 Task: Find connections with filter location Silchar with filter topic #Entrepreneurialwith filter profile language English with filter current company Talent Corner HR Services Pvt Ltd with filter school ITM UNIVERSITY with filter industry Entertainment Providers with filter service category HR Consulting with filter keywords title IT Manager
Action: Mouse moved to (574, 74)
Screenshot: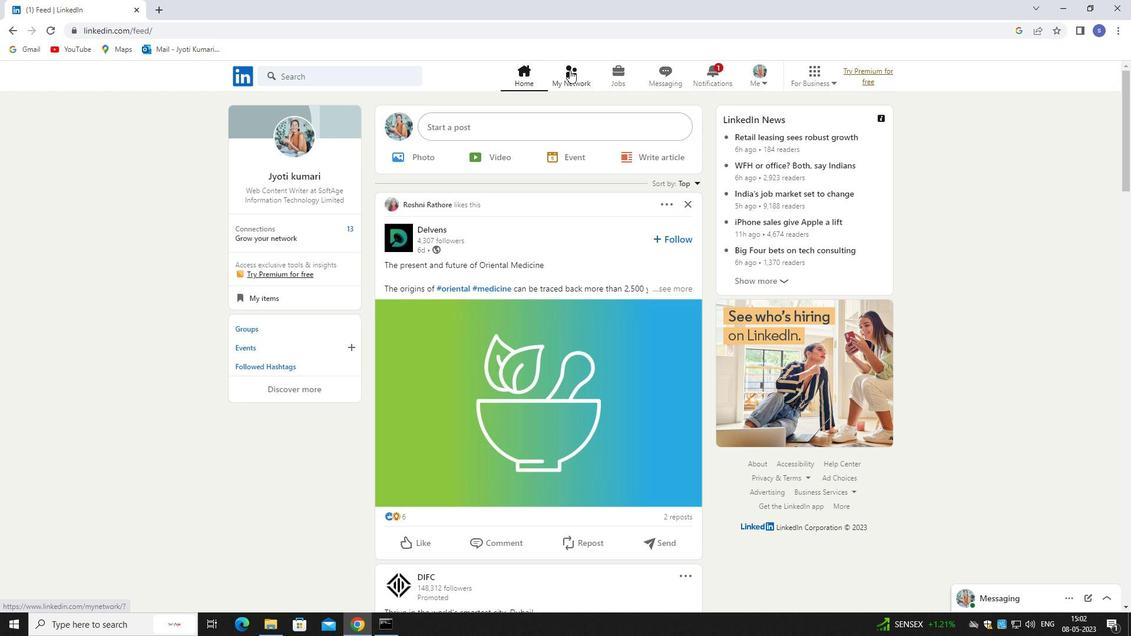 
Action: Mouse pressed left at (574, 74)
Screenshot: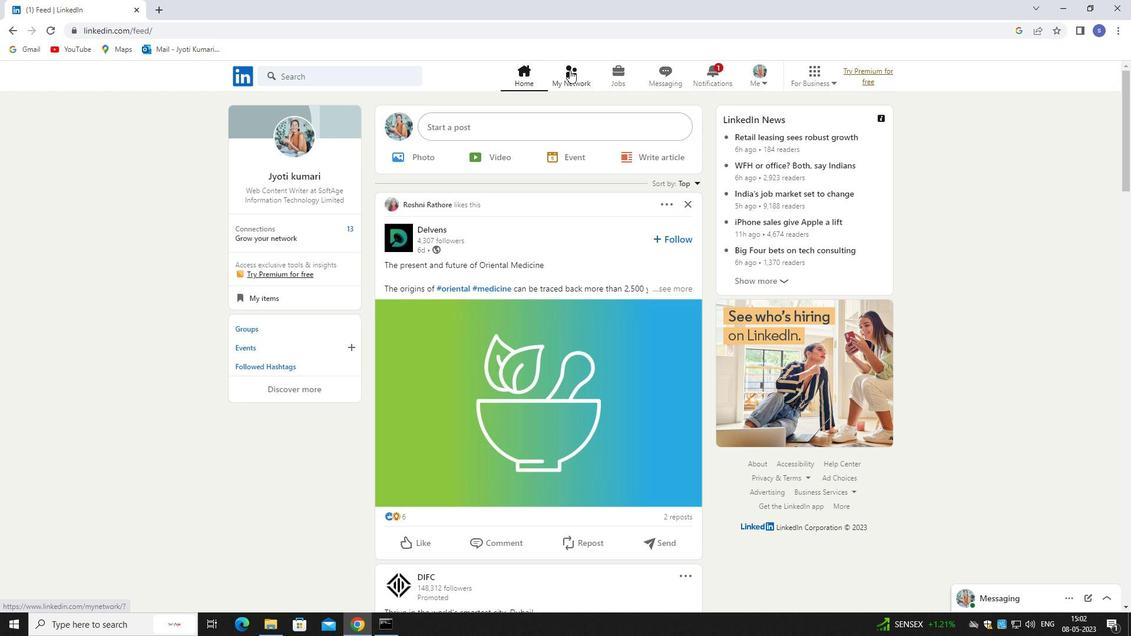 
Action: Mouse moved to (576, 76)
Screenshot: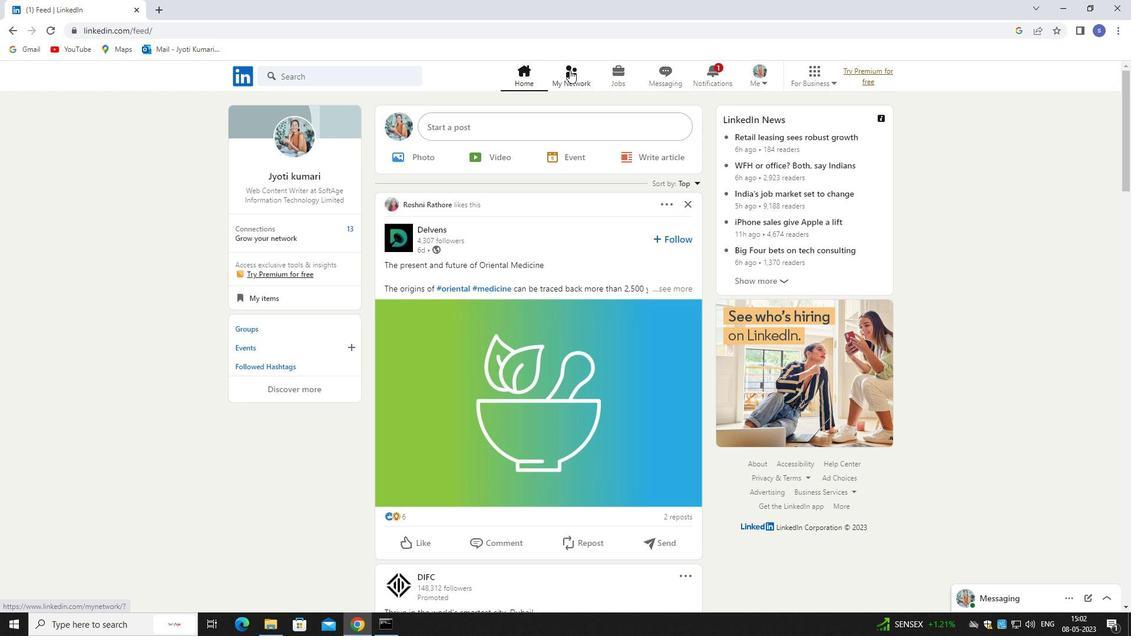 
Action: Mouse pressed left at (576, 76)
Screenshot: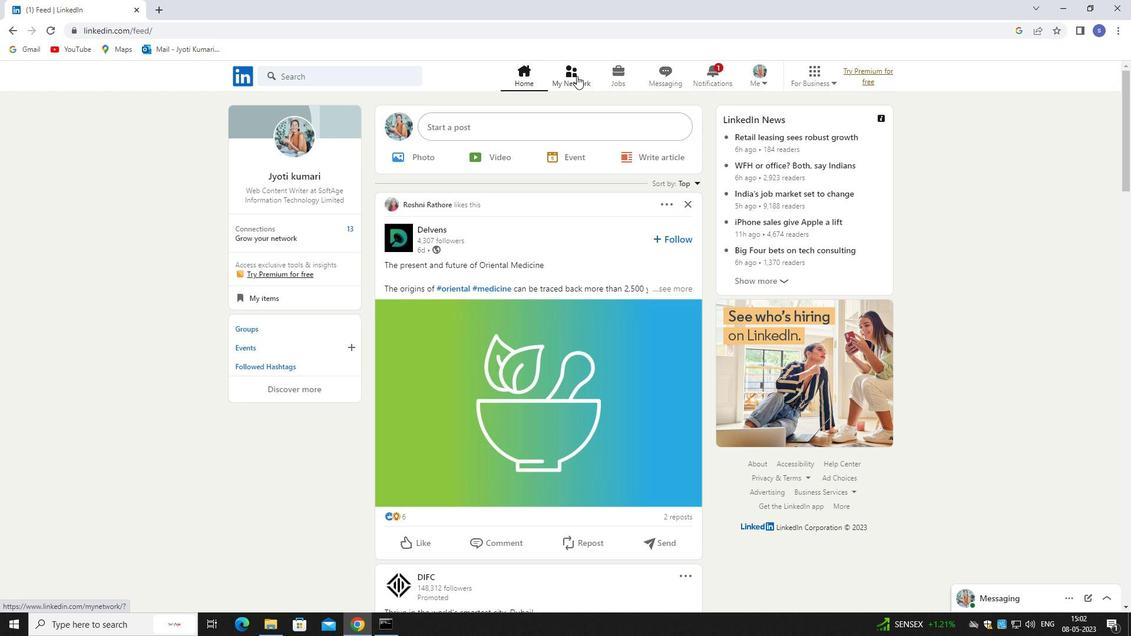 
Action: Mouse moved to (354, 136)
Screenshot: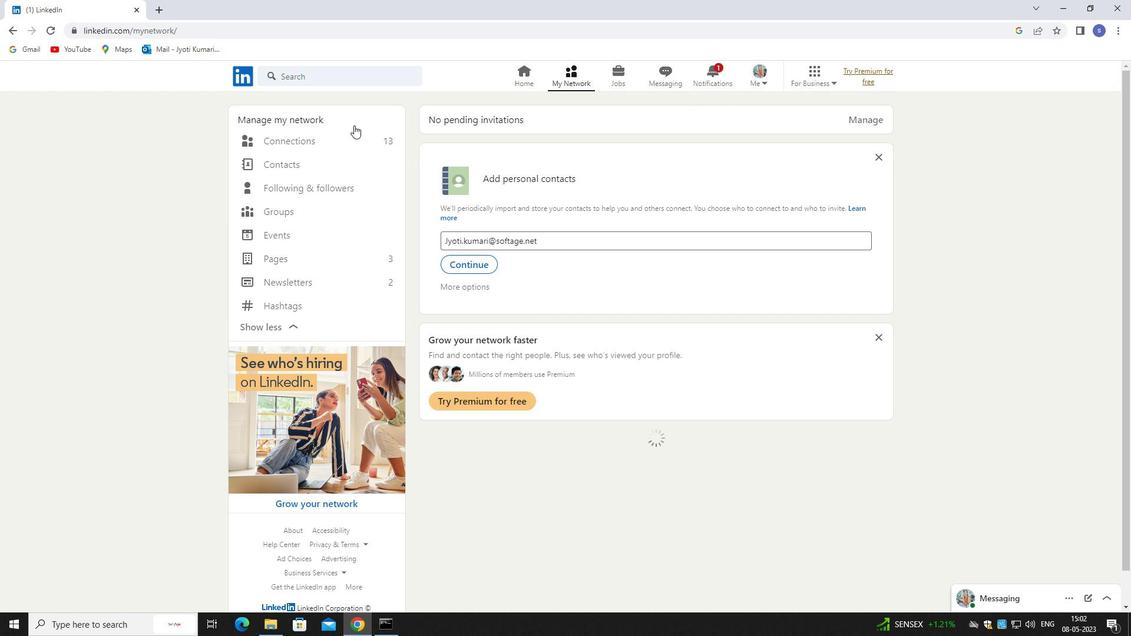 
Action: Mouse pressed left at (354, 136)
Screenshot: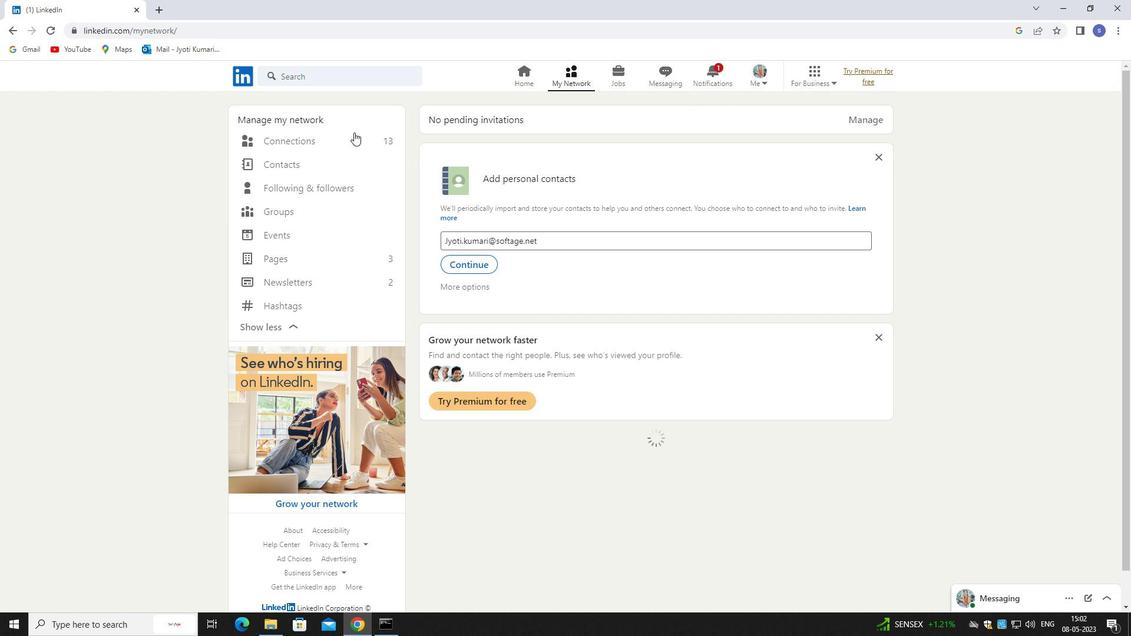 
Action: Mouse moved to (354, 137)
Screenshot: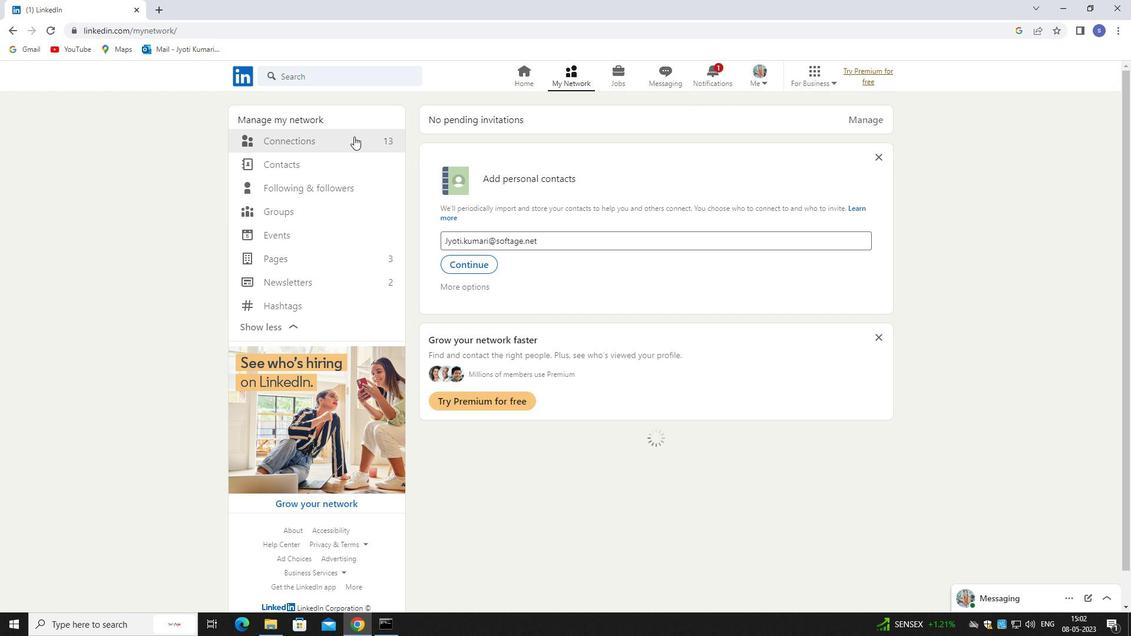 
Action: Mouse pressed left at (354, 137)
Screenshot: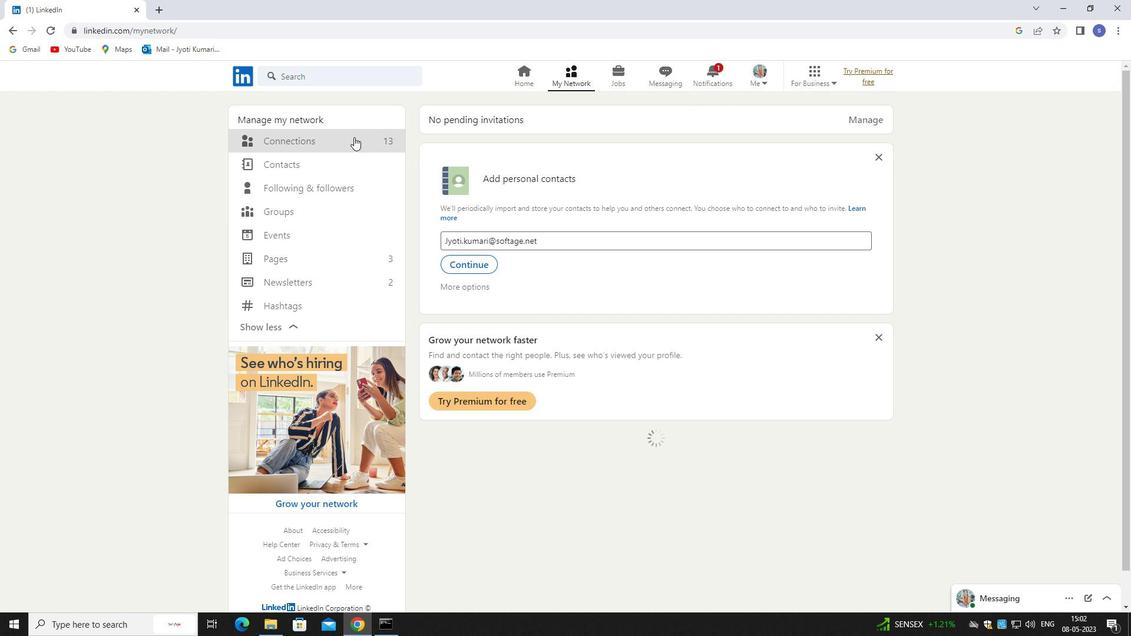 
Action: Mouse moved to (647, 136)
Screenshot: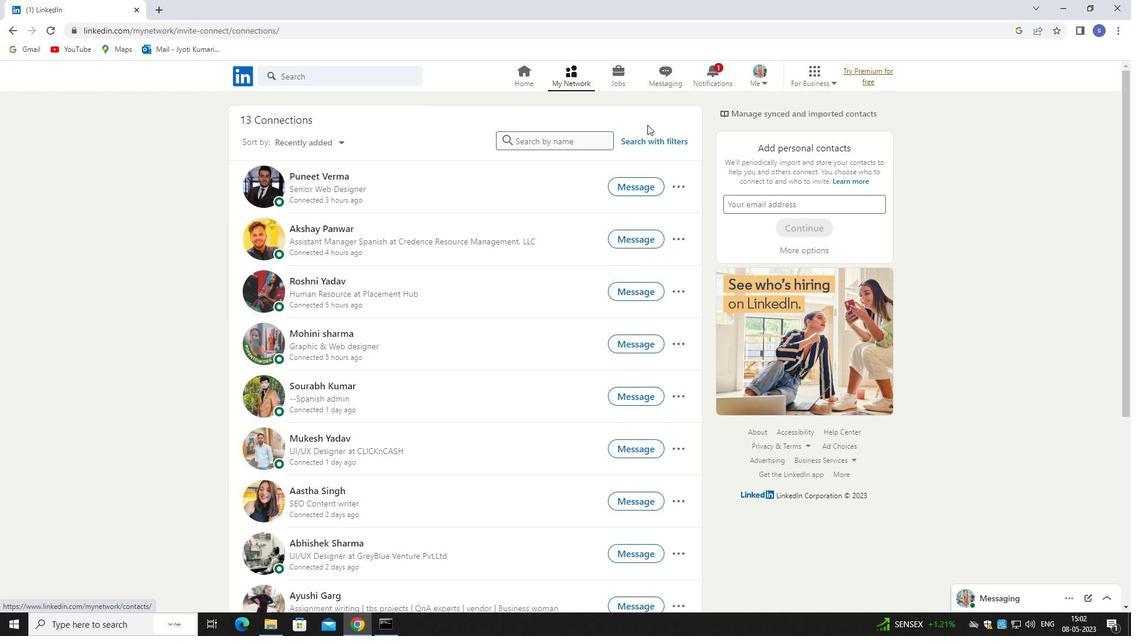 
Action: Mouse pressed left at (647, 136)
Screenshot: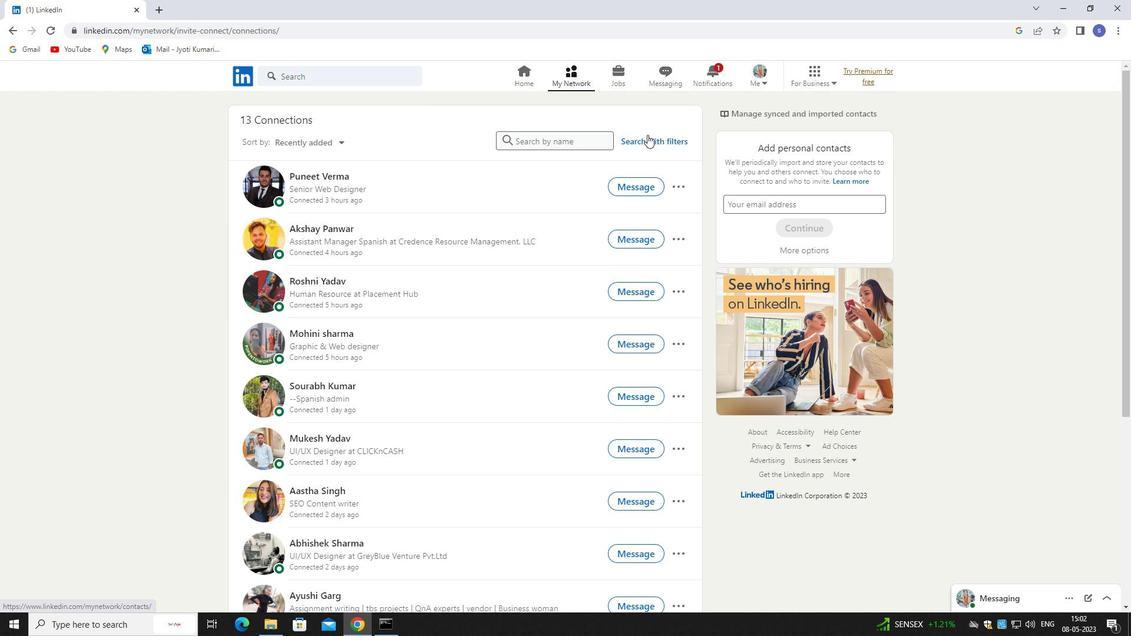 
Action: Mouse moved to (647, 136)
Screenshot: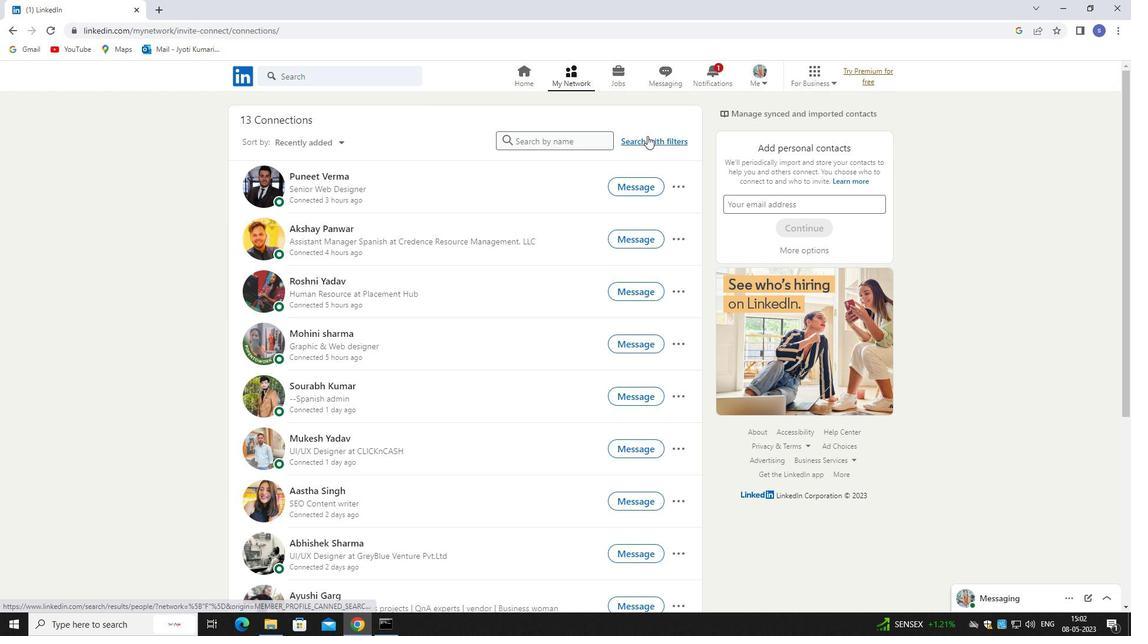 
Action: Mouse pressed left at (647, 136)
Screenshot: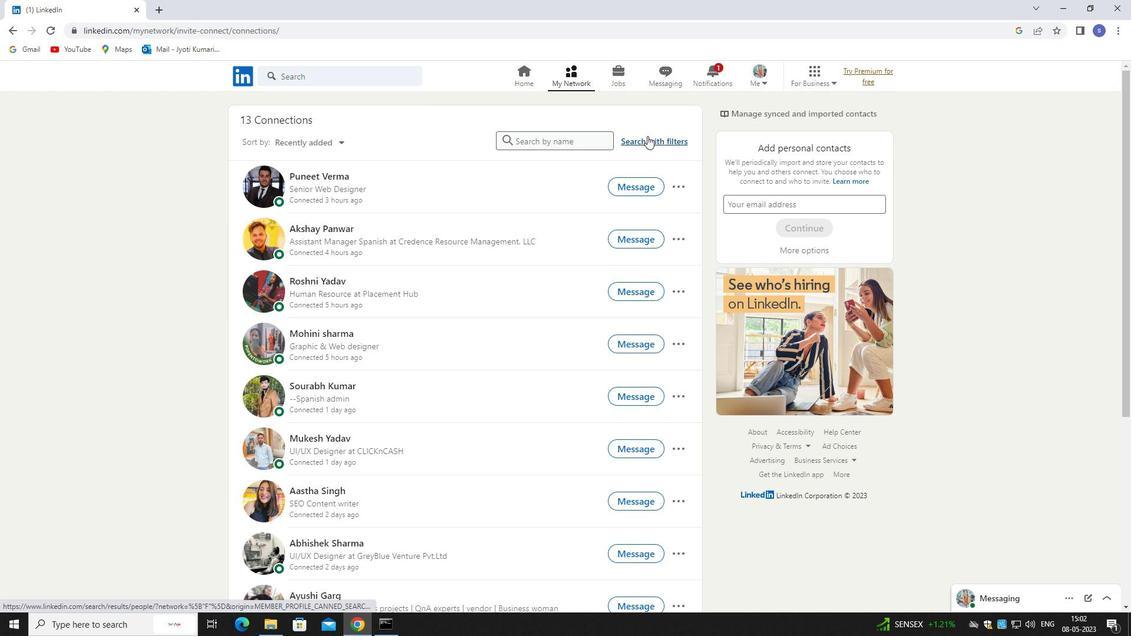
Action: Mouse moved to (602, 108)
Screenshot: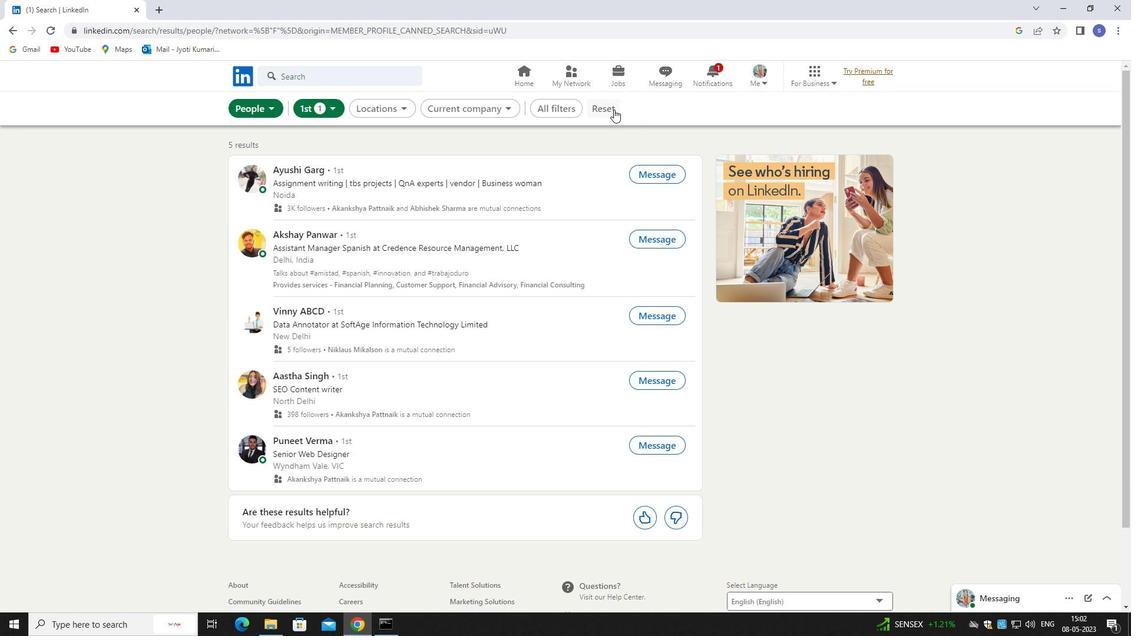 
Action: Mouse pressed left at (602, 108)
Screenshot: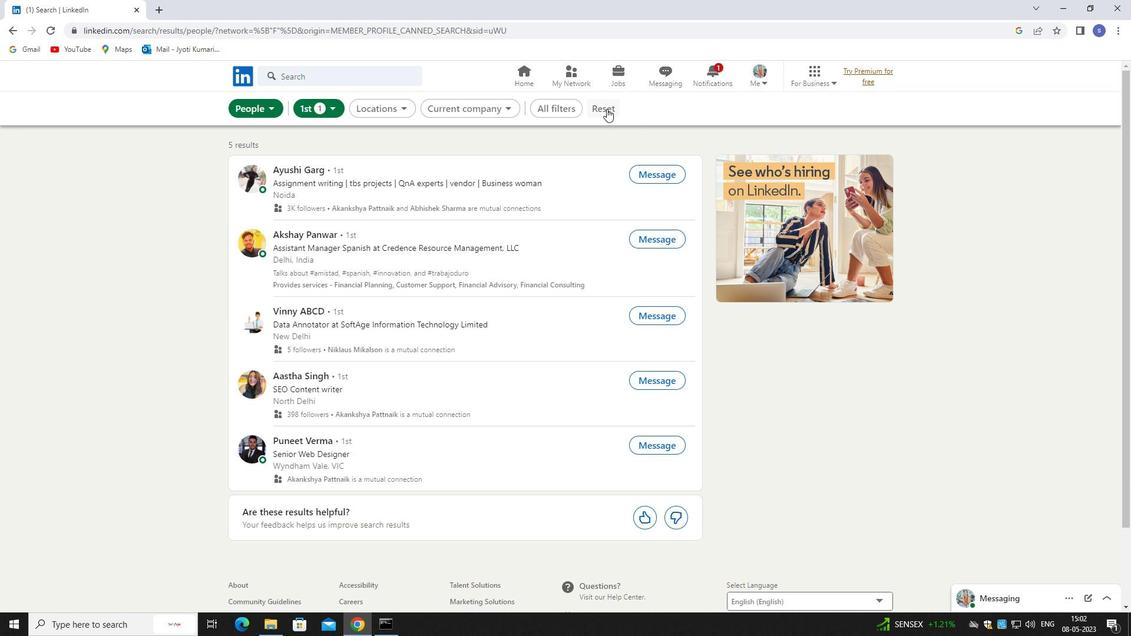 
Action: Mouse moved to (591, 107)
Screenshot: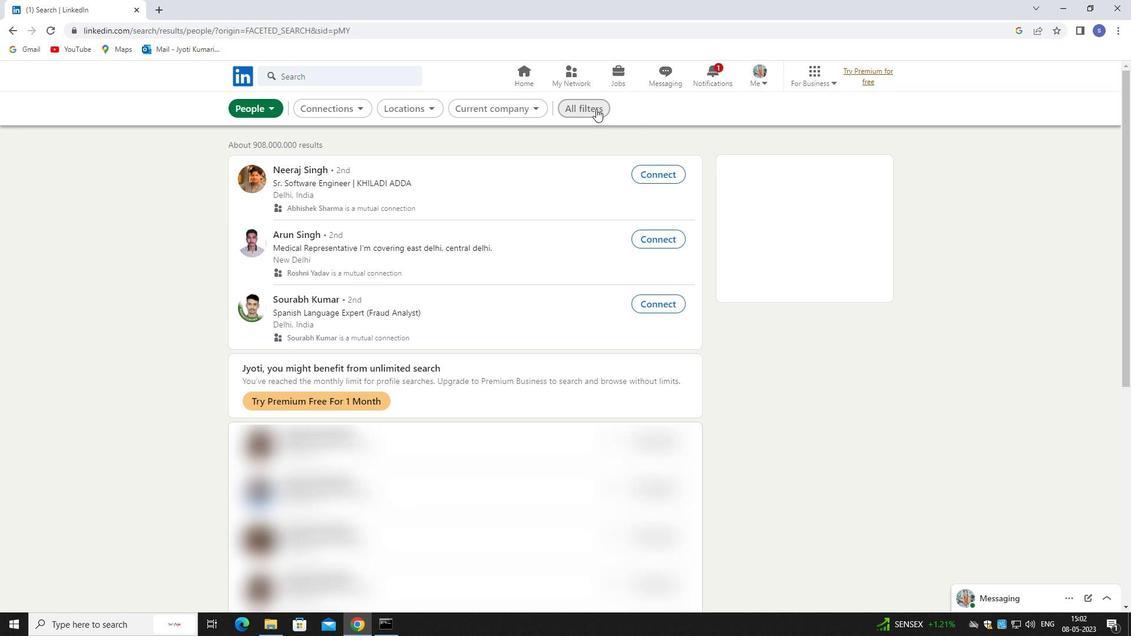 
Action: Mouse pressed left at (591, 107)
Screenshot: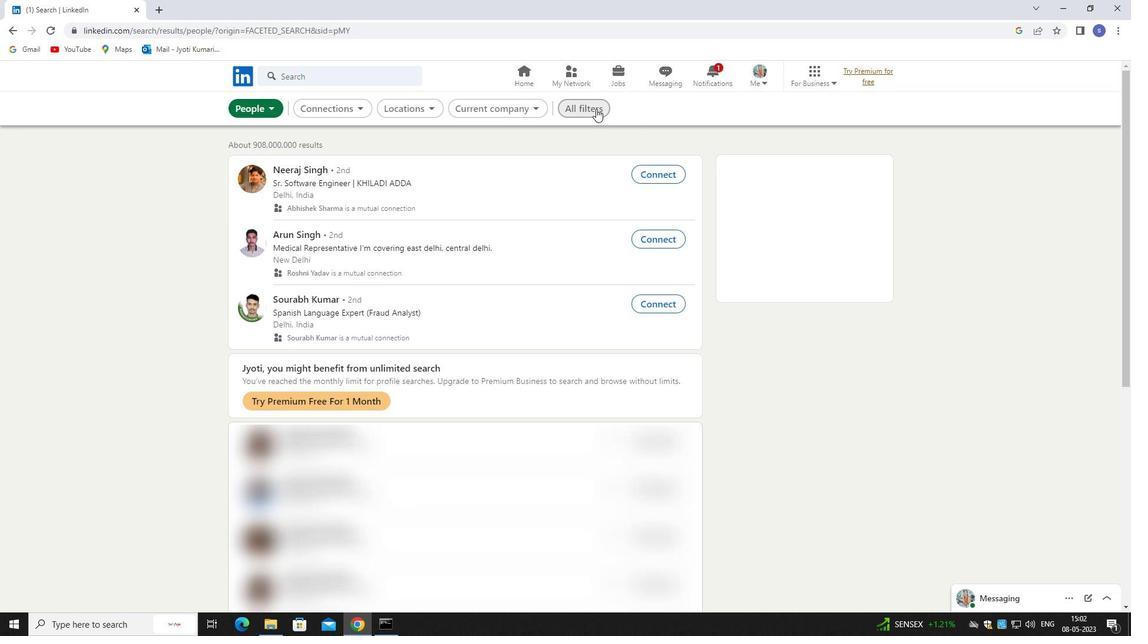 
Action: Mouse moved to (1035, 466)
Screenshot: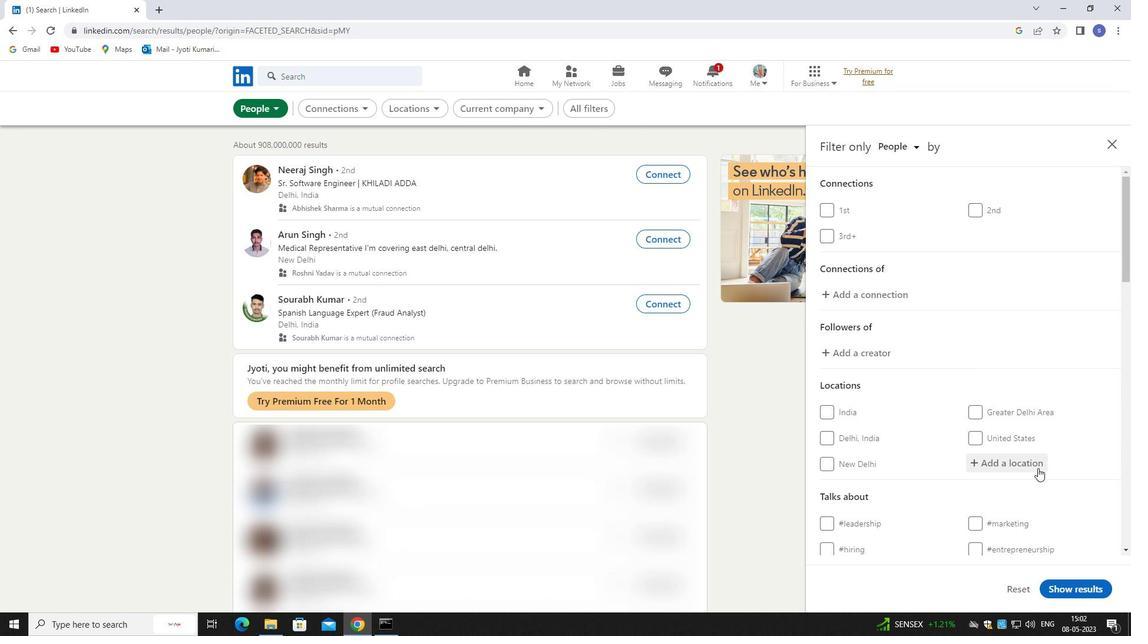 
Action: Mouse pressed left at (1035, 466)
Screenshot: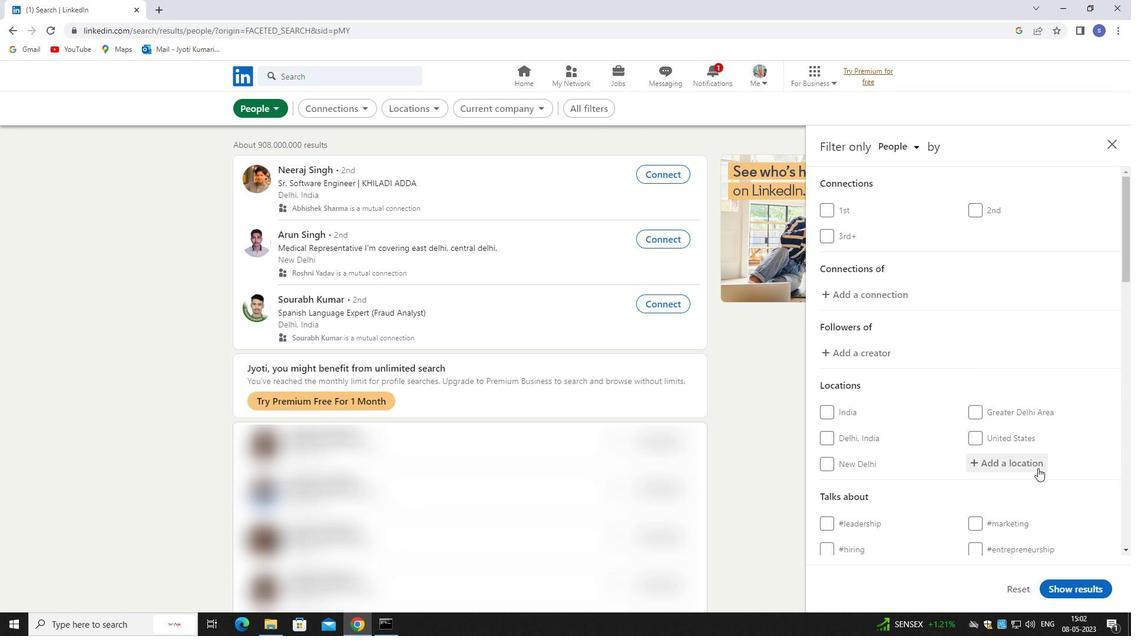 
Action: Mouse moved to (1039, 455)
Screenshot: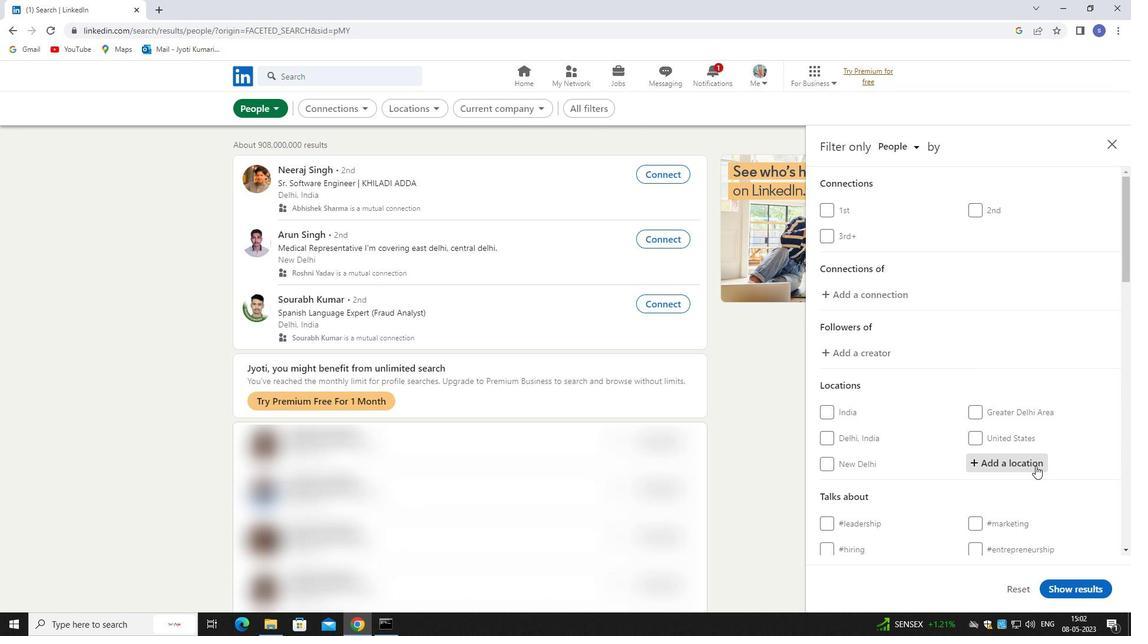 
Action: Key pressed s
Screenshot: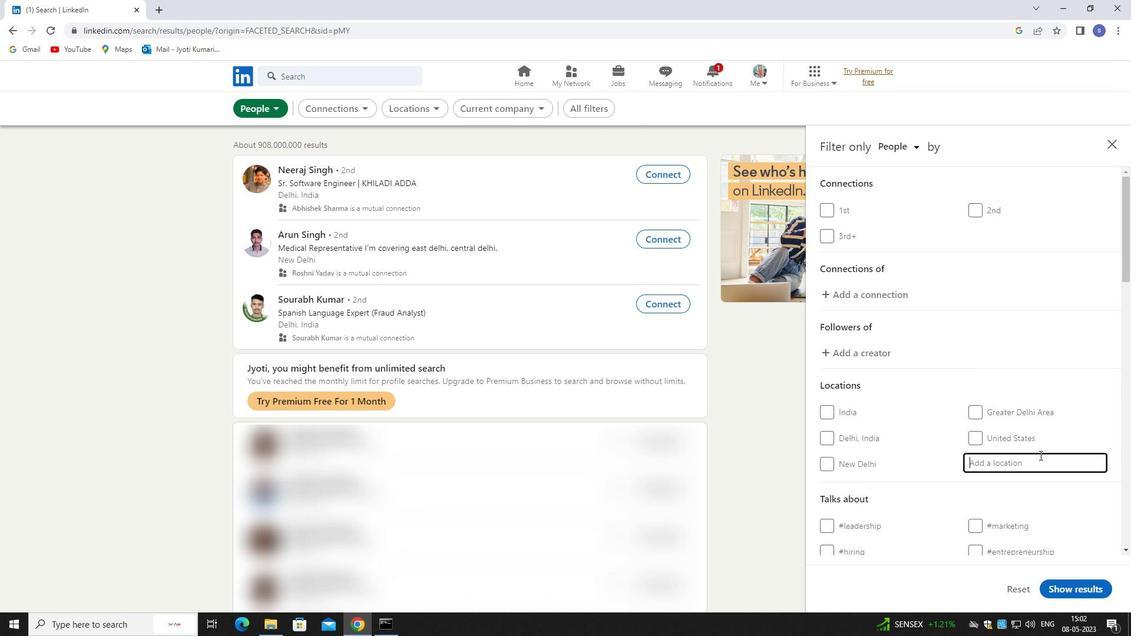 
Action: Mouse moved to (1039, 455)
Screenshot: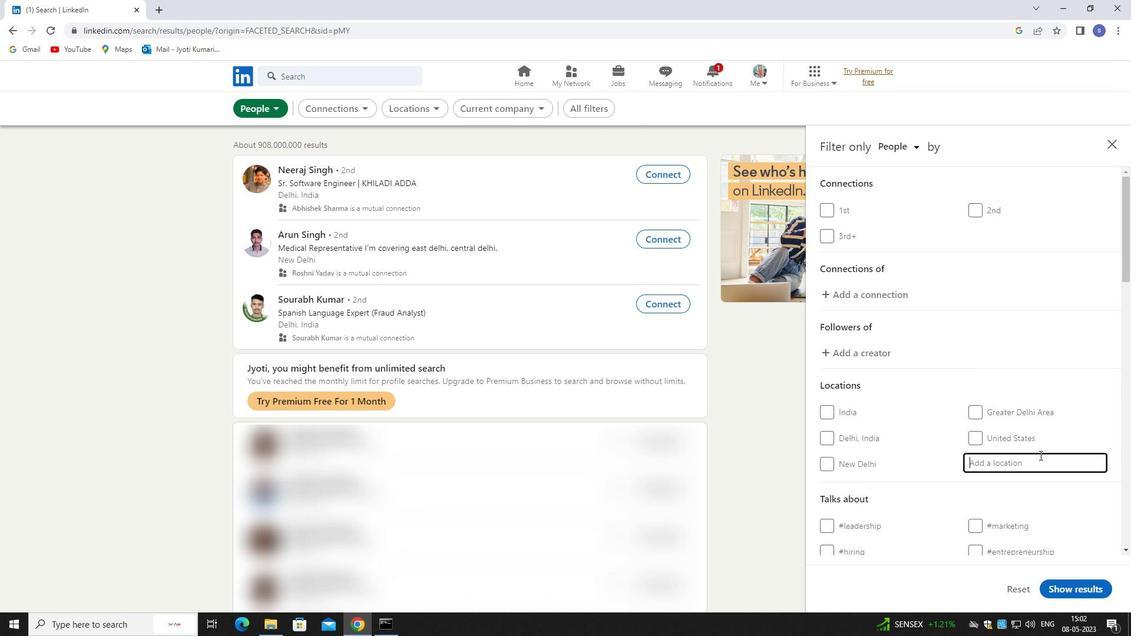 
Action: Key pressed ilchar
Screenshot: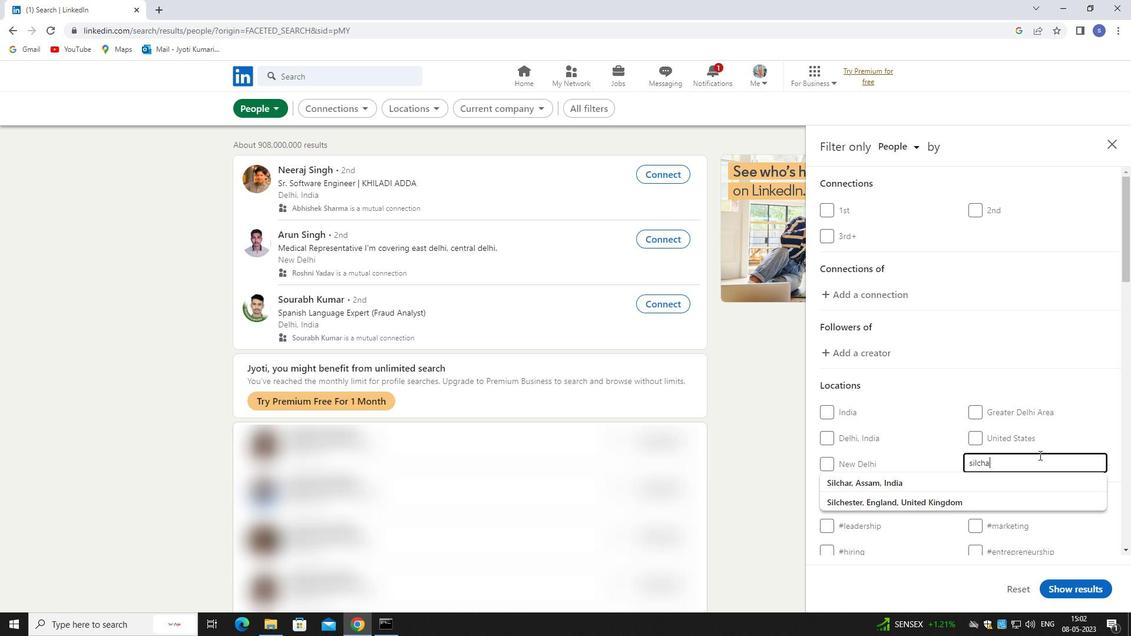 
Action: Mouse moved to (1031, 477)
Screenshot: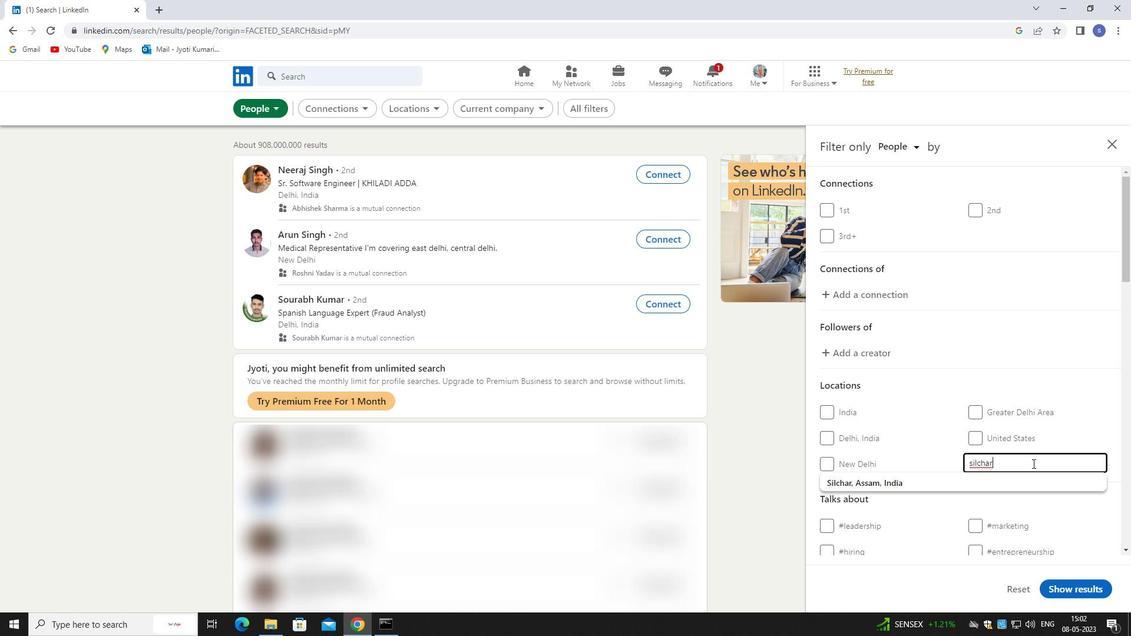 
Action: Mouse pressed left at (1031, 477)
Screenshot: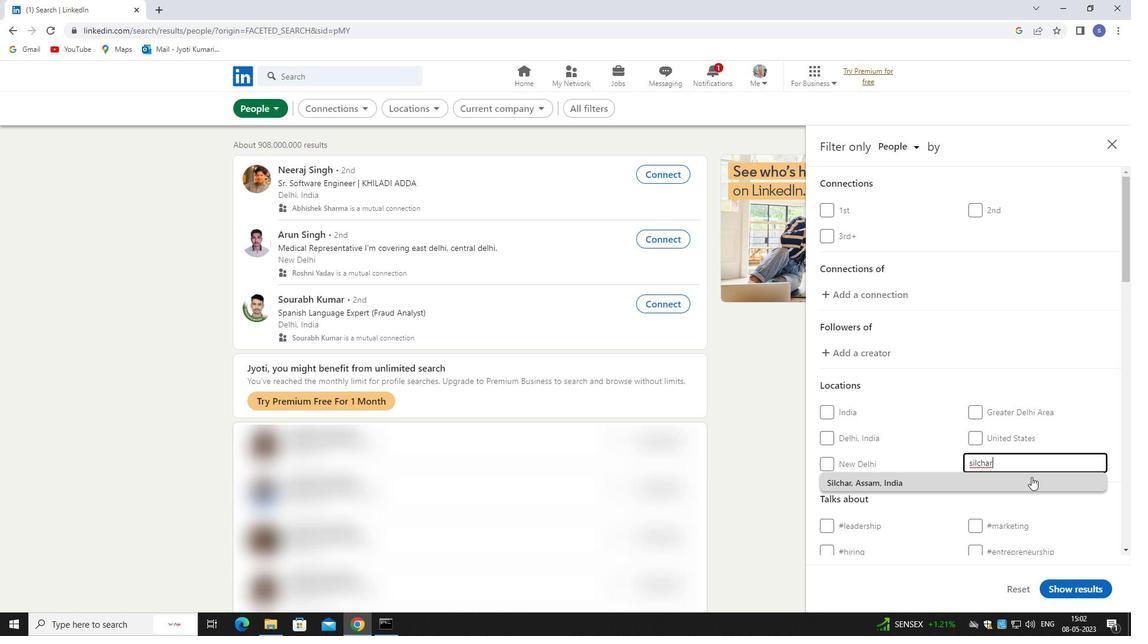 
Action: Mouse moved to (980, 405)
Screenshot: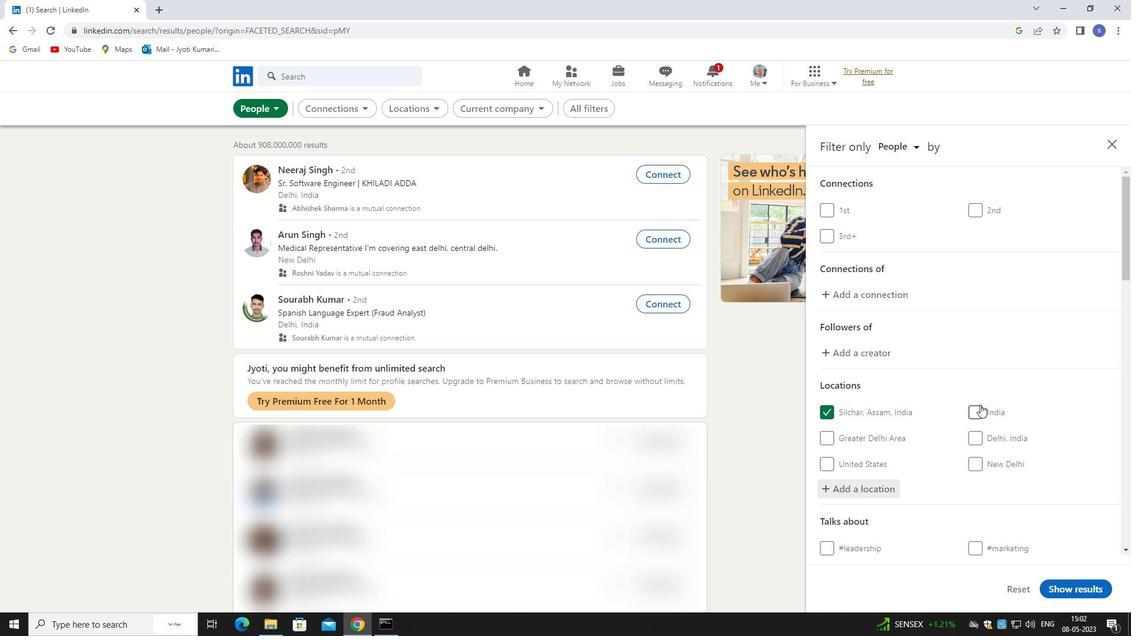 
Action: Mouse scrolled (980, 404) with delta (0, 0)
Screenshot: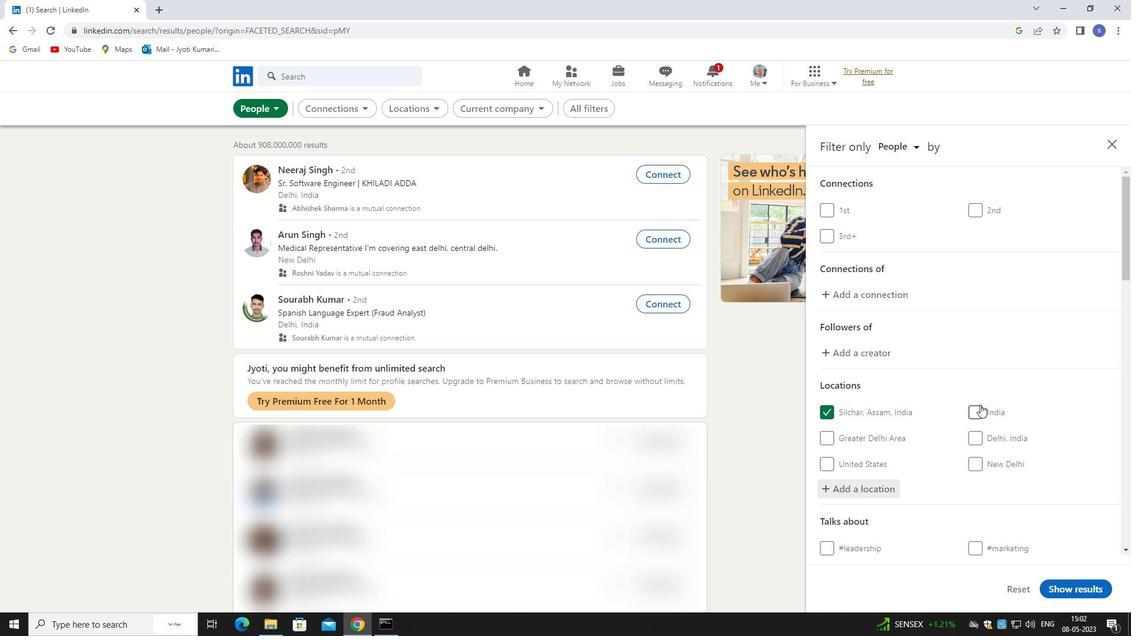 
Action: Mouse moved to (980, 407)
Screenshot: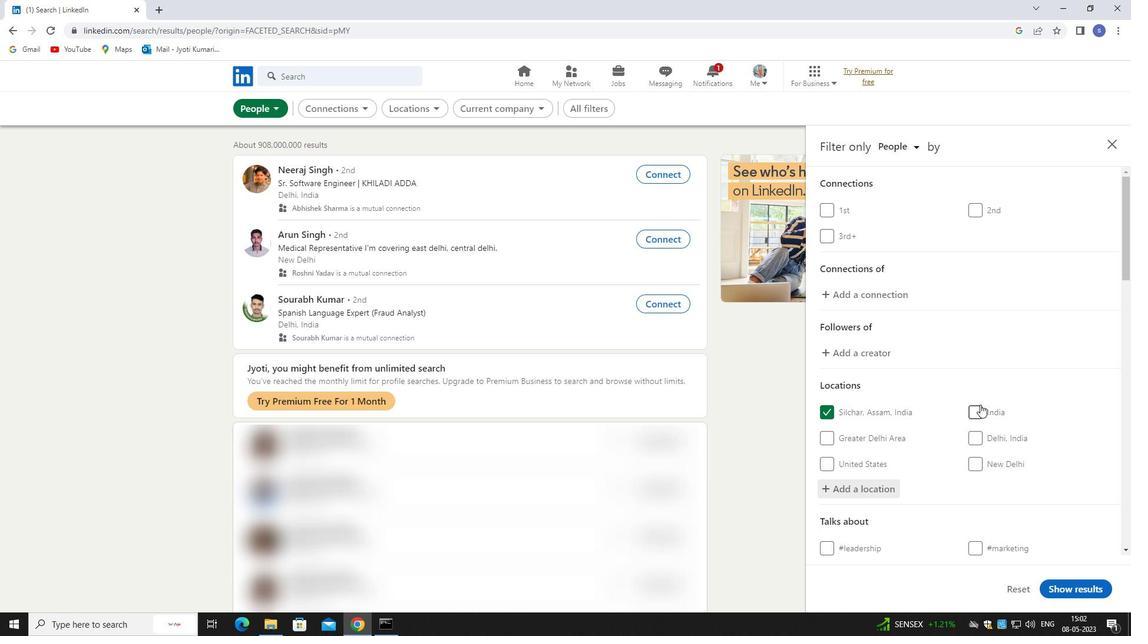 
Action: Mouse scrolled (980, 406) with delta (0, 0)
Screenshot: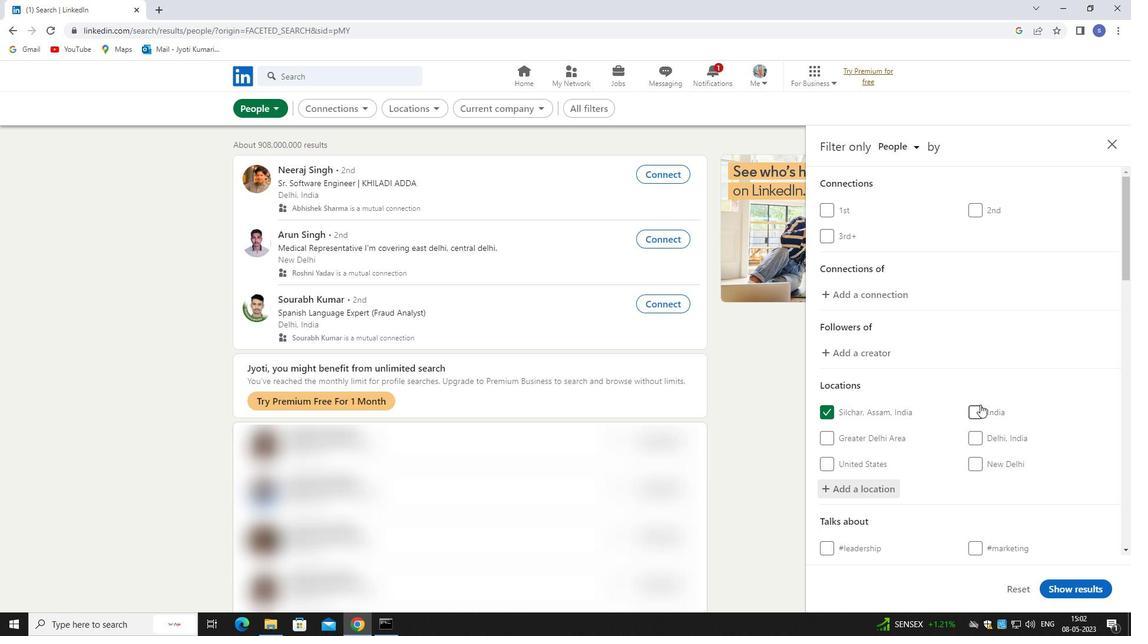 
Action: Mouse moved to (980, 408)
Screenshot: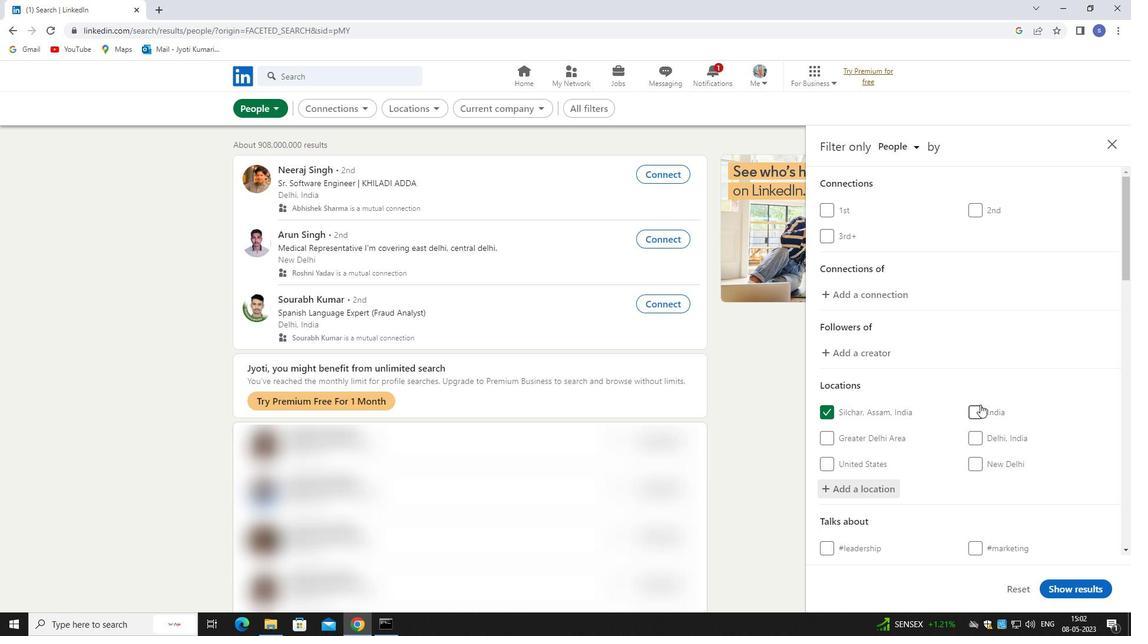 
Action: Mouse scrolled (980, 407) with delta (0, 0)
Screenshot: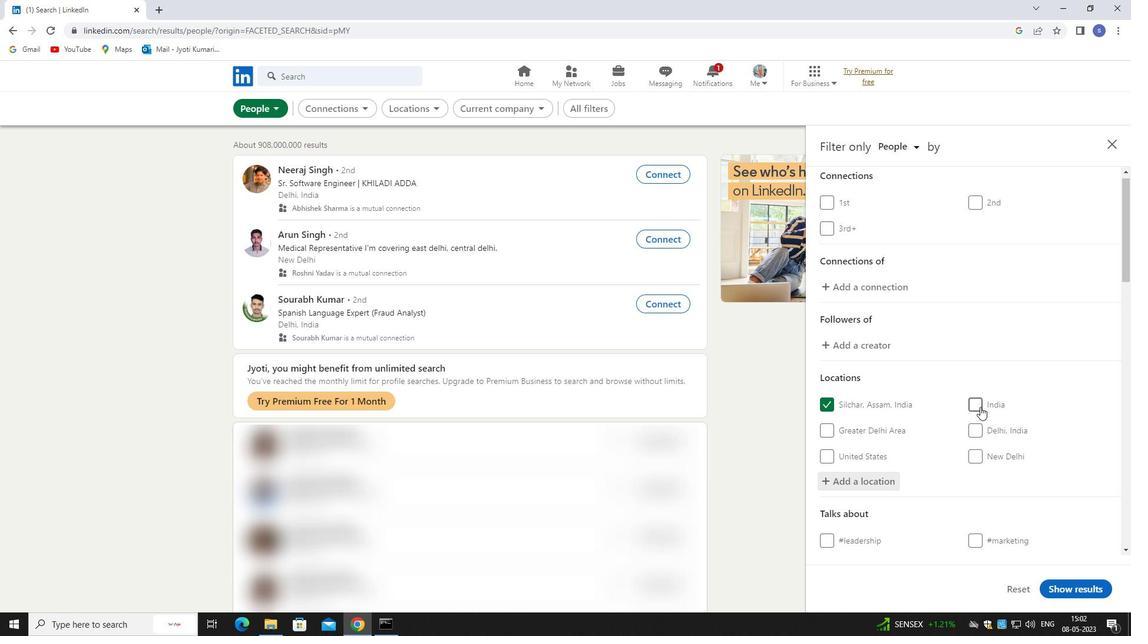 
Action: Mouse moved to (980, 410)
Screenshot: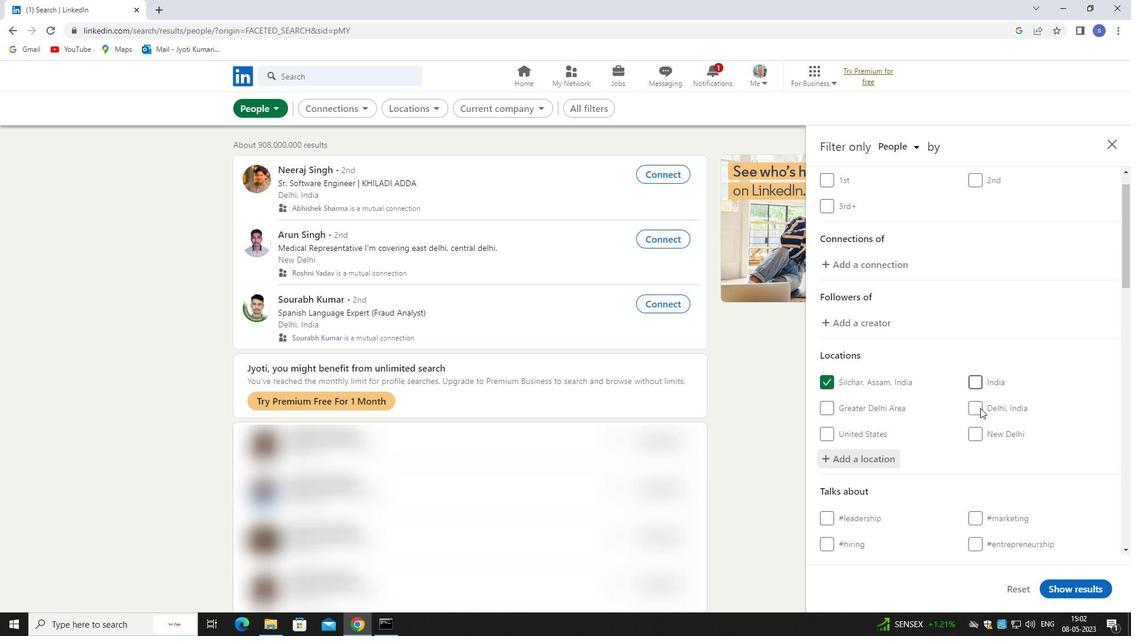 
Action: Mouse scrolled (980, 409) with delta (0, 0)
Screenshot: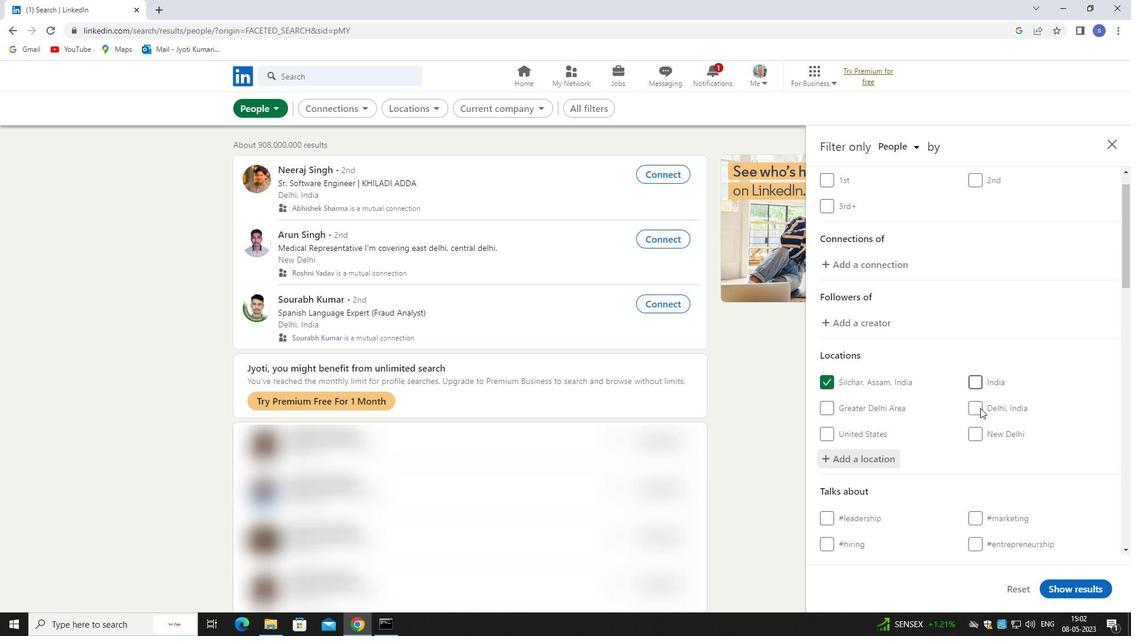 
Action: Mouse moved to (1013, 365)
Screenshot: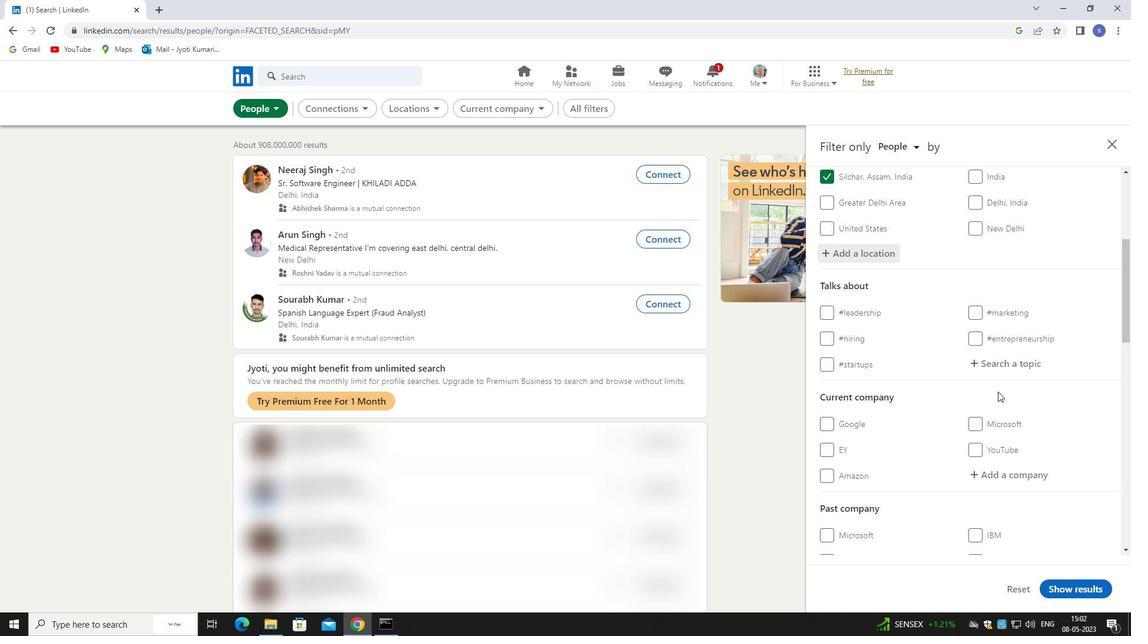 
Action: Mouse pressed left at (1013, 365)
Screenshot: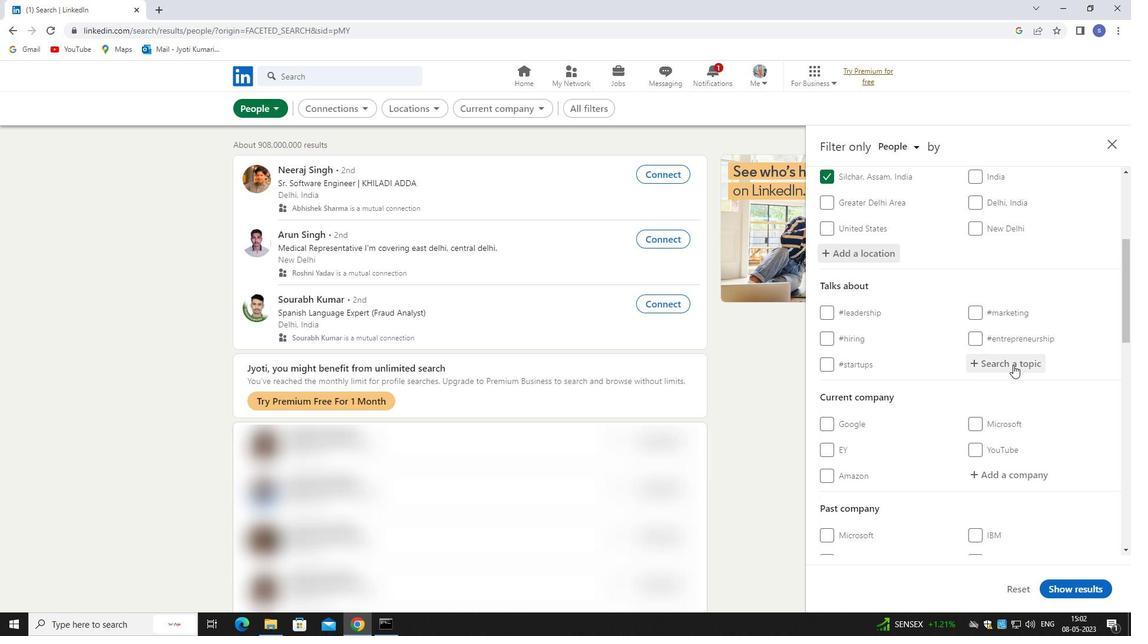 
Action: Mouse moved to (983, 360)
Screenshot: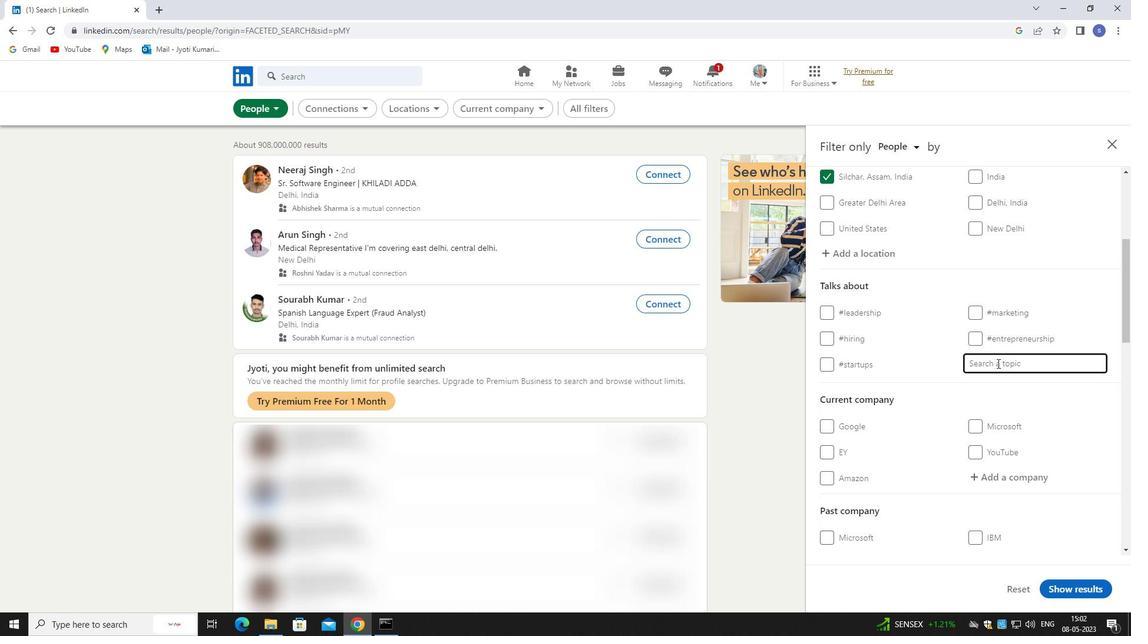 
Action: Key pressed enter
Screenshot: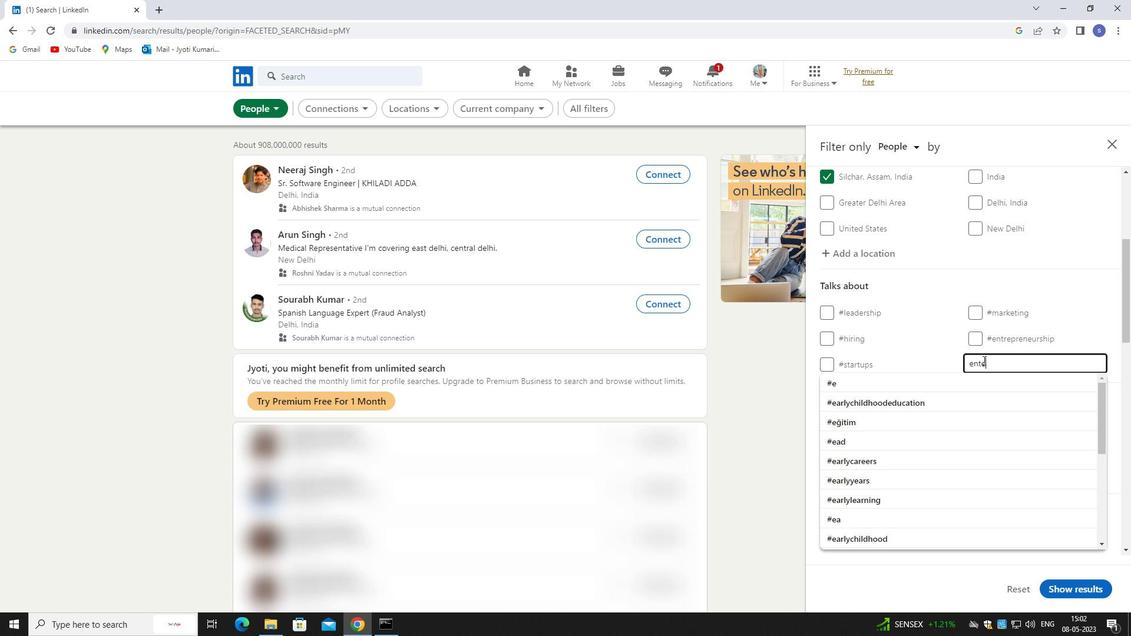 
Action: Mouse moved to (964, 421)
Screenshot: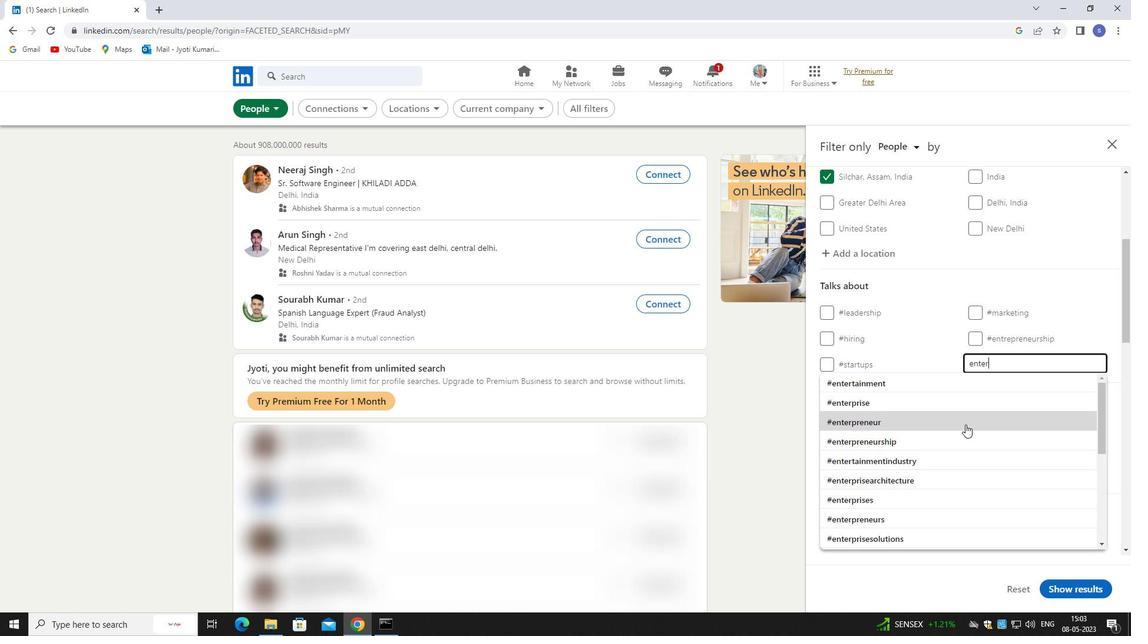 
Action: Mouse pressed left at (964, 421)
Screenshot: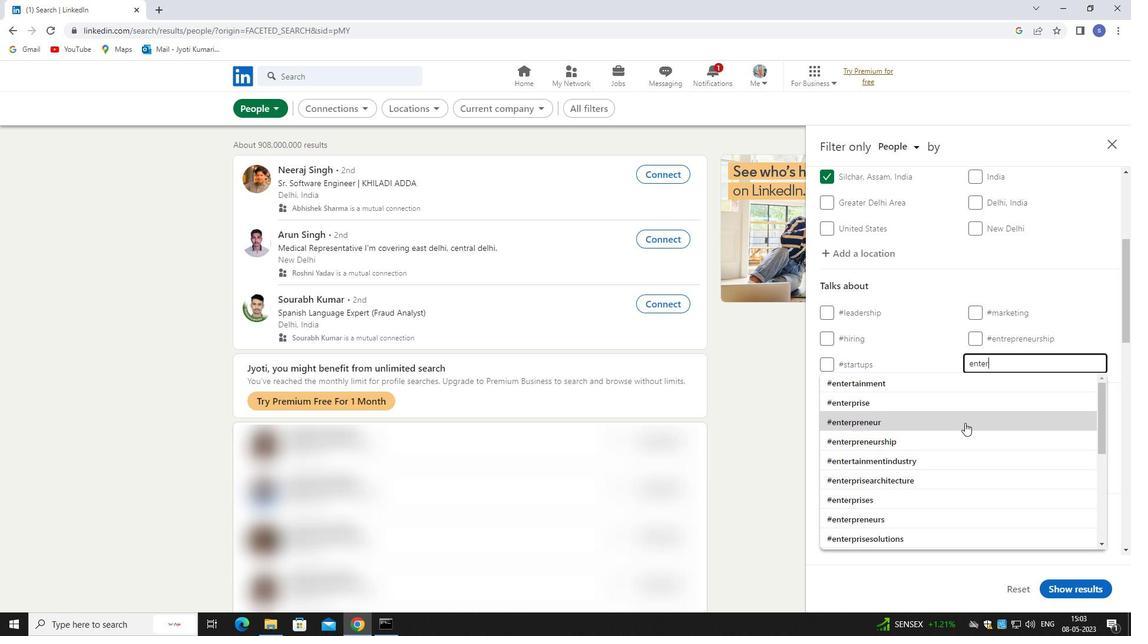 
Action: Mouse moved to (965, 419)
Screenshot: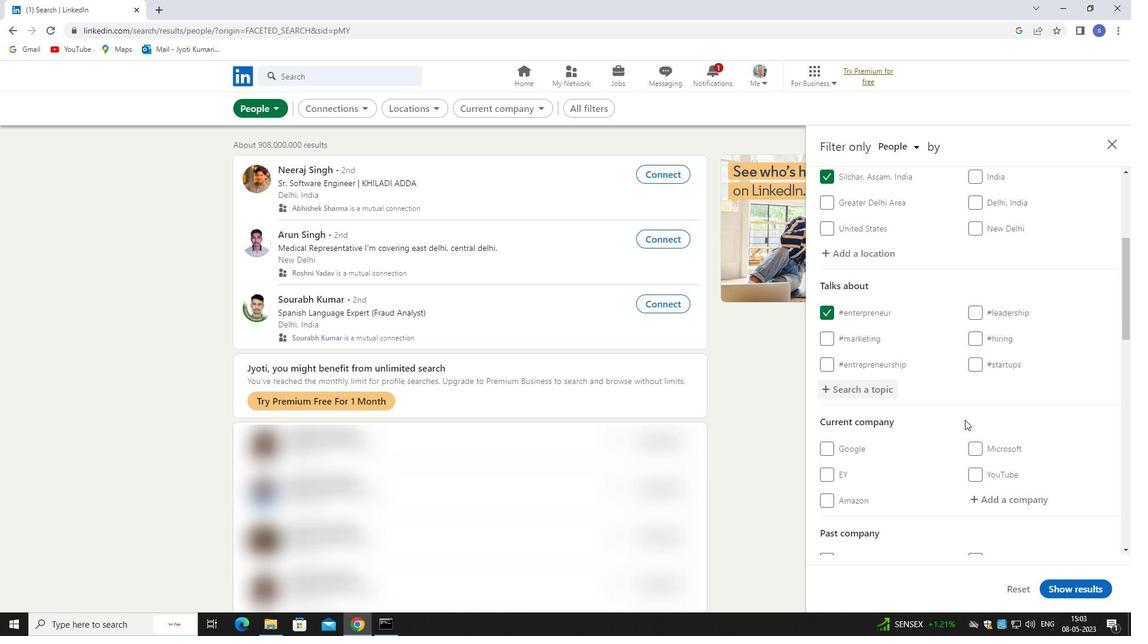 
Action: Mouse scrolled (965, 418) with delta (0, 0)
Screenshot: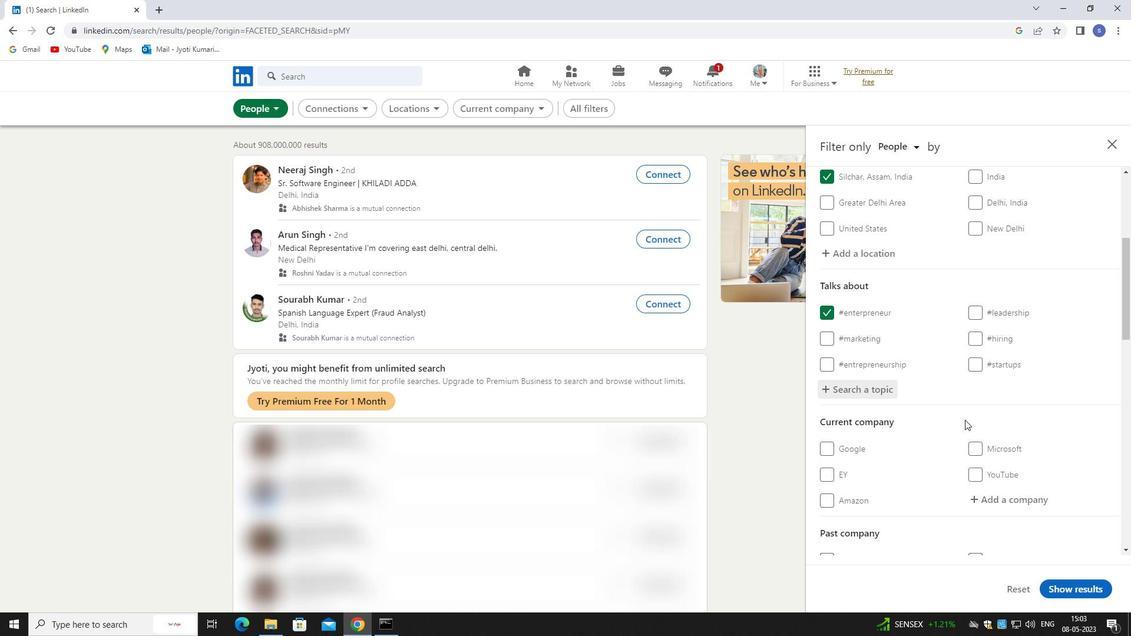 
Action: Mouse moved to (966, 418)
Screenshot: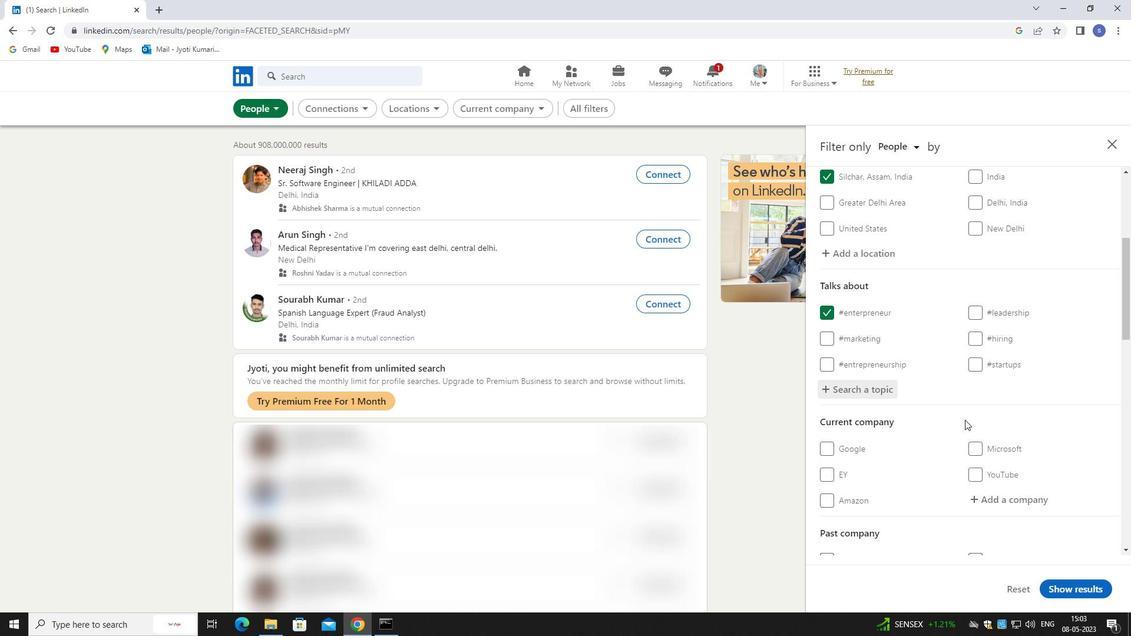 
Action: Mouse scrolled (966, 418) with delta (0, 0)
Screenshot: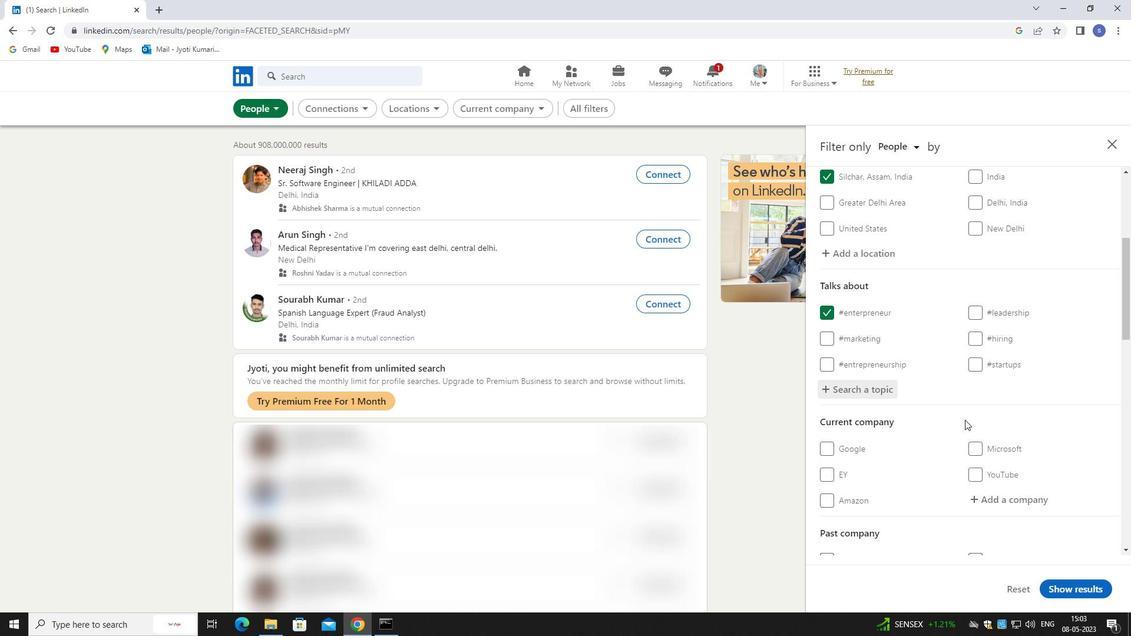 
Action: Mouse scrolled (966, 418) with delta (0, 0)
Screenshot: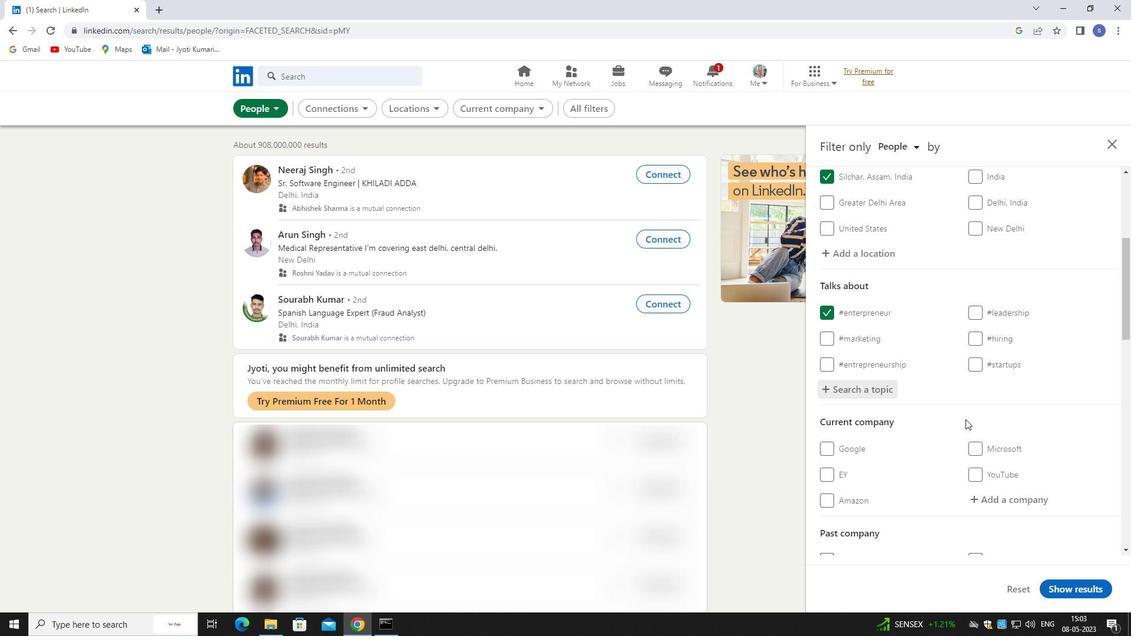
Action: Mouse scrolled (966, 418) with delta (0, 0)
Screenshot: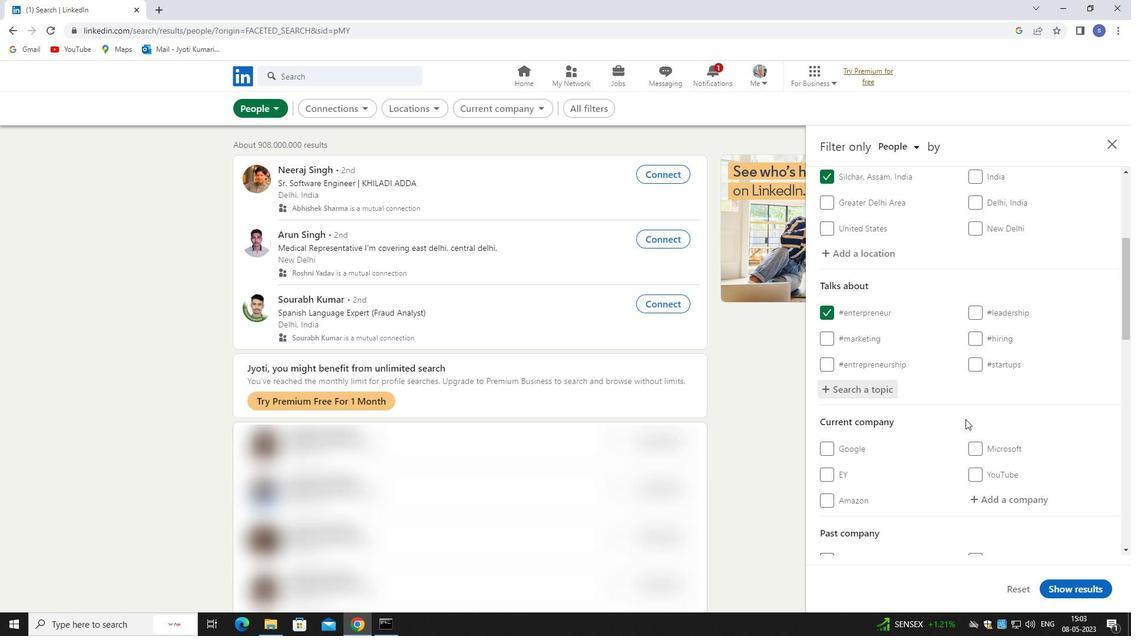 
Action: Mouse scrolled (966, 418) with delta (0, 0)
Screenshot: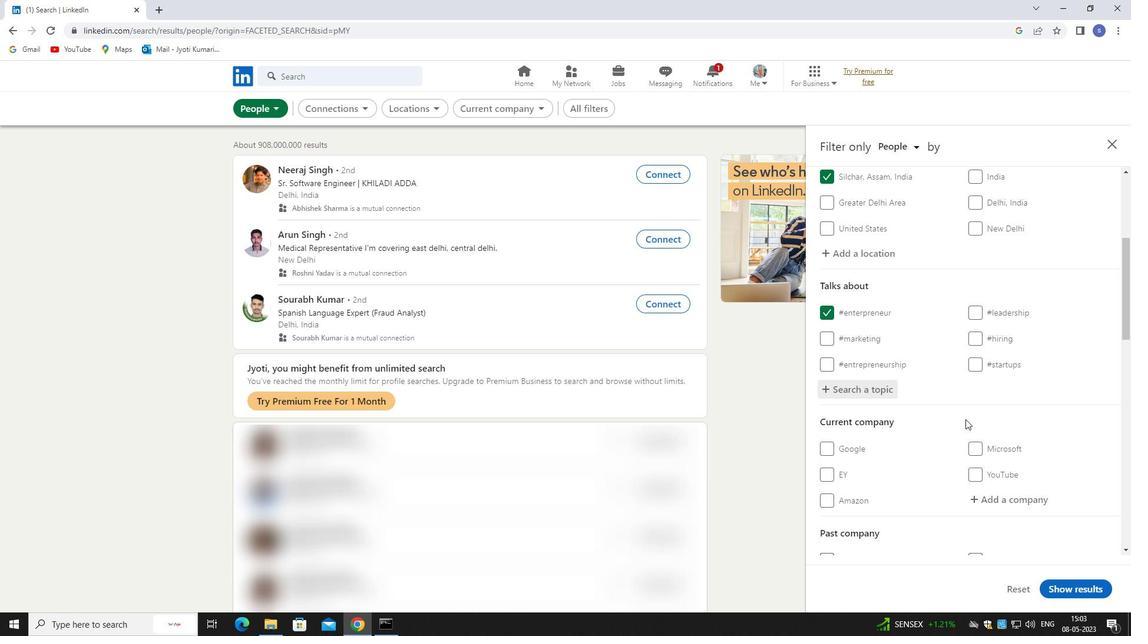 
Action: Mouse moved to (1010, 205)
Screenshot: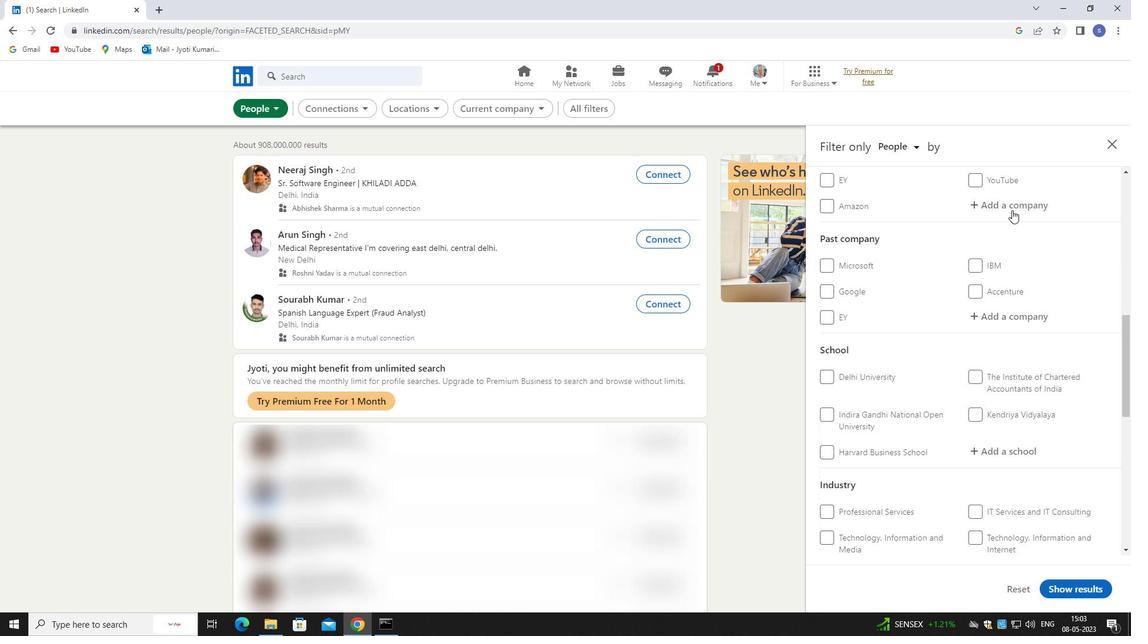 
Action: Mouse pressed left at (1010, 205)
Screenshot: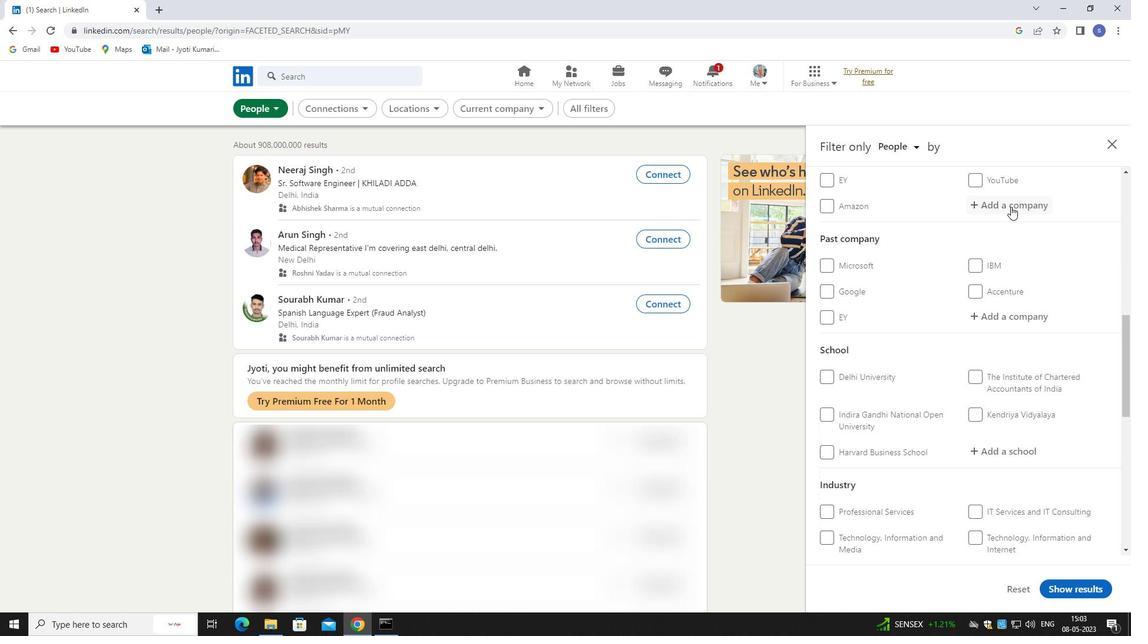 
Action: Mouse moved to (941, 210)
Screenshot: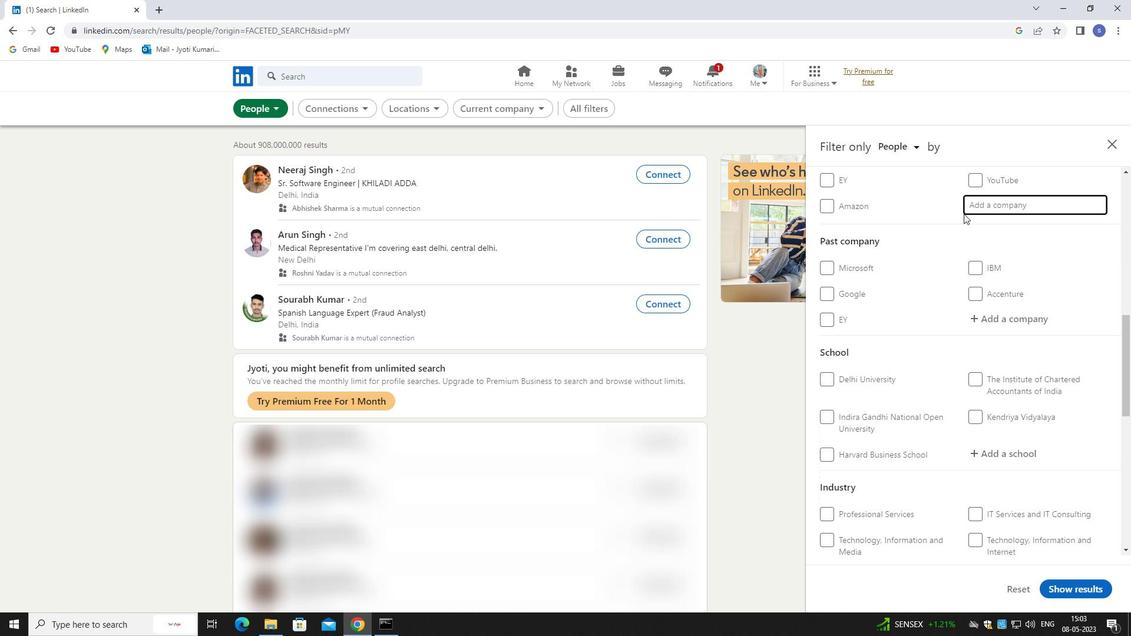 
Action: Key pressed talem<Key.backspace>nt
Screenshot: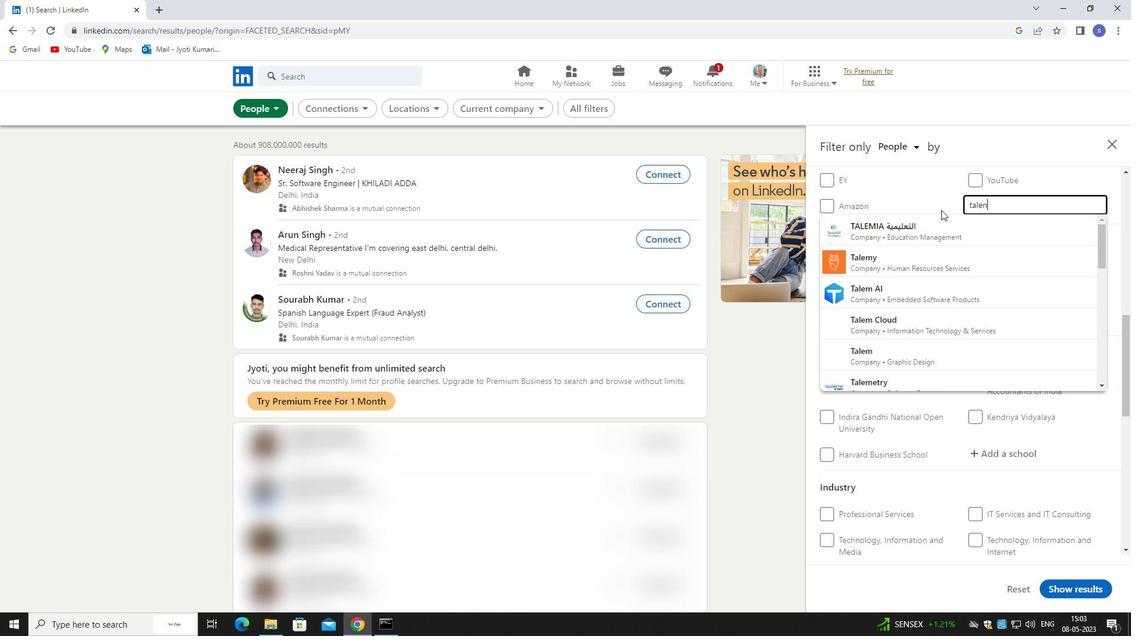 
Action: Mouse moved to (952, 276)
Screenshot: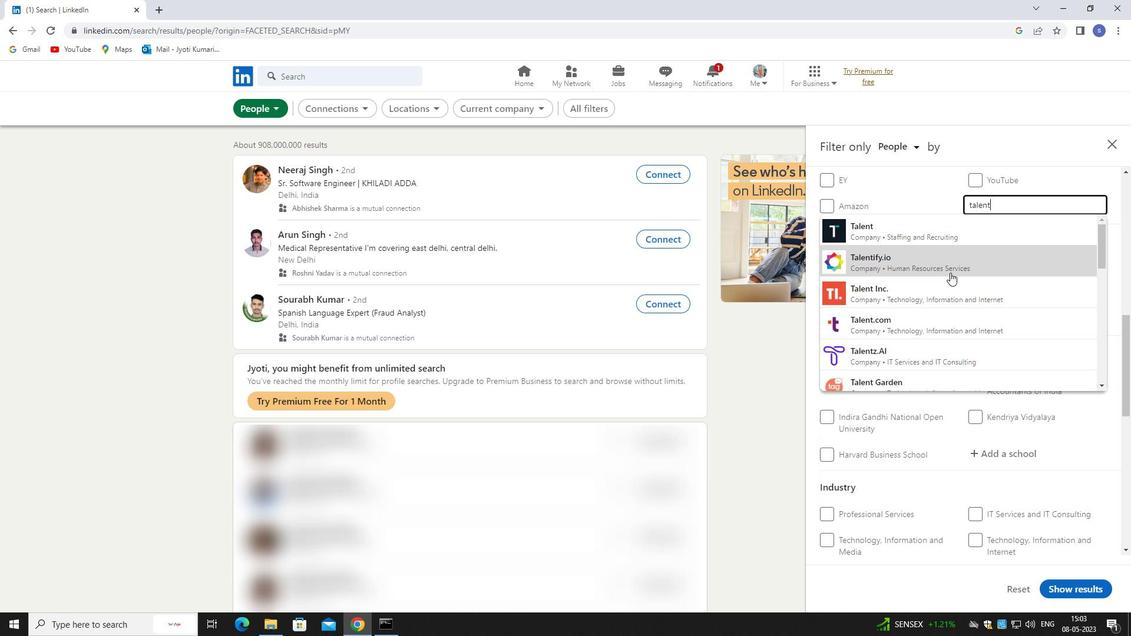 
Action: Key pressed <Key.space>company
Screenshot: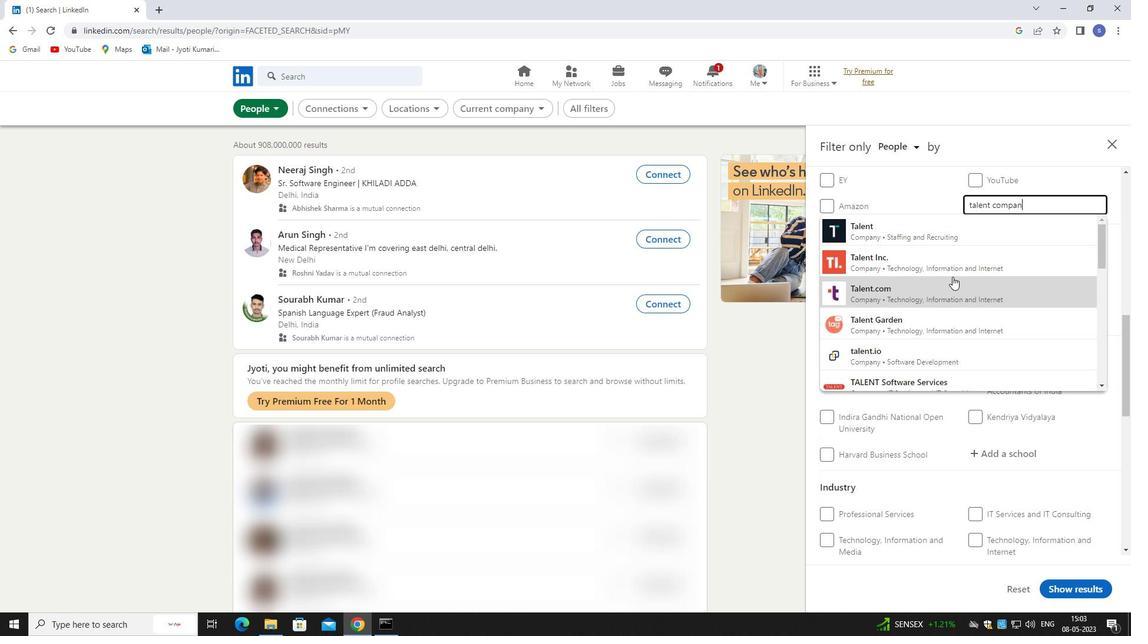 
Action: Mouse moved to (953, 233)
Screenshot: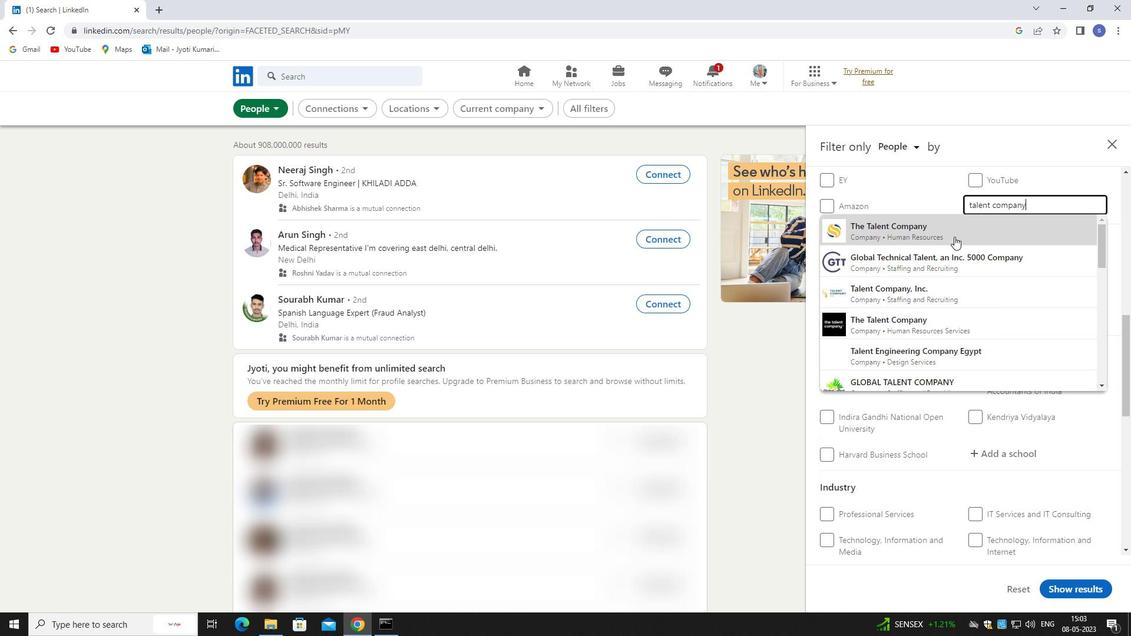 
Action: Mouse pressed left at (953, 233)
Screenshot: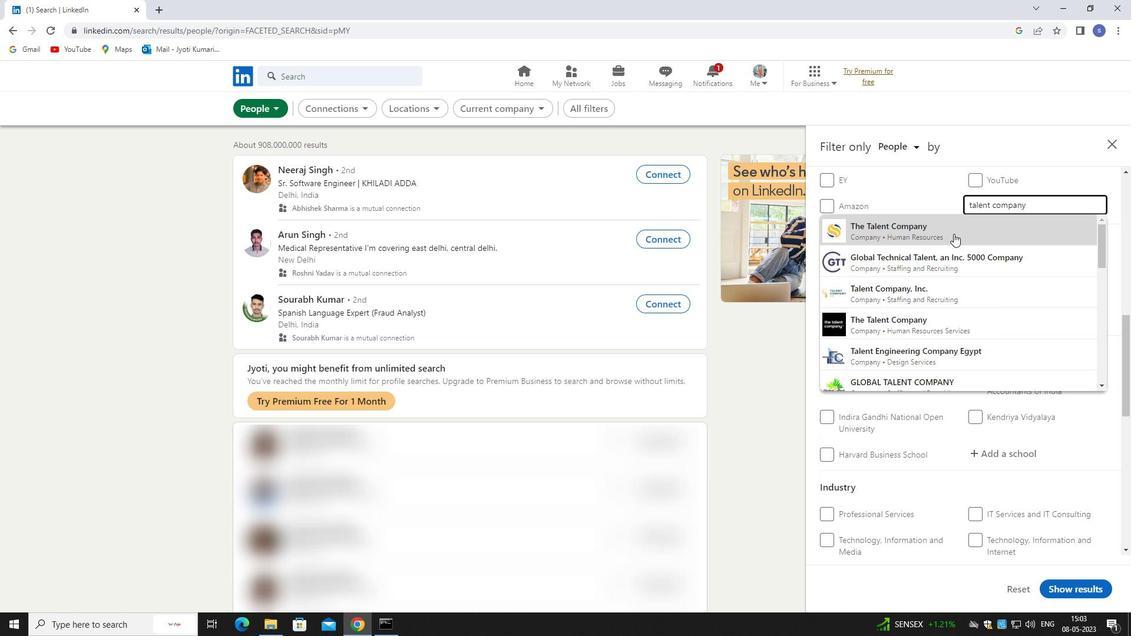
Action: Mouse moved to (950, 240)
Screenshot: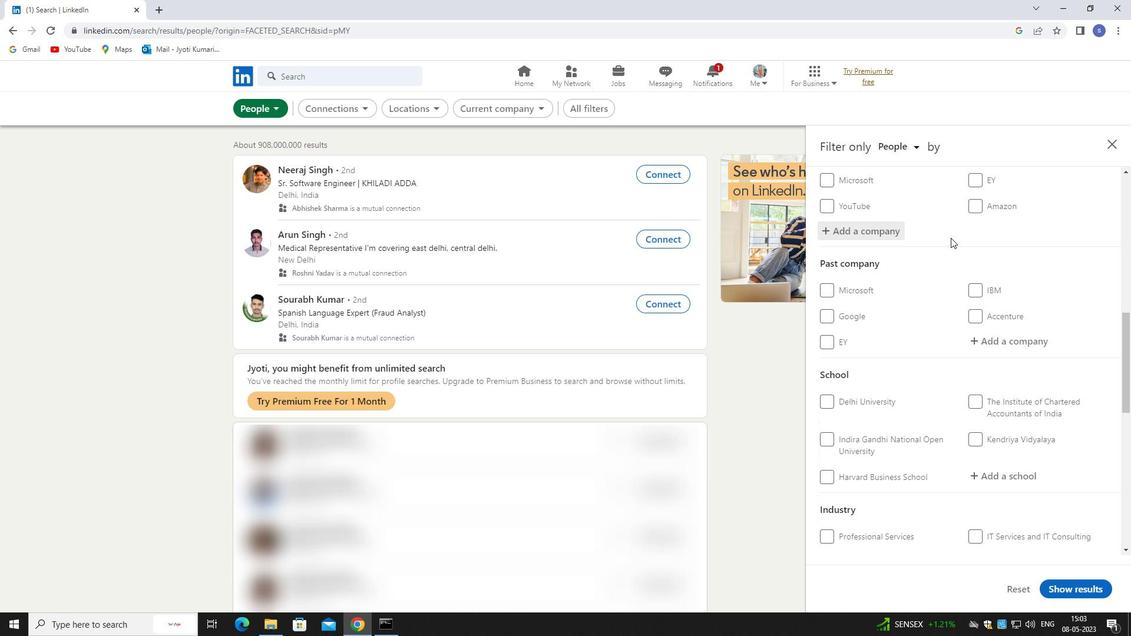 
Action: Mouse scrolled (950, 239) with delta (0, 0)
Screenshot: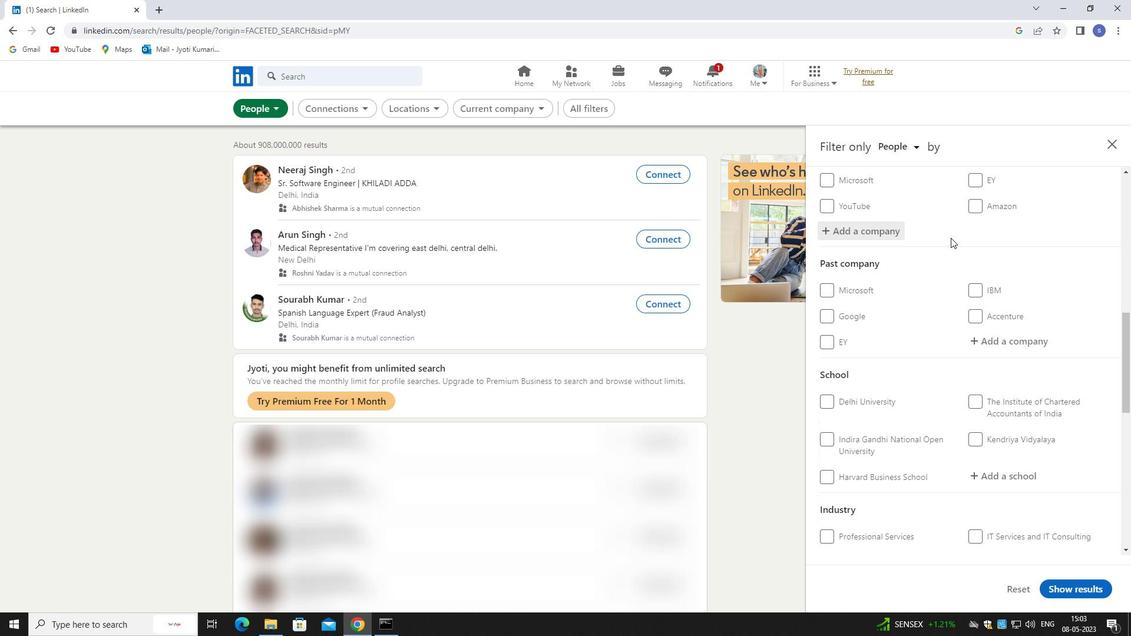 
Action: Mouse moved to (950, 244)
Screenshot: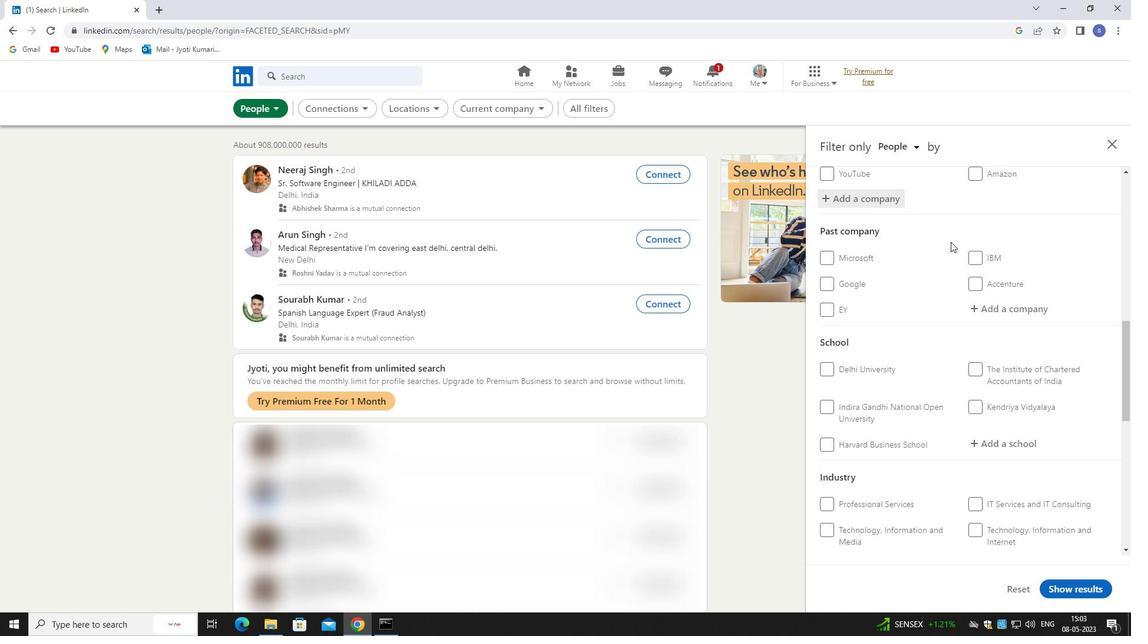 
Action: Mouse scrolled (950, 243) with delta (0, 0)
Screenshot: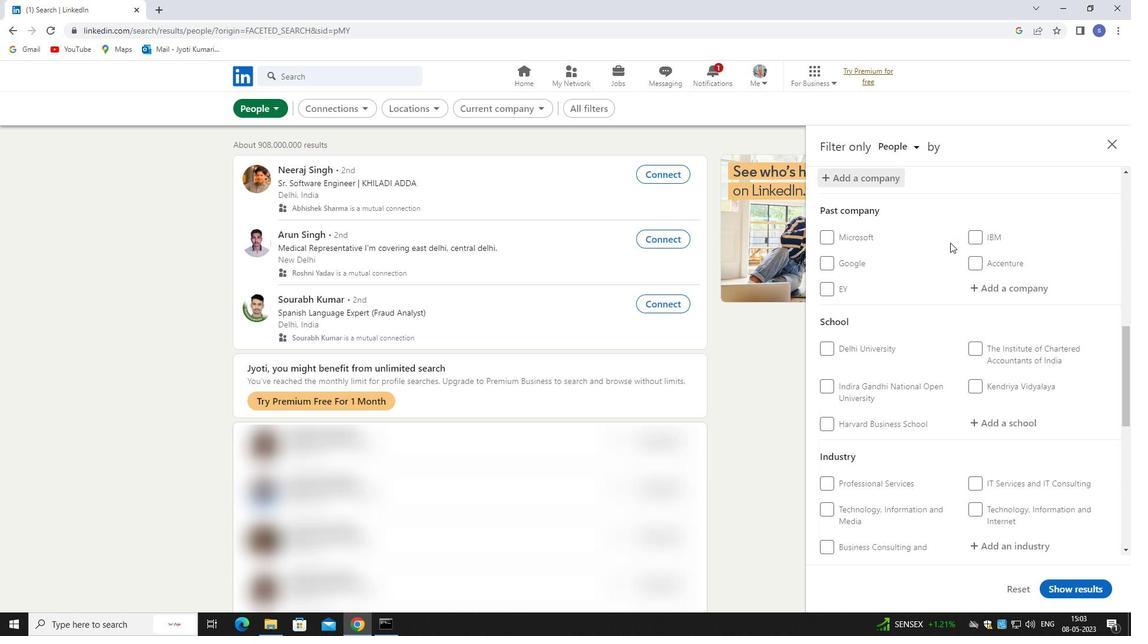 
Action: Mouse moved to (1013, 354)
Screenshot: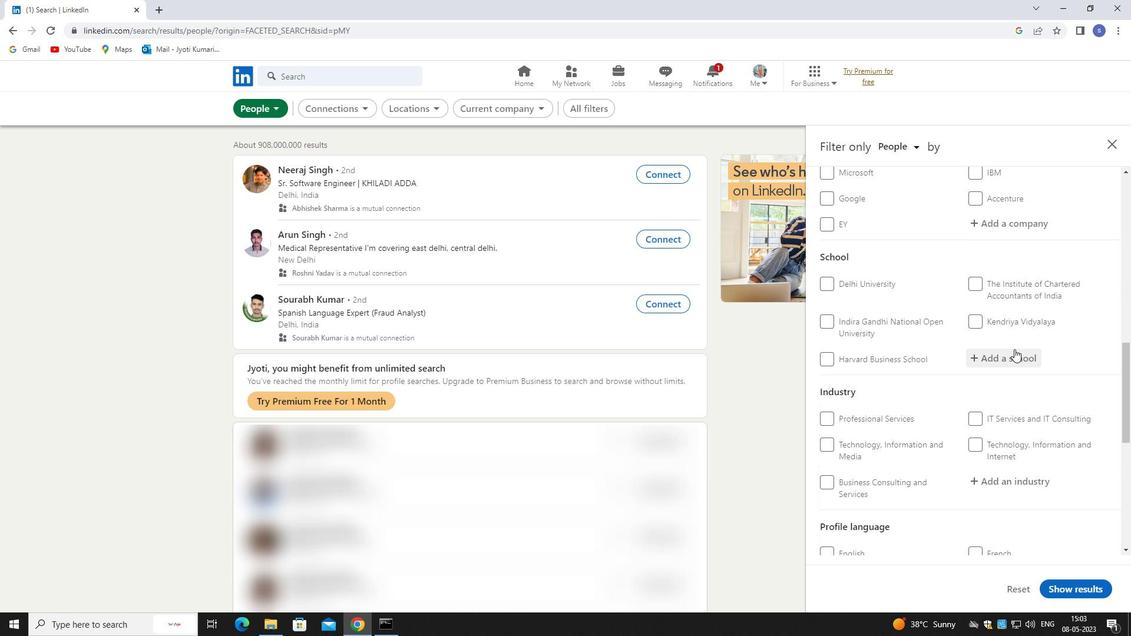 
Action: Mouse pressed left at (1013, 354)
Screenshot: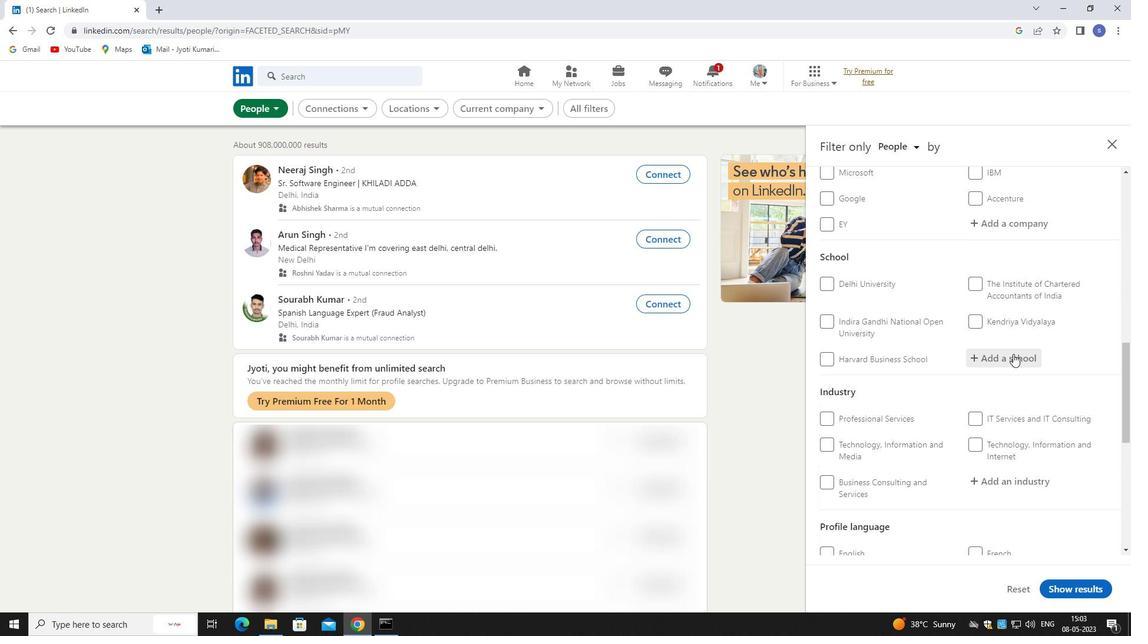 
Action: Mouse moved to (996, 357)
Screenshot: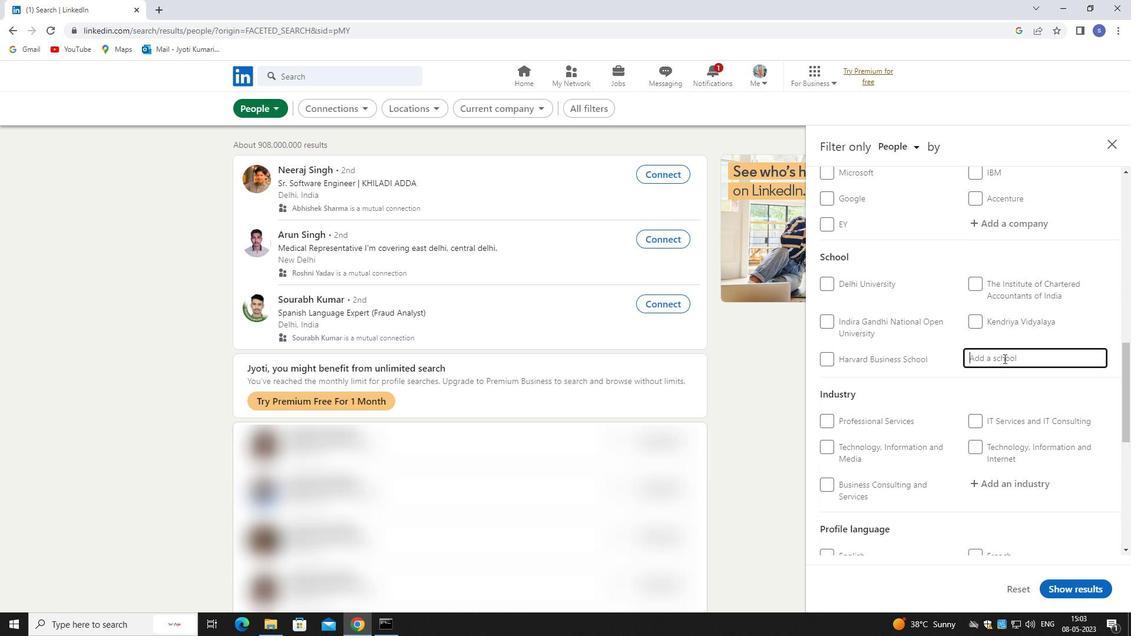 
Action: Key pressed itm<Key.space>univer<Key.backspace><Key.backspace>
Screenshot: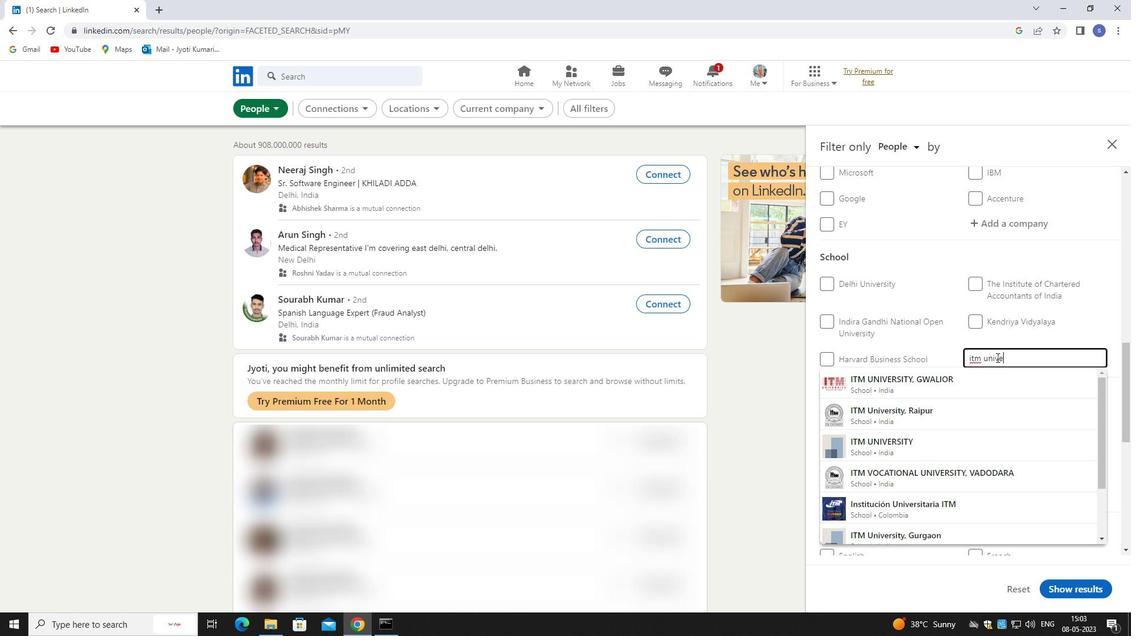 
Action: Mouse moved to (960, 276)
Screenshot: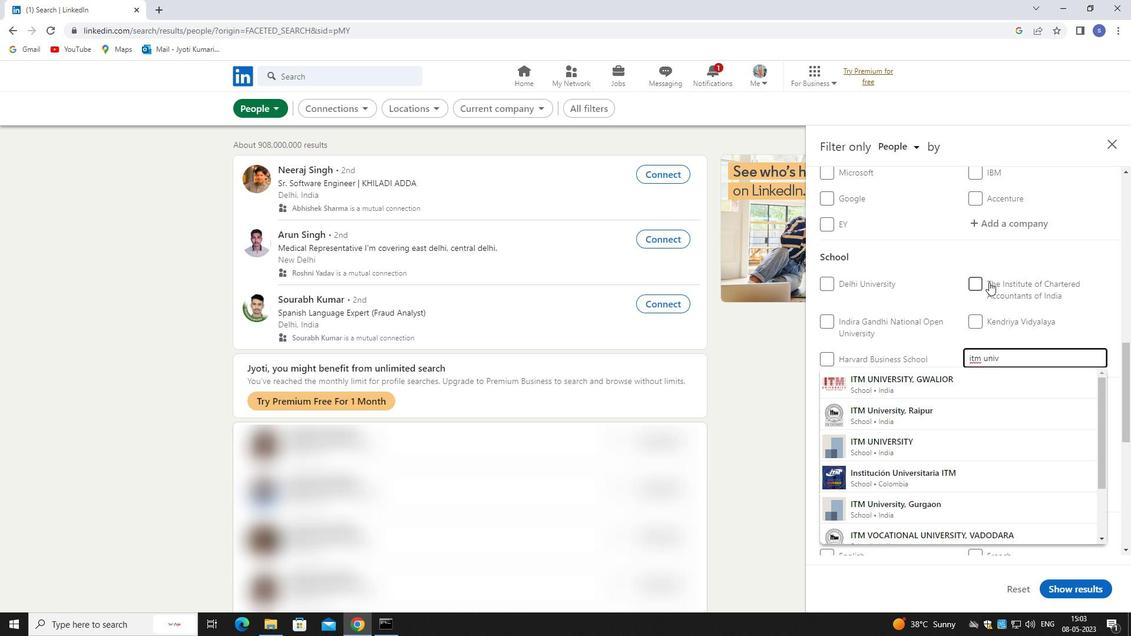 
Action: Key pressed ersity
Screenshot: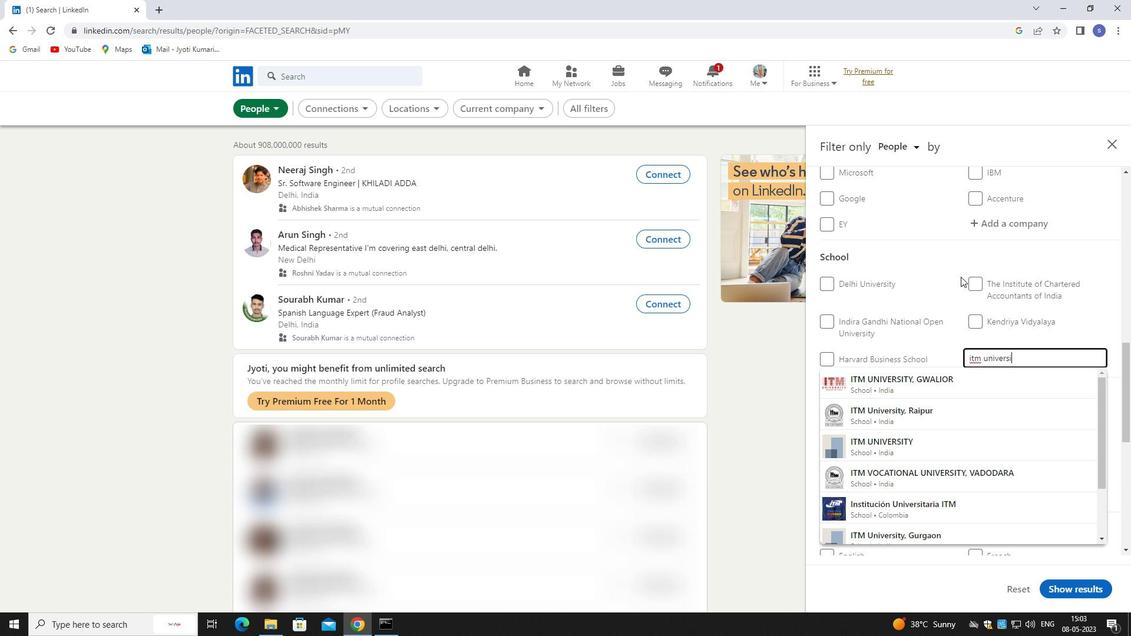 
Action: Mouse moved to (939, 388)
Screenshot: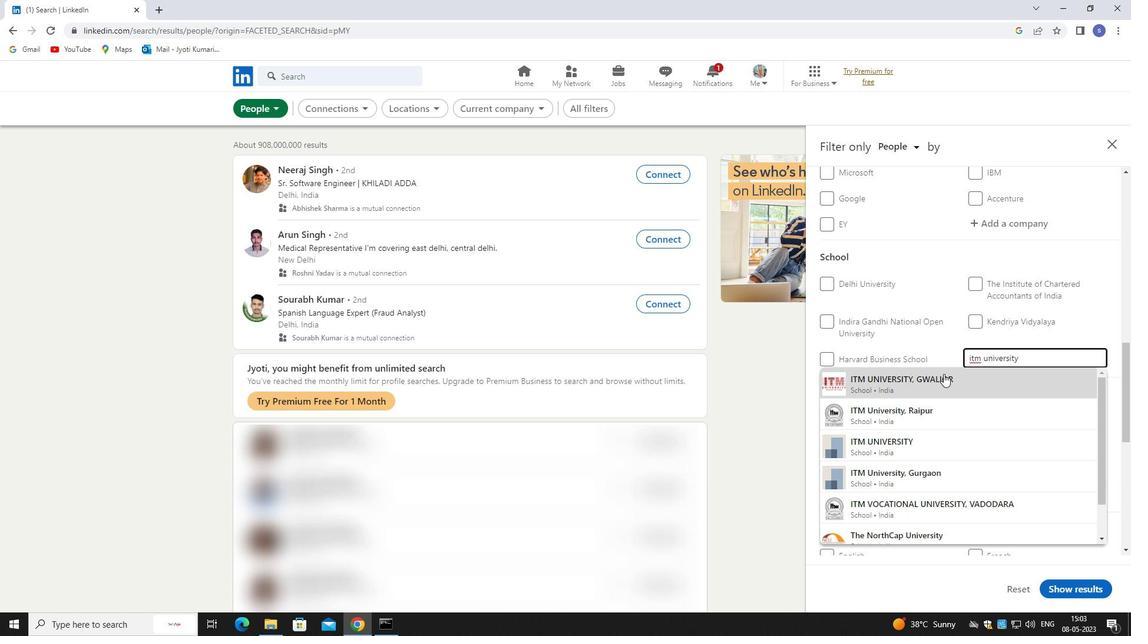 
Action: Mouse pressed left at (939, 388)
Screenshot: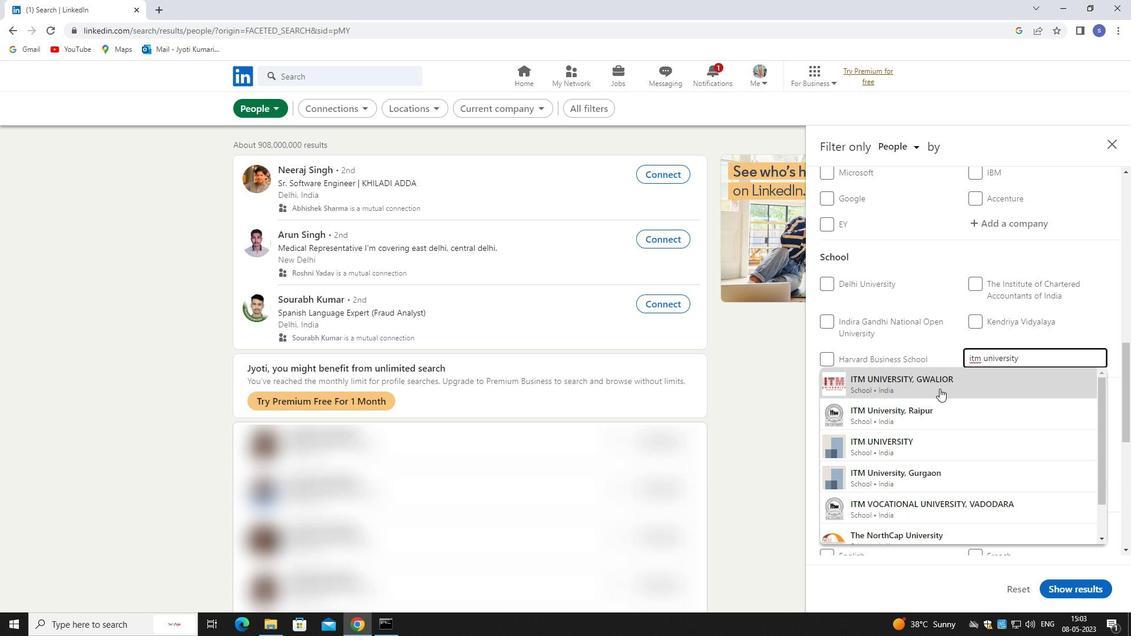 
Action: Mouse moved to (962, 343)
Screenshot: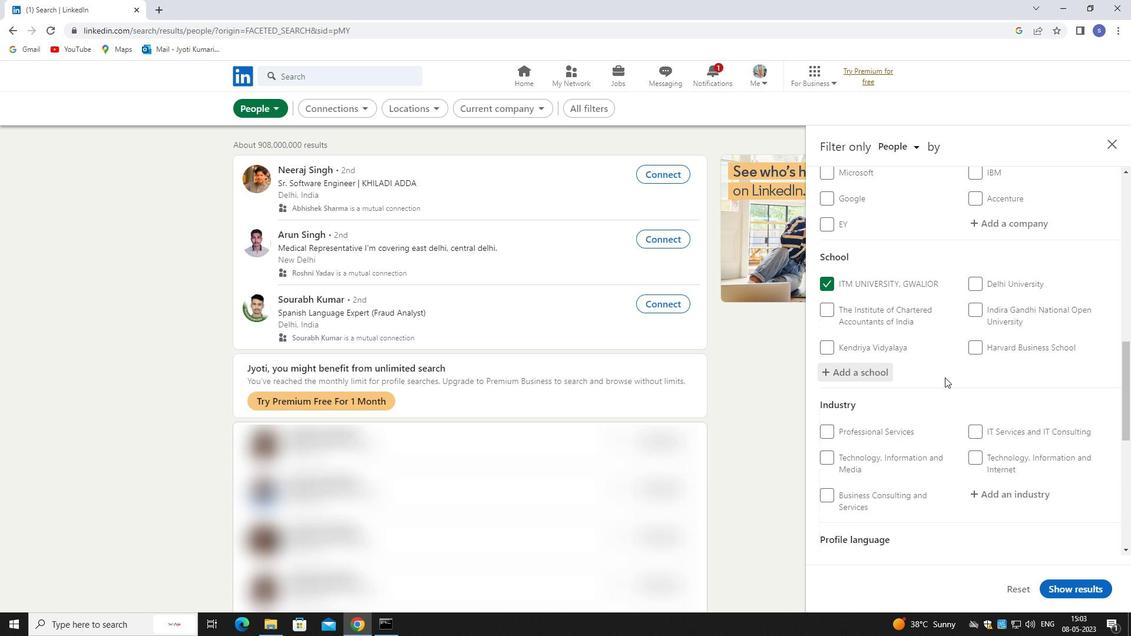 
Action: Mouse scrolled (962, 342) with delta (0, 0)
Screenshot: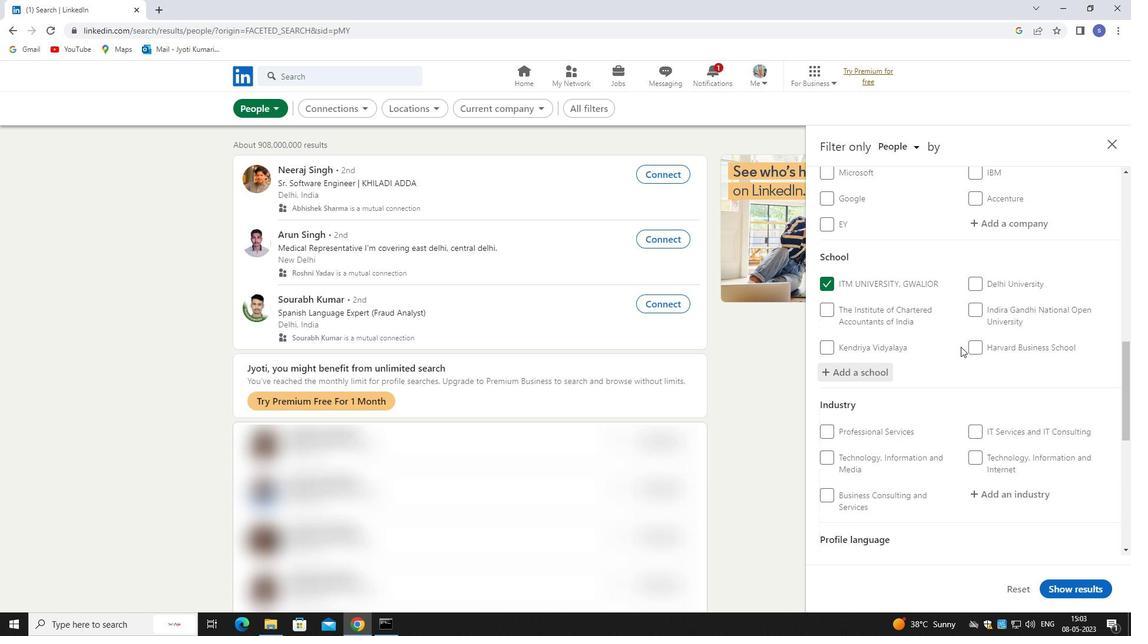 
Action: Mouse scrolled (962, 342) with delta (0, 0)
Screenshot: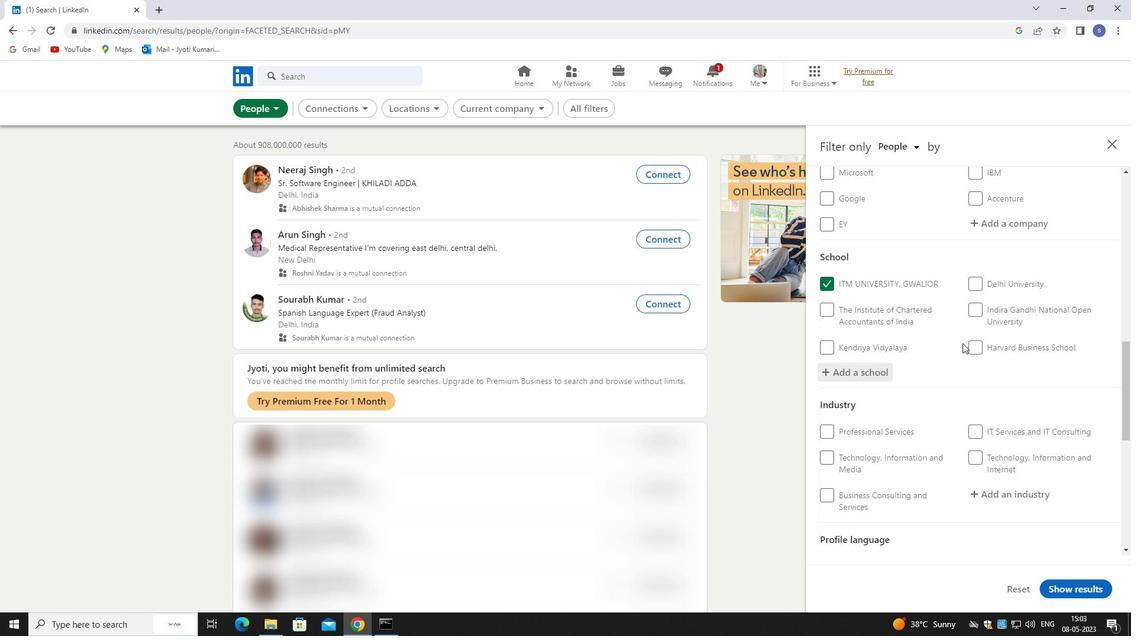 
Action: Mouse scrolled (962, 342) with delta (0, 0)
Screenshot: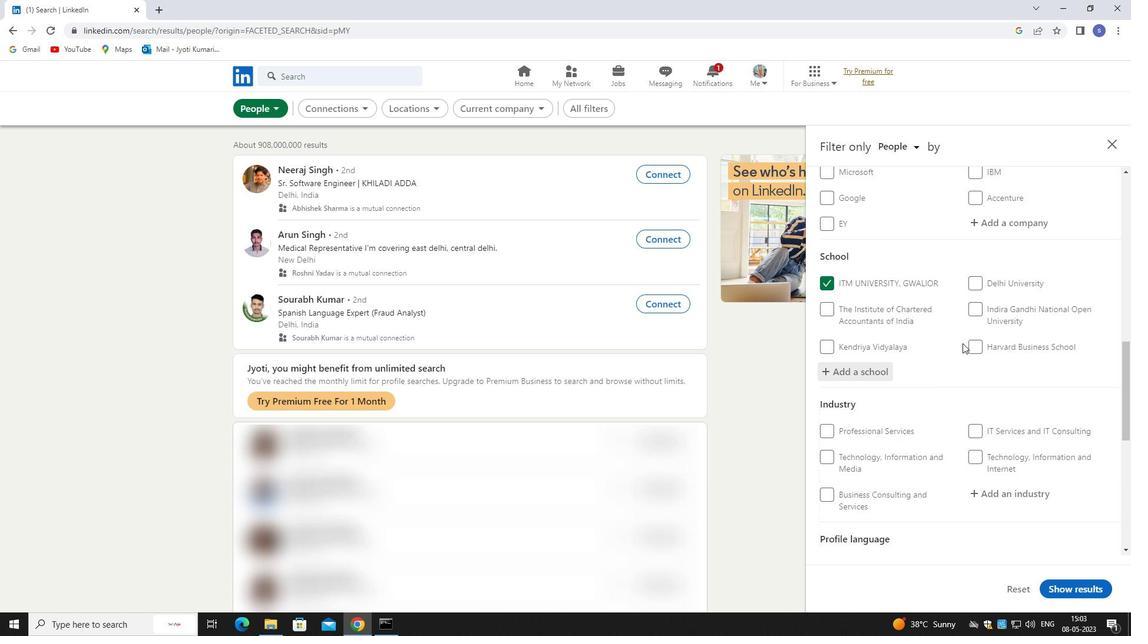 
Action: Mouse moved to (1006, 319)
Screenshot: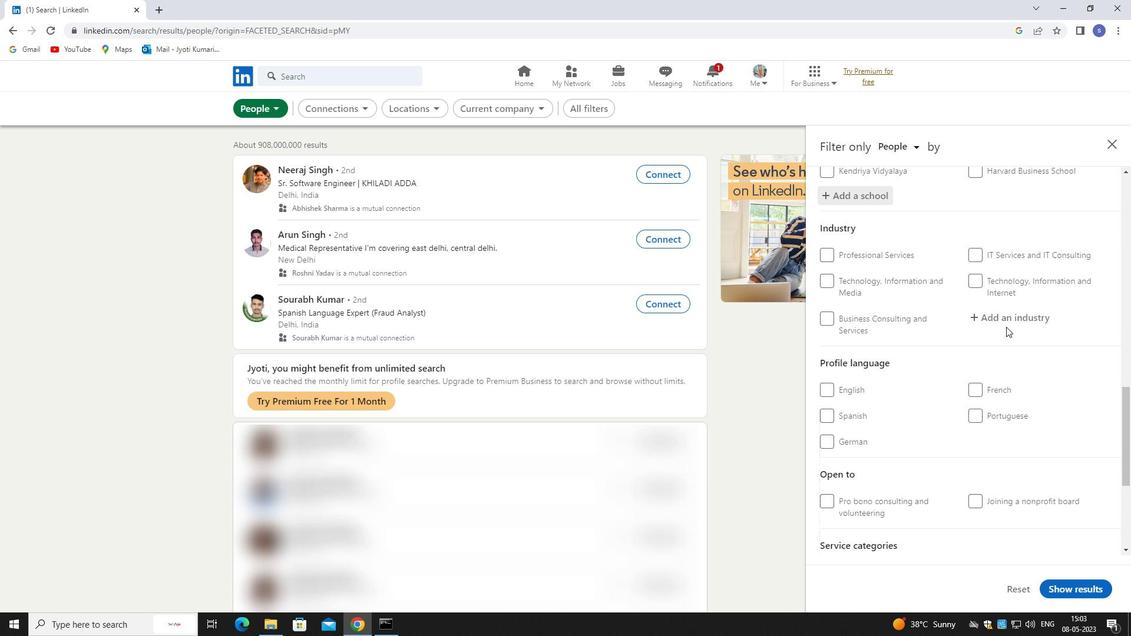 
Action: Mouse pressed left at (1006, 319)
Screenshot: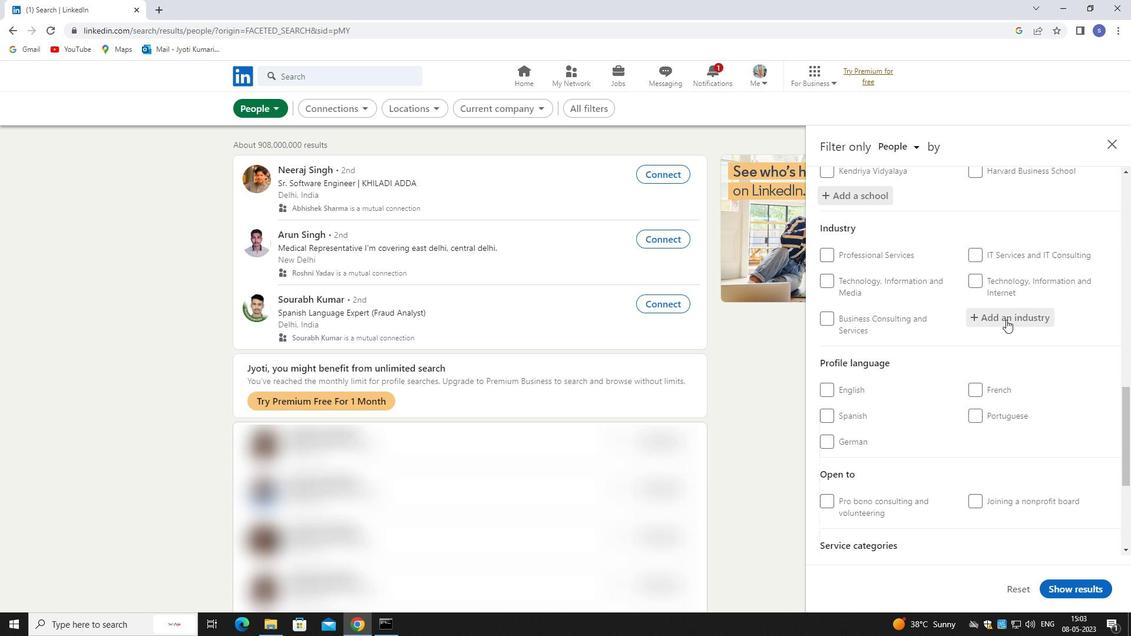 
Action: Mouse moved to (930, 289)
Screenshot: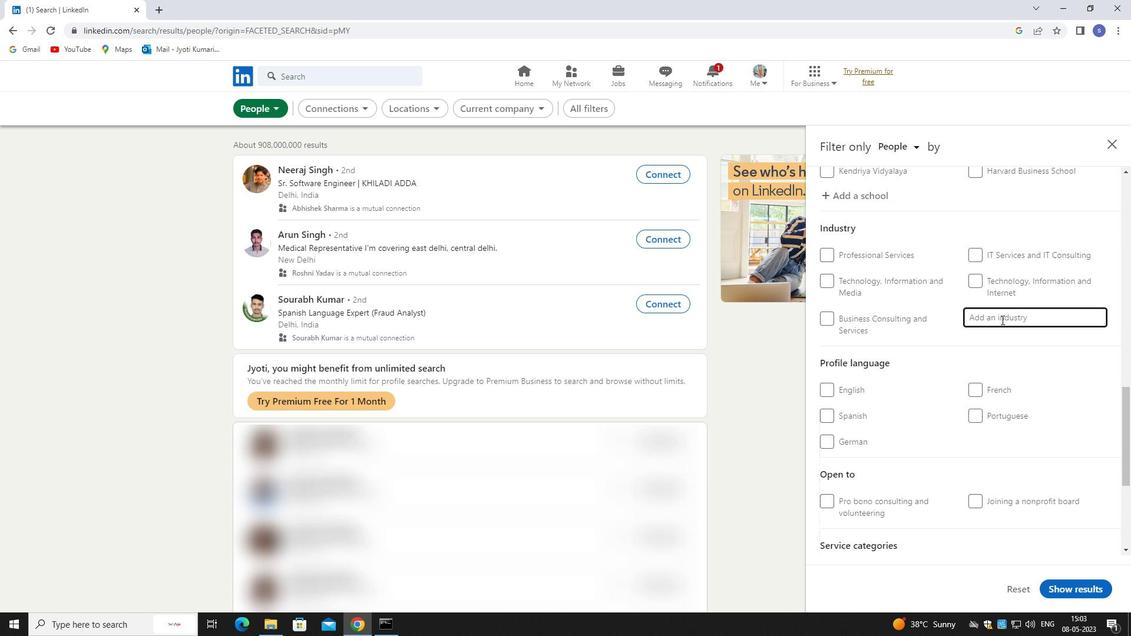 
Action: Key pressed em<Key.backspace>ntai<Key.backspace>
Screenshot: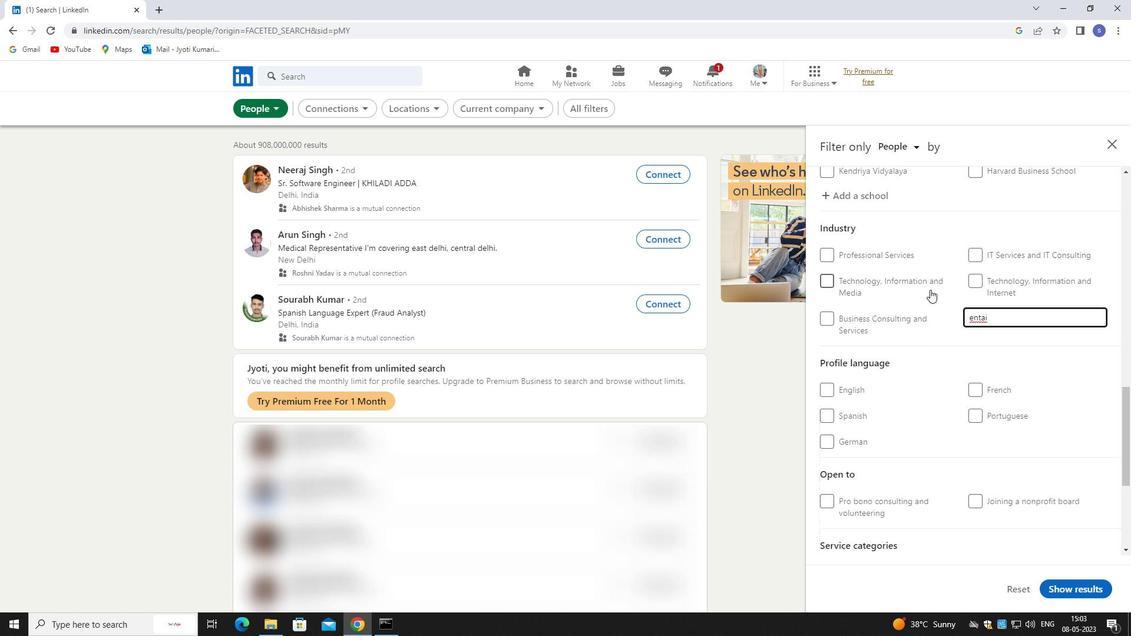 
Action: Mouse moved to (943, 332)
Screenshot: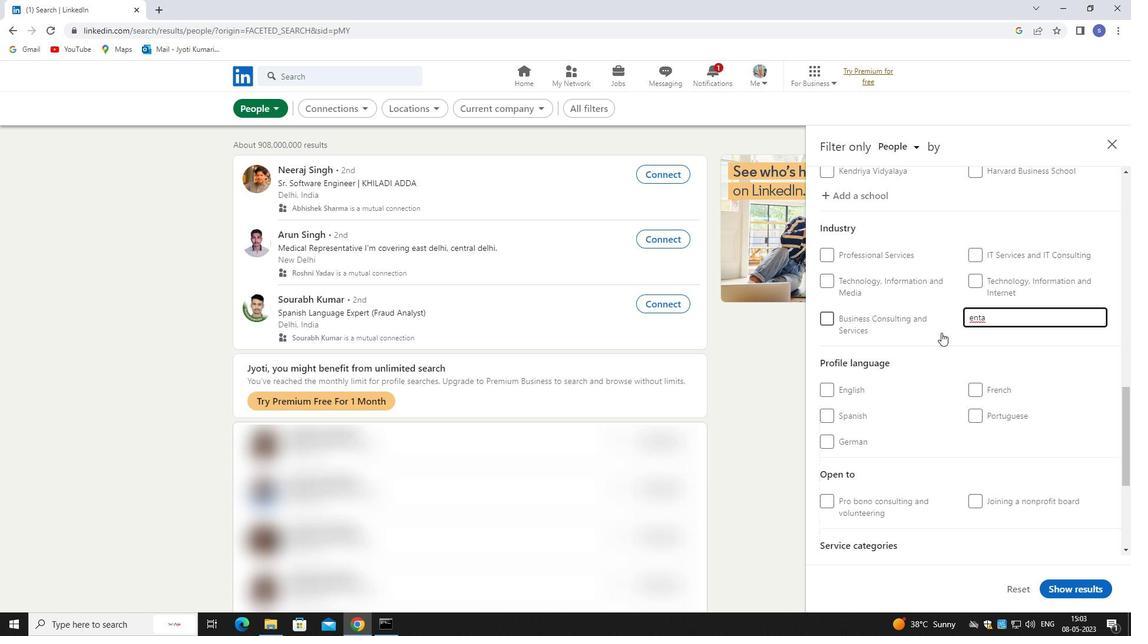 
Action: Key pressed <Key.backspace><Key.backspace><Key.backspace>entern<Key.backspace><Key.backspace><Key.backspace><Key.backspace><Key.backspace><Key.backspace><Key.backspace><Key.backspace><Key.backspace><Key.backspace><Key.backspace><Key.backspace><Key.backspace><Key.backspace><Key.backspace><Key.backspace><Key.backspace><Key.backspace>entertainma<Key.backspace>
Screenshot: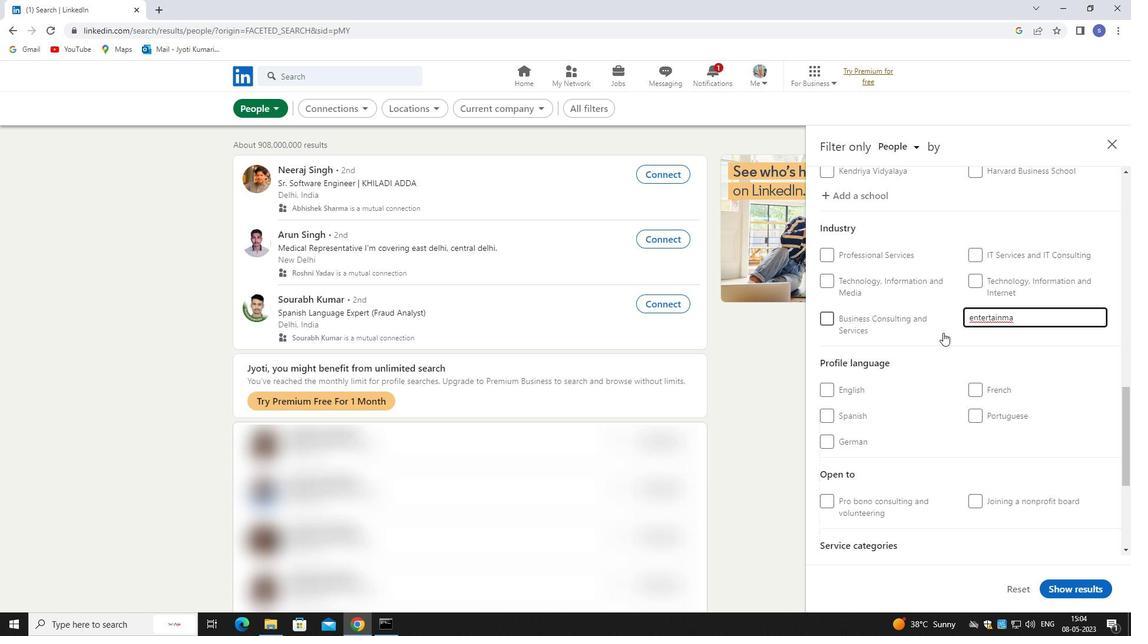 
Action: Mouse pressed left at (943, 332)
Screenshot: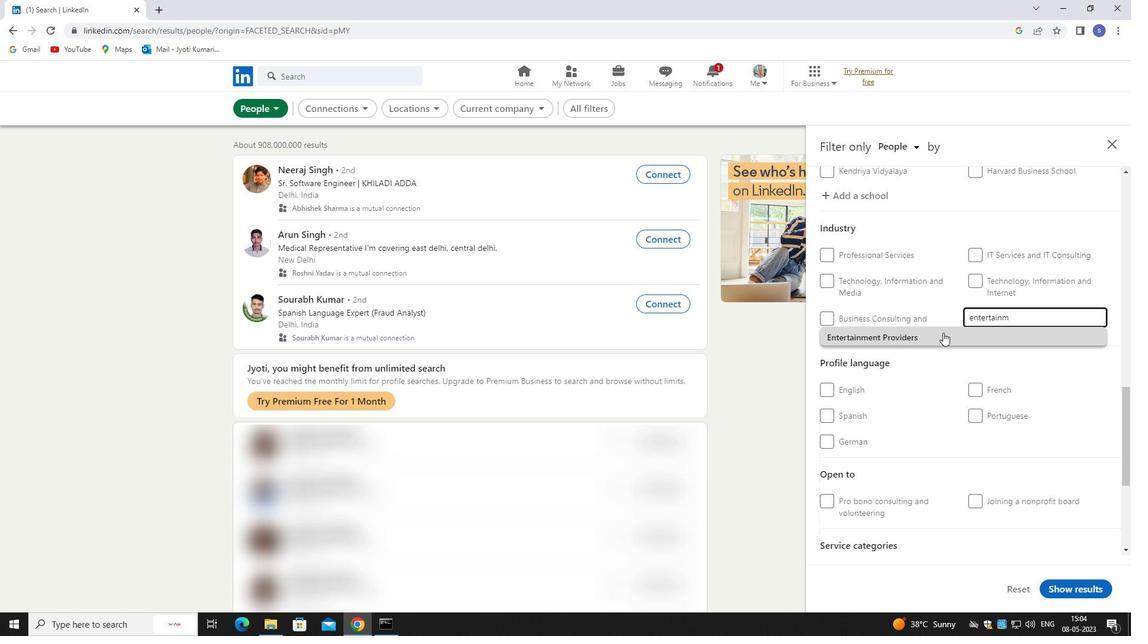 
Action: Mouse moved to (945, 334)
Screenshot: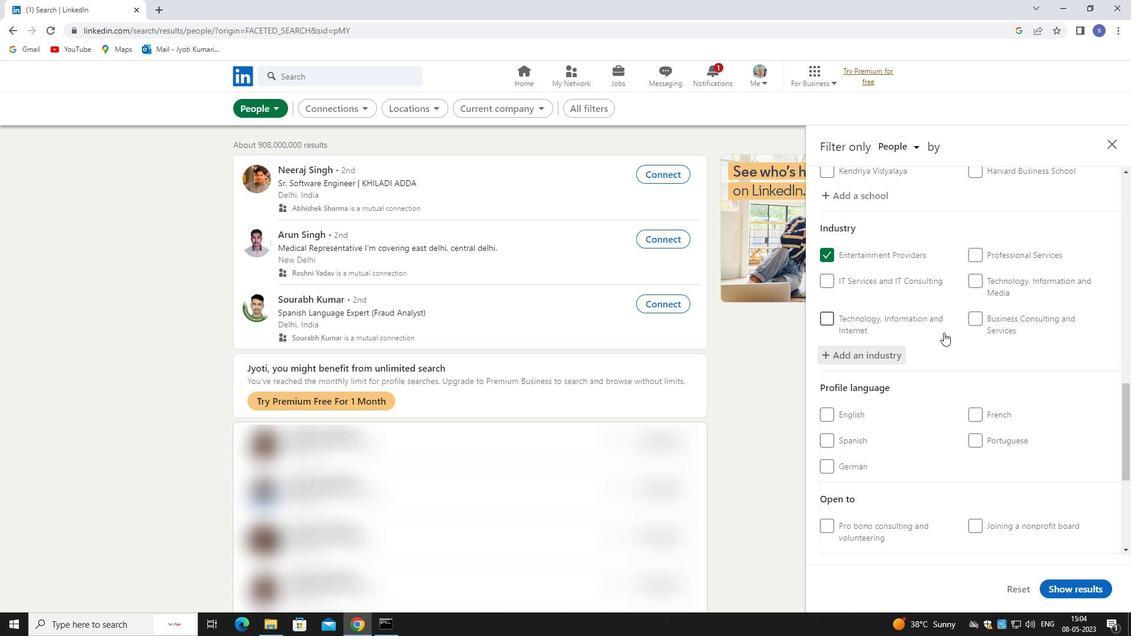 
Action: Mouse scrolled (945, 333) with delta (0, 0)
Screenshot: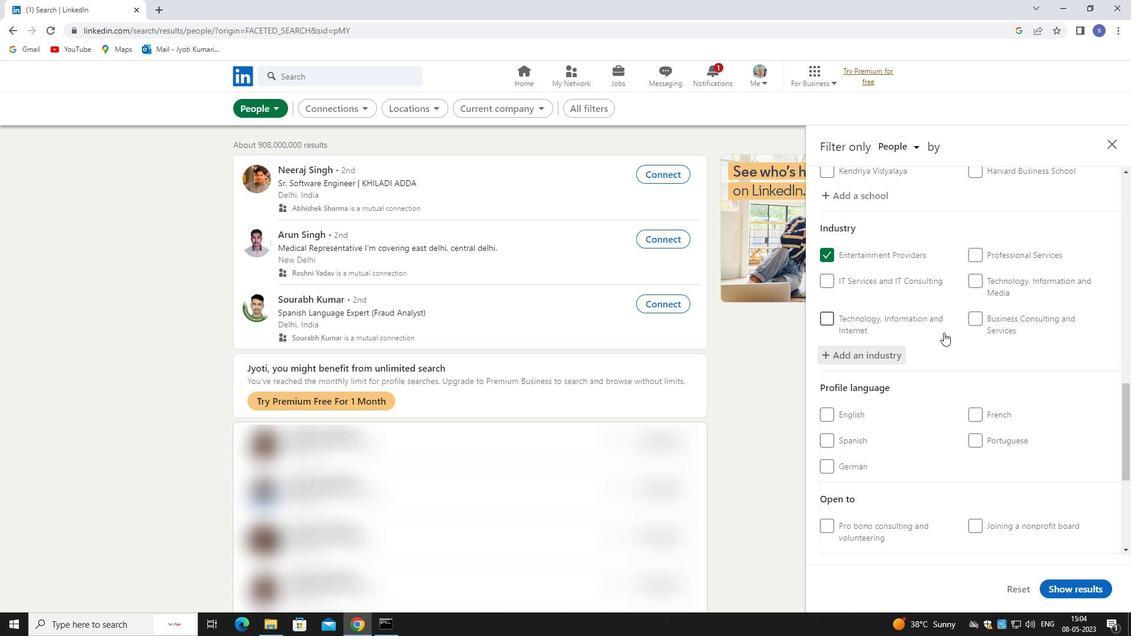 
Action: Mouse moved to (849, 348)
Screenshot: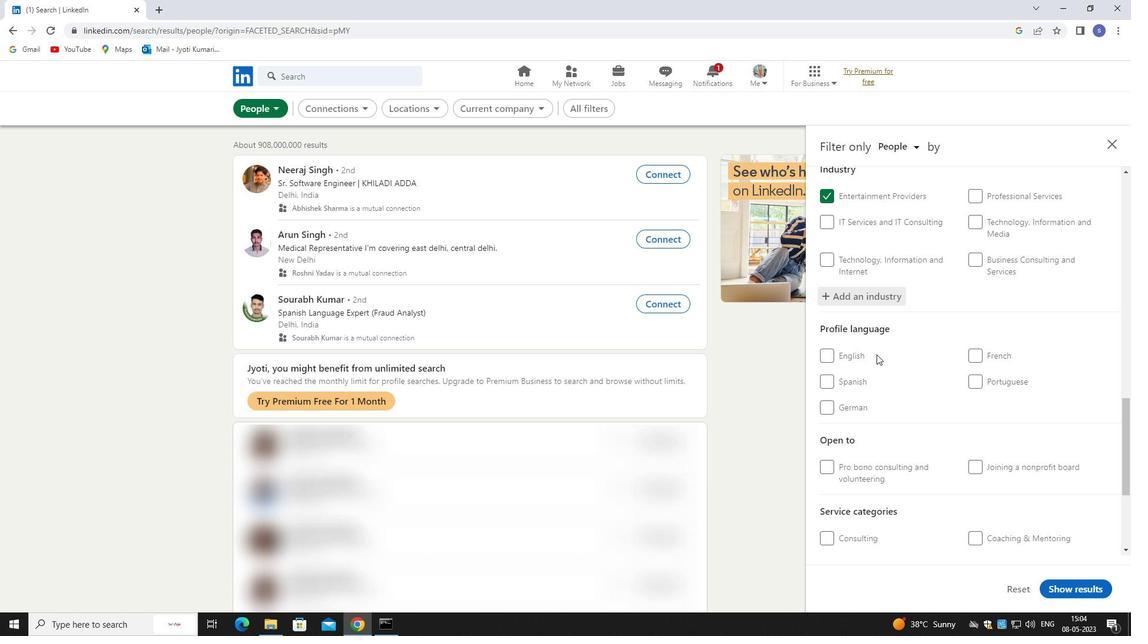 
Action: Mouse pressed left at (849, 348)
Screenshot: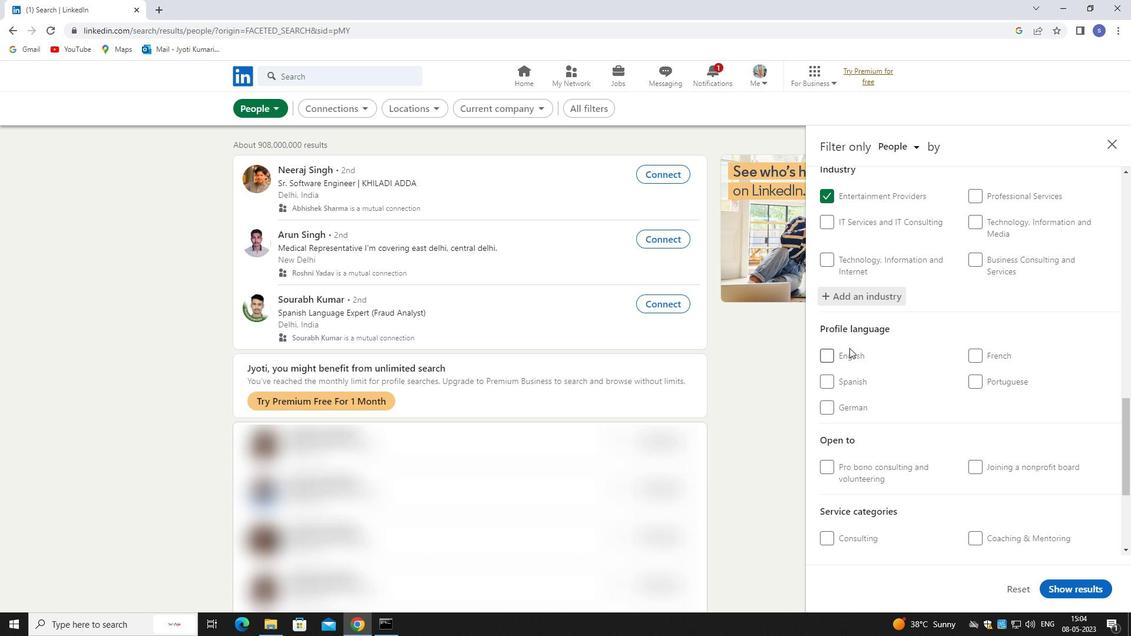 
Action: Mouse moved to (861, 357)
Screenshot: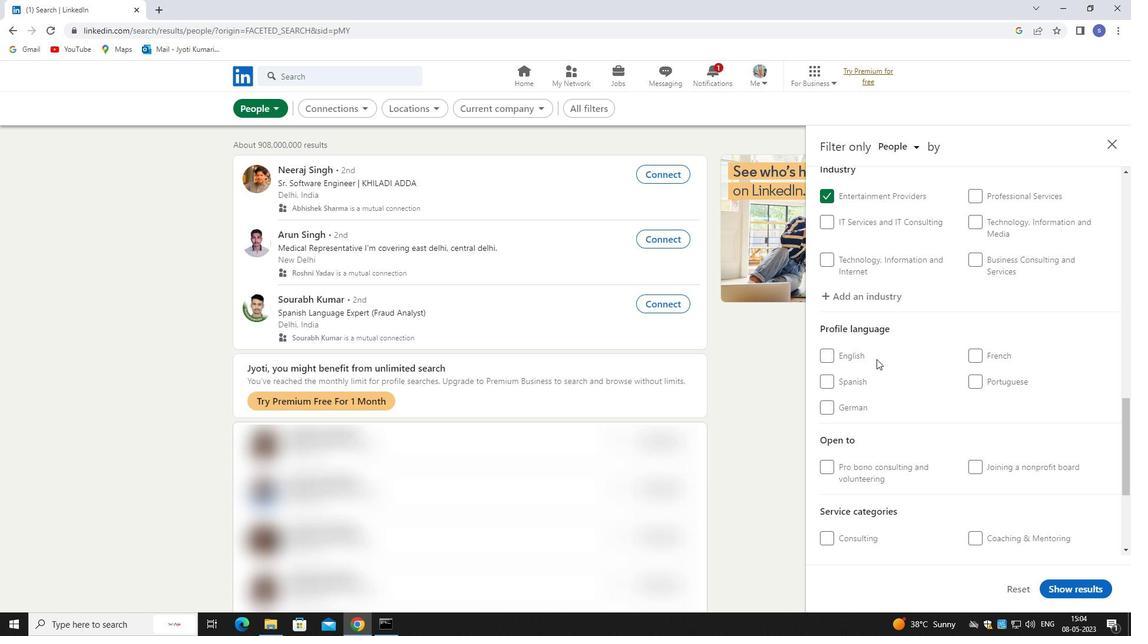 
Action: Mouse pressed left at (861, 357)
Screenshot: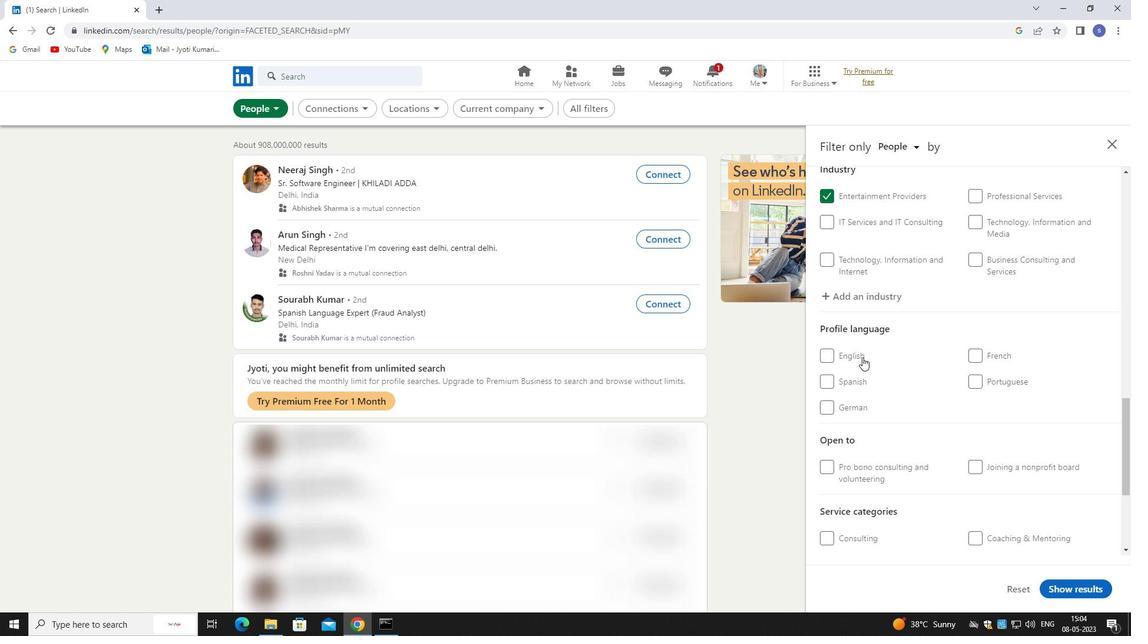 
Action: Mouse moved to (1000, 369)
Screenshot: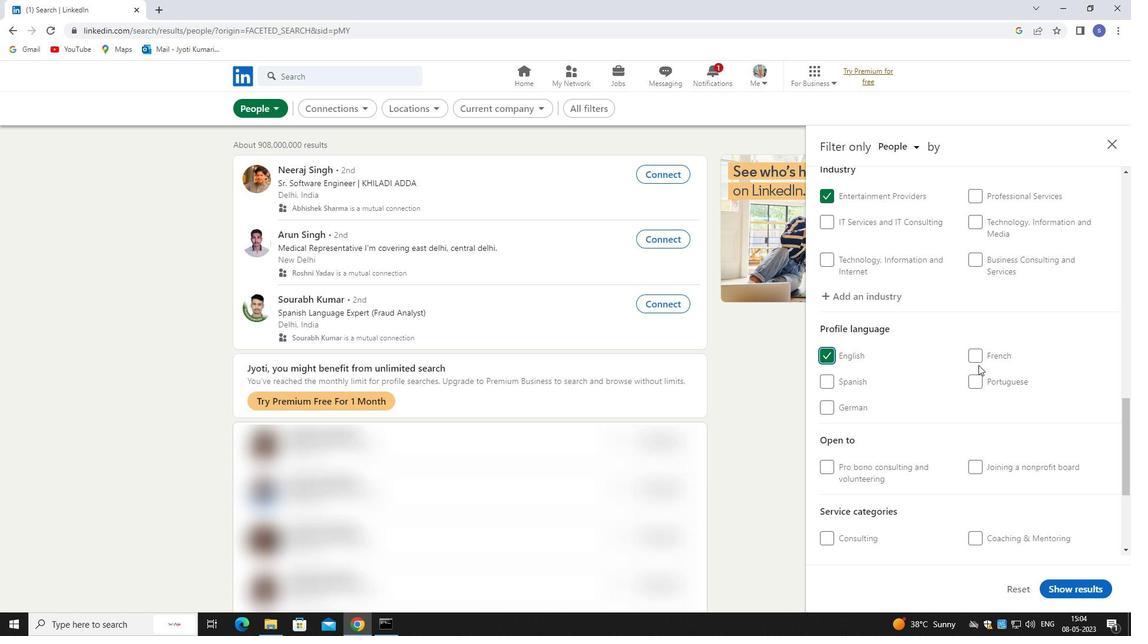
Action: Mouse scrolled (1000, 369) with delta (0, 0)
Screenshot: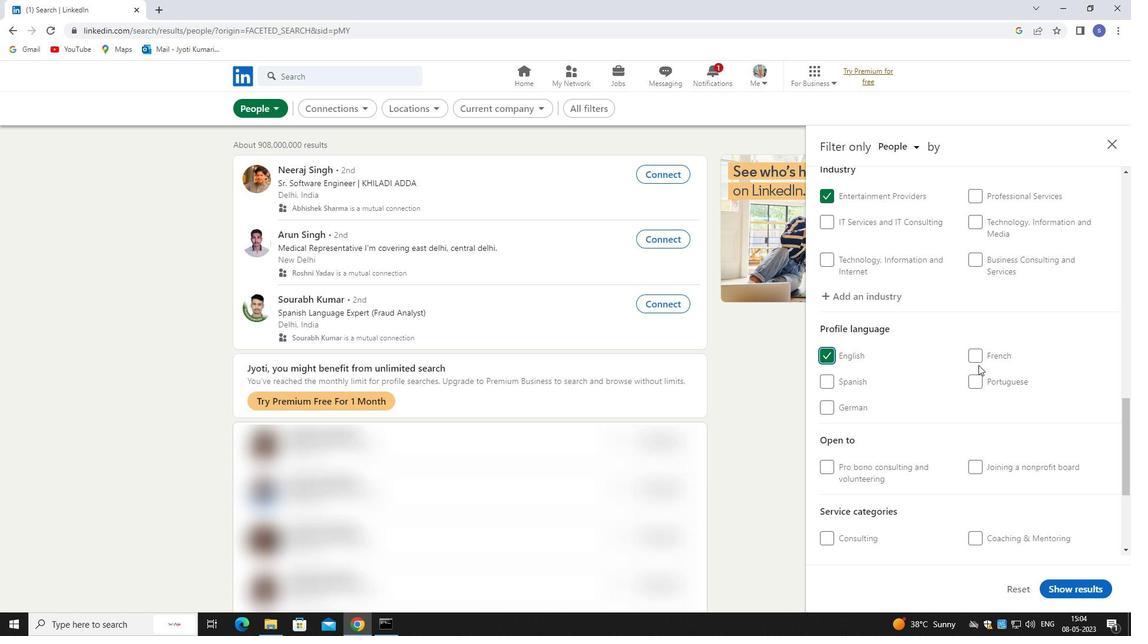 
Action: Mouse moved to (1009, 376)
Screenshot: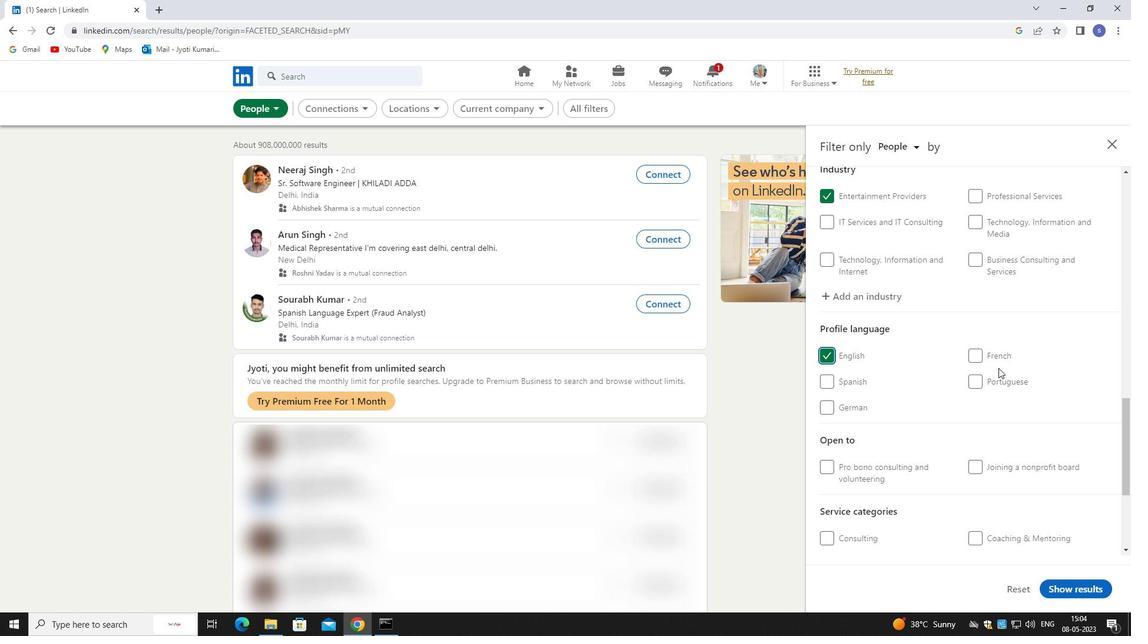 
Action: Mouse scrolled (1009, 375) with delta (0, 0)
Screenshot: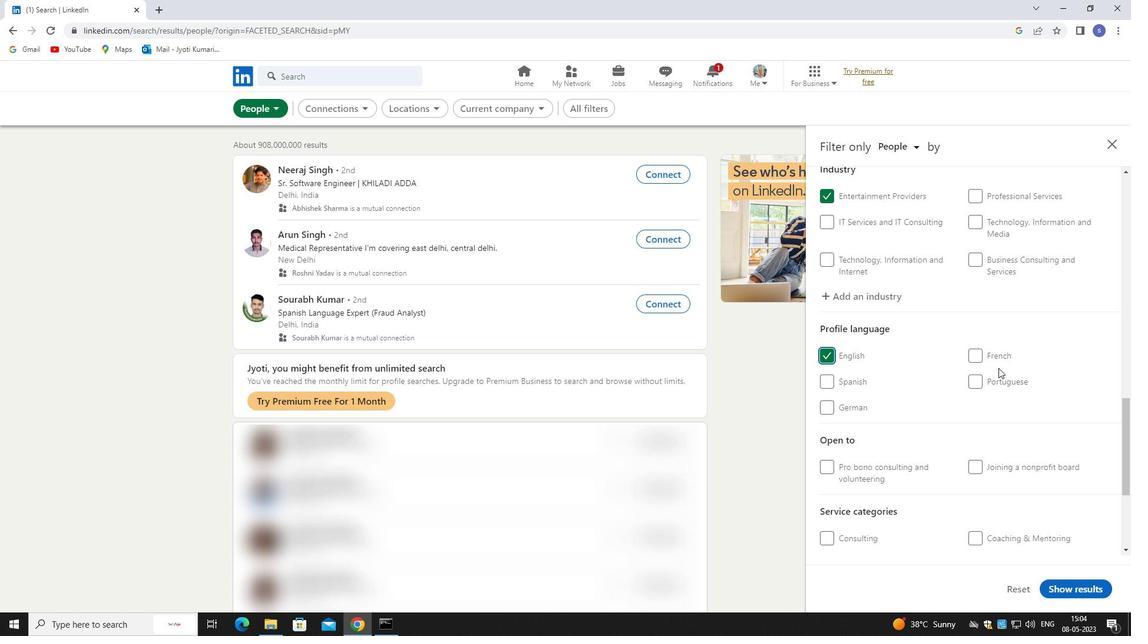 
Action: Mouse moved to (1026, 386)
Screenshot: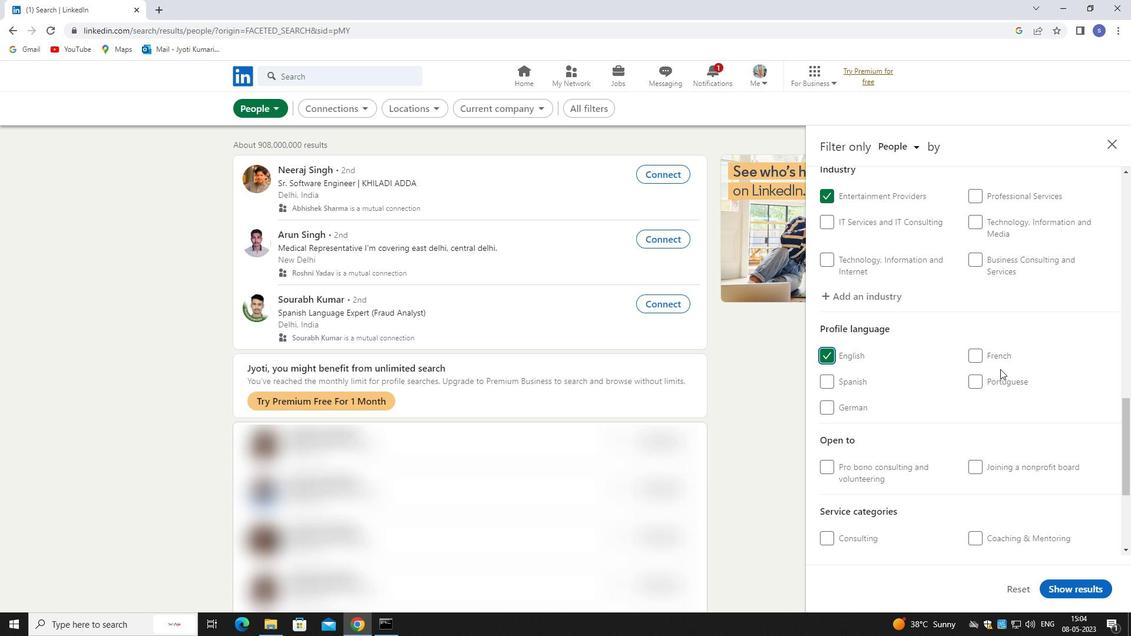 
Action: Mouse scrolled (1026, 385) with delta (0, 0)
Screenshot: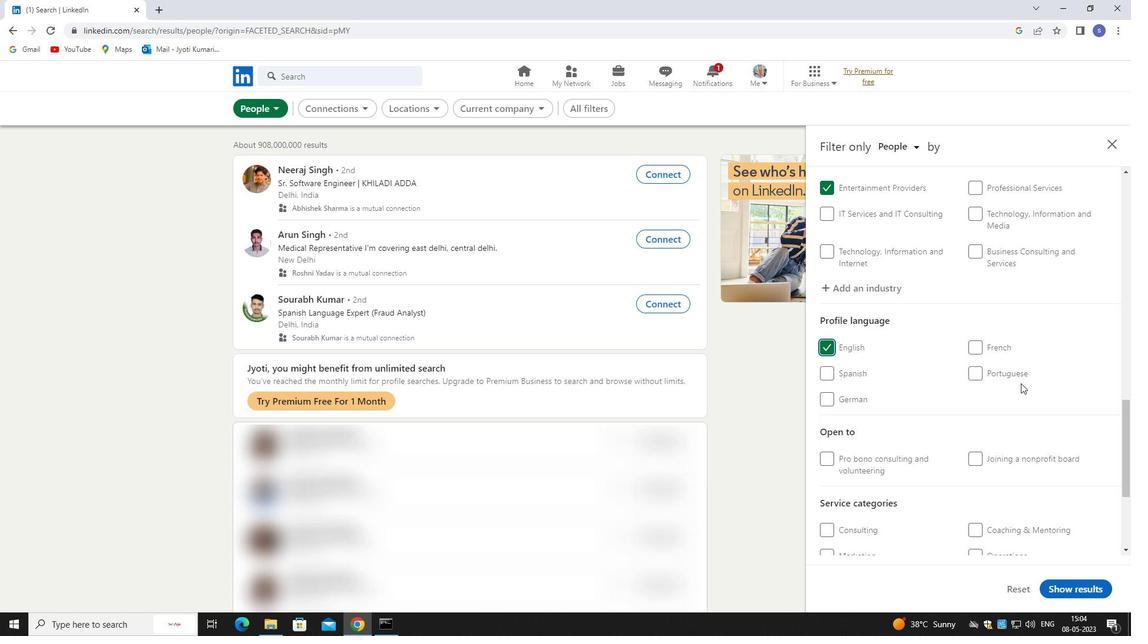 
Action: Mouse moved to (1023, 417)
Screenshot: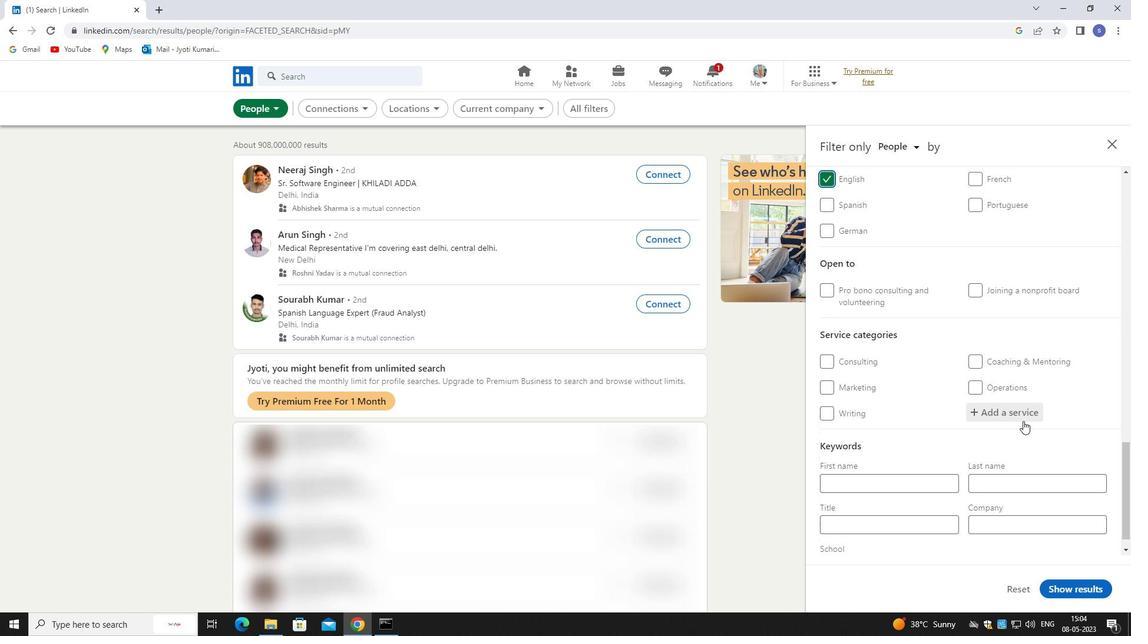 
Action: Mouse pressed left at (1023, 417)
Screenshot: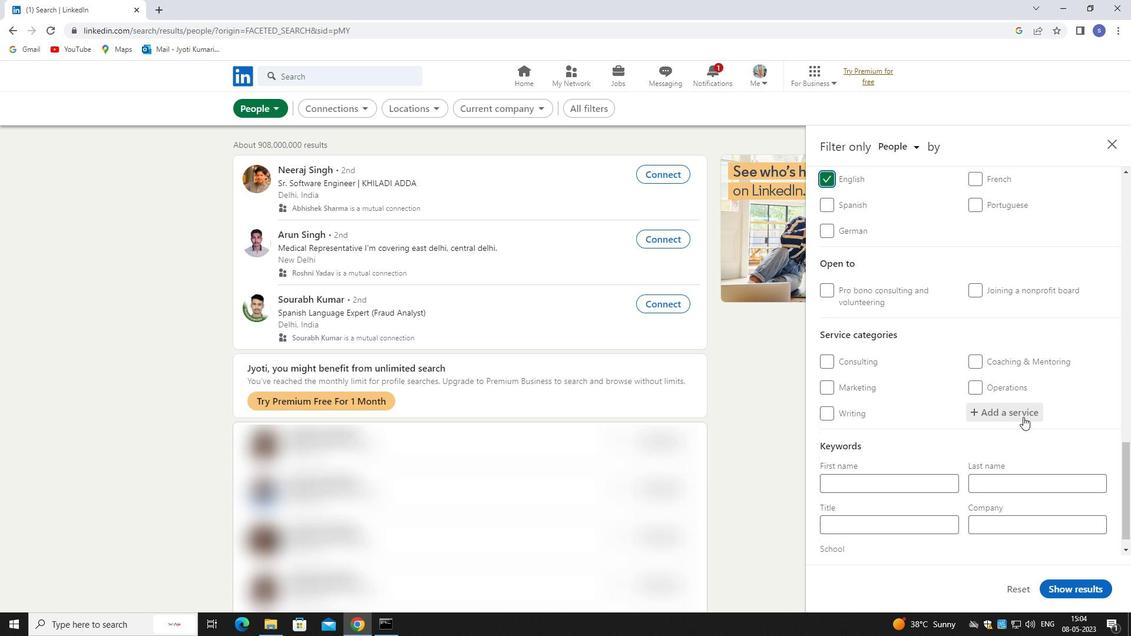 
Action: Mouse moved to (972, 382)
Screenshot: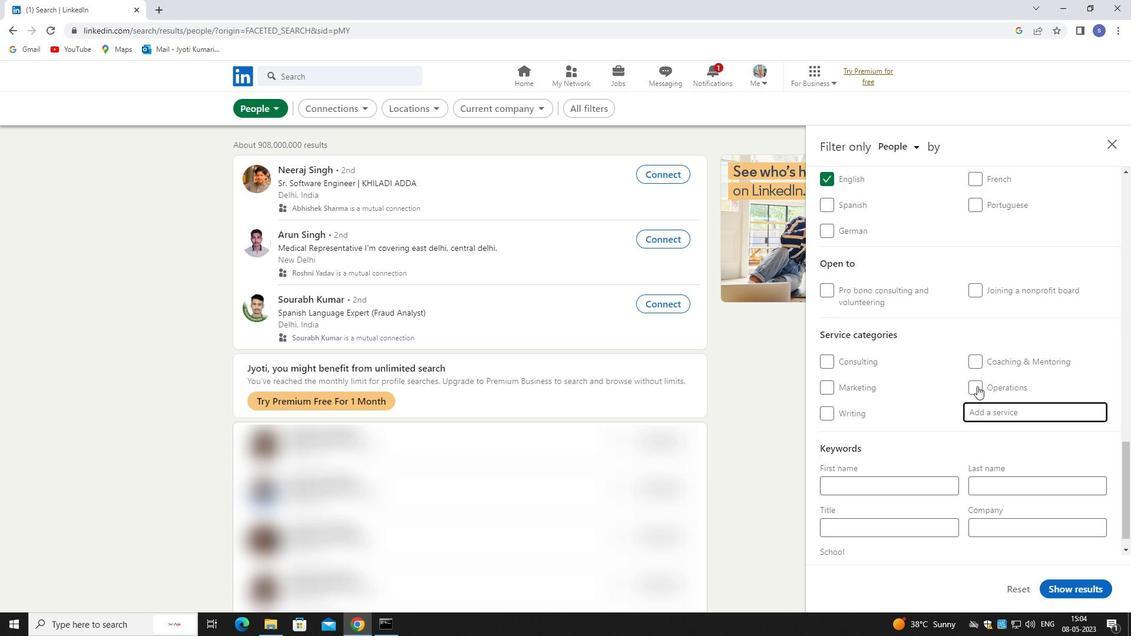 
Action: Key pressed hr<Key.space>coun
Screenshot: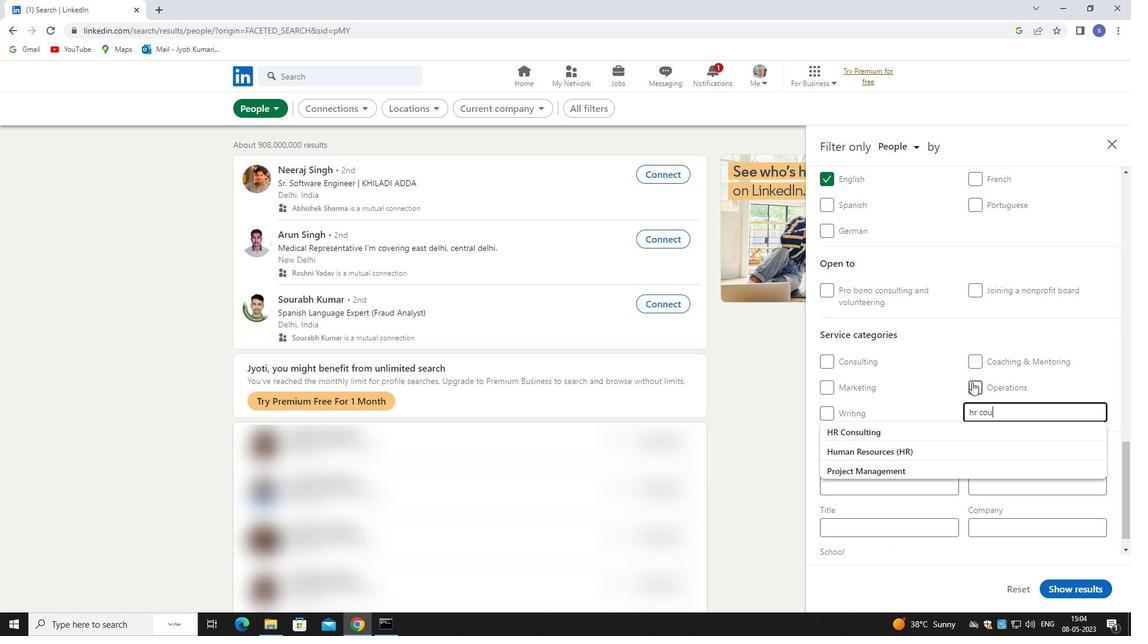 
Action: Mouse moved to (969, 386)
Screenshot: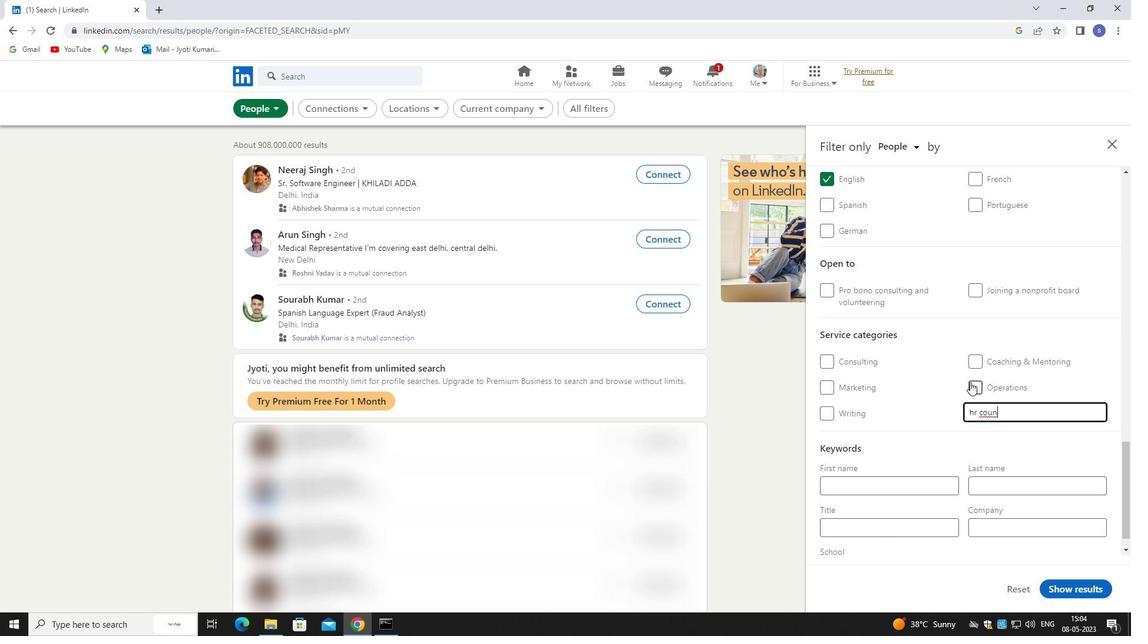 
Action: Key pressed <Key.backspace>
Screenshot: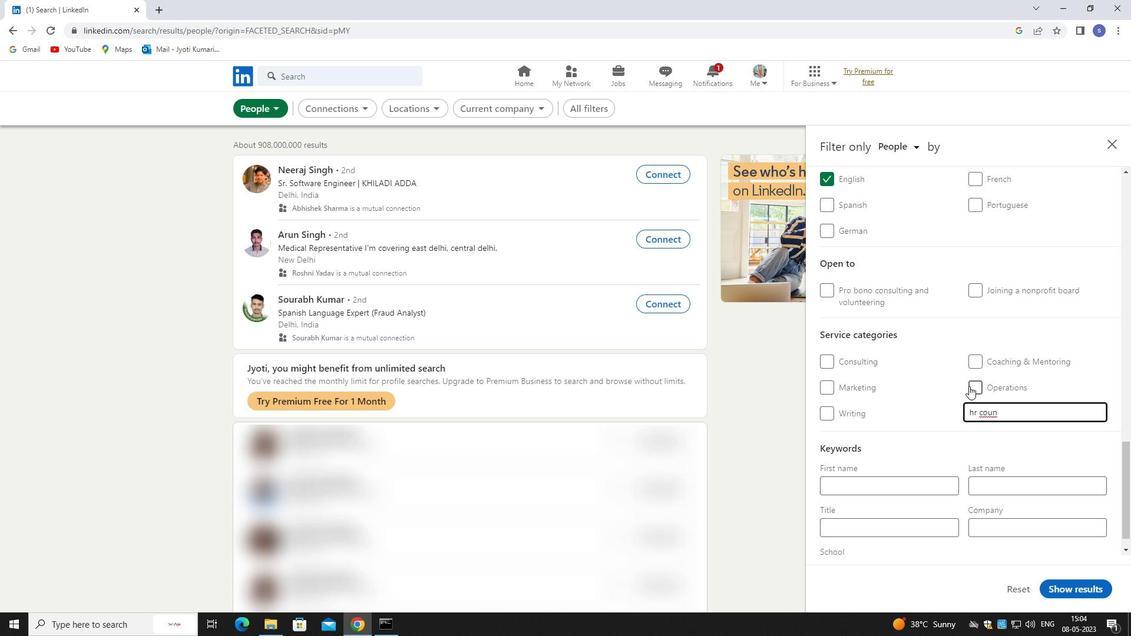 
Action: Mouse moved to (965, 414)
Screenshot: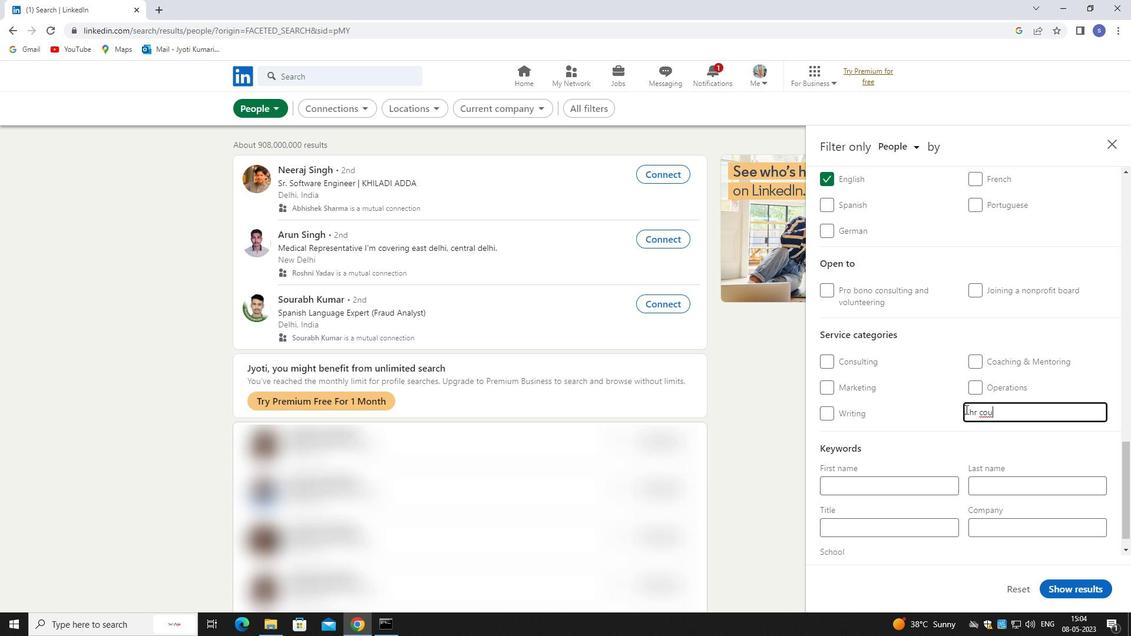 
Action: Key pressed <Key.backspace>
Screenshot: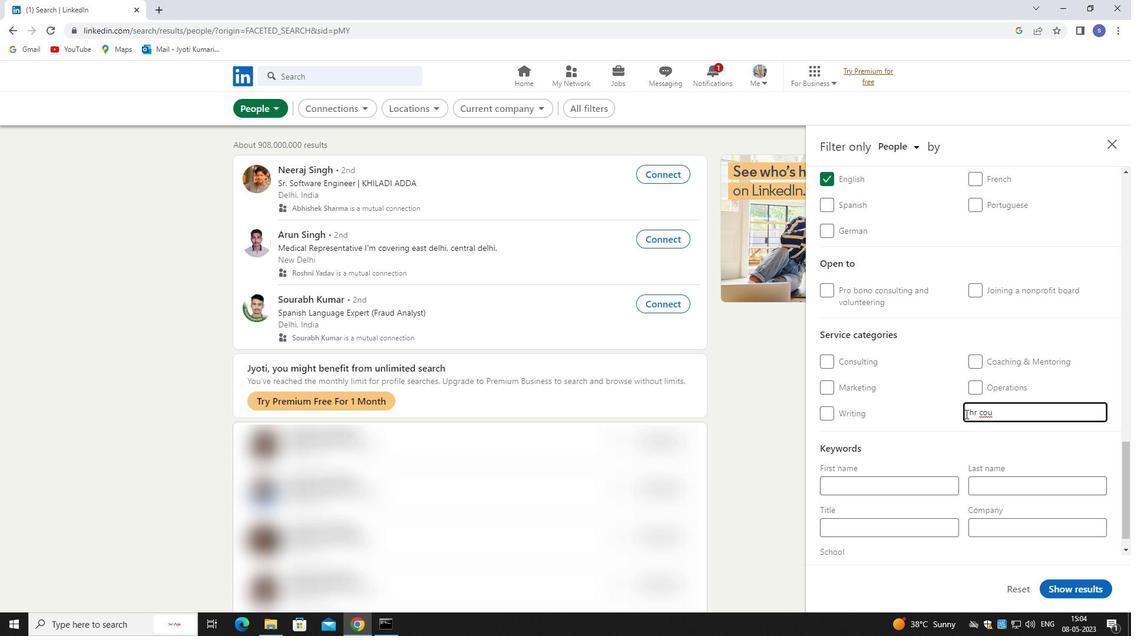 
Action: Mouse moved to (953, 440)
Screenshot: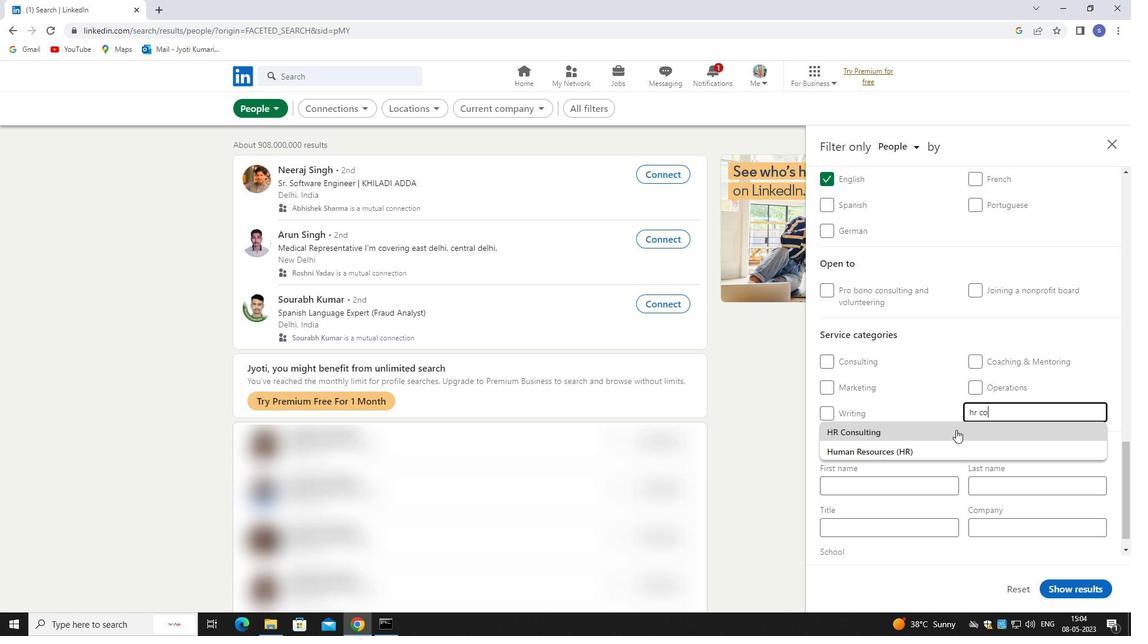 
Action: Mouse pressed left at (953, 440)
Screenshot: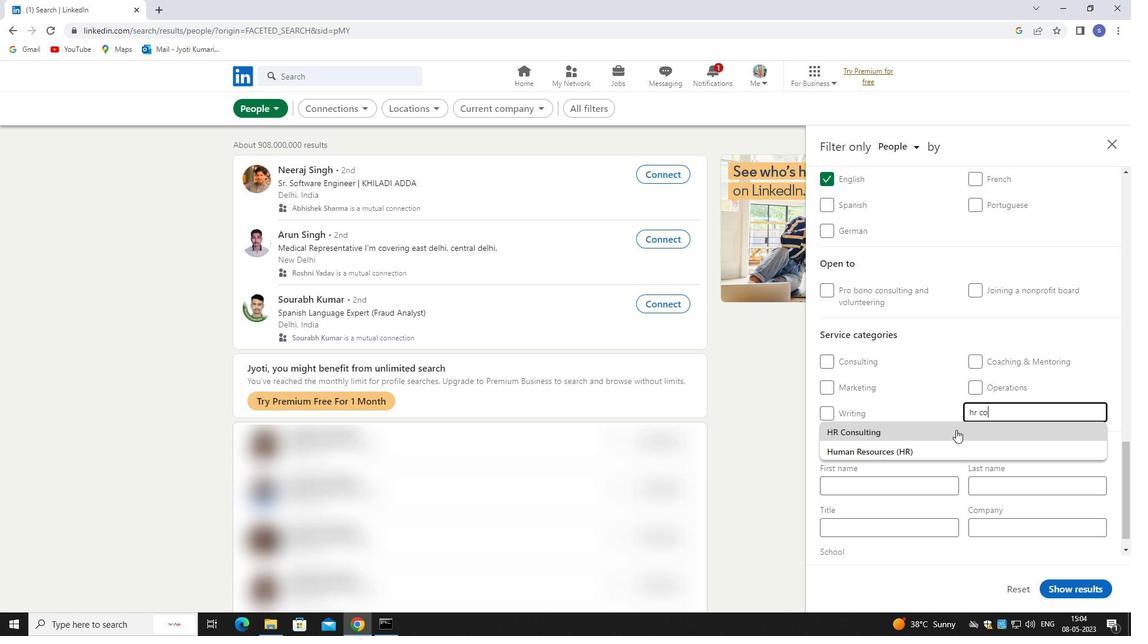 
Action: Mouse moved to (960, 426)
Screenshot: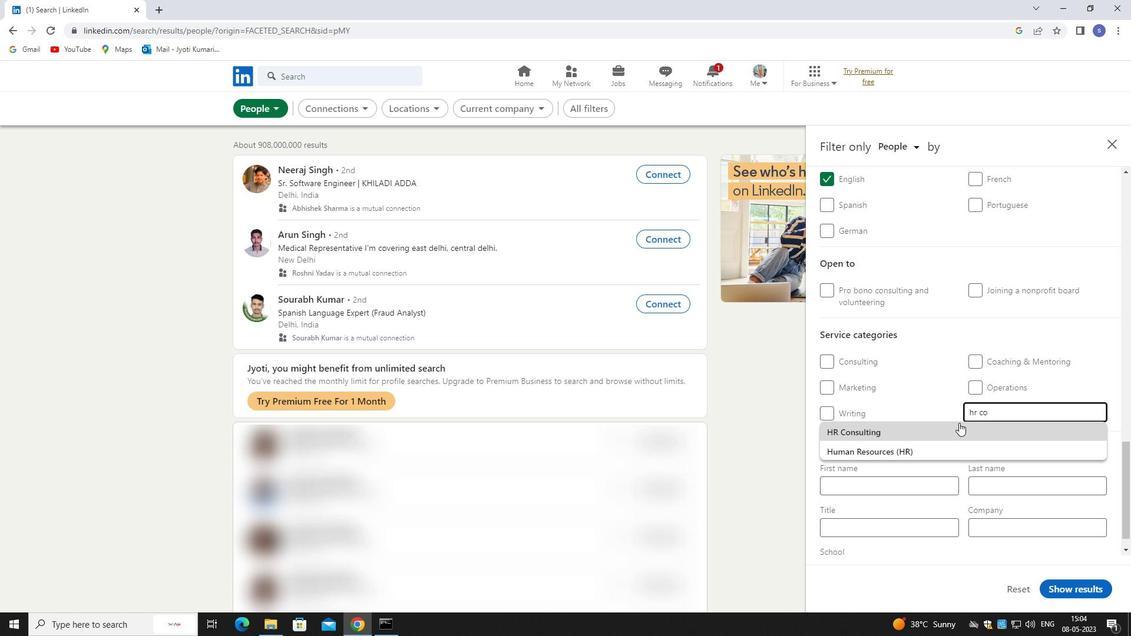 
Action: Mouse pressed left at (960, 426)
Screenshot: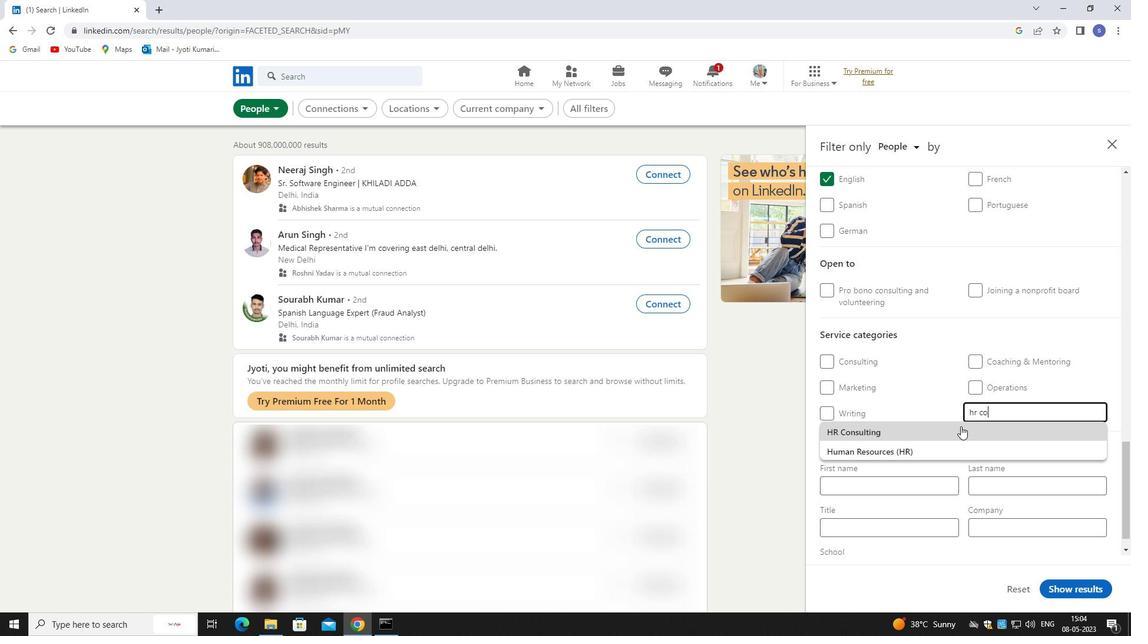
Action: Mouse moved to (949, 188)
Screenshot: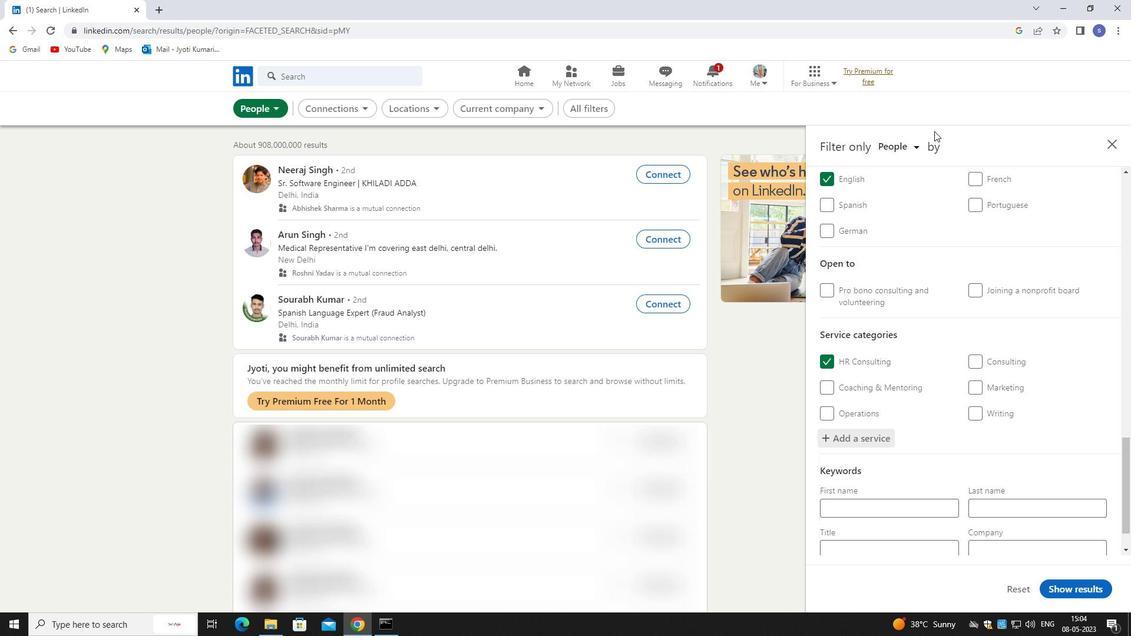 
Action: Mouse scrolled (949, 187) with delta (0, 0)
Screenshot: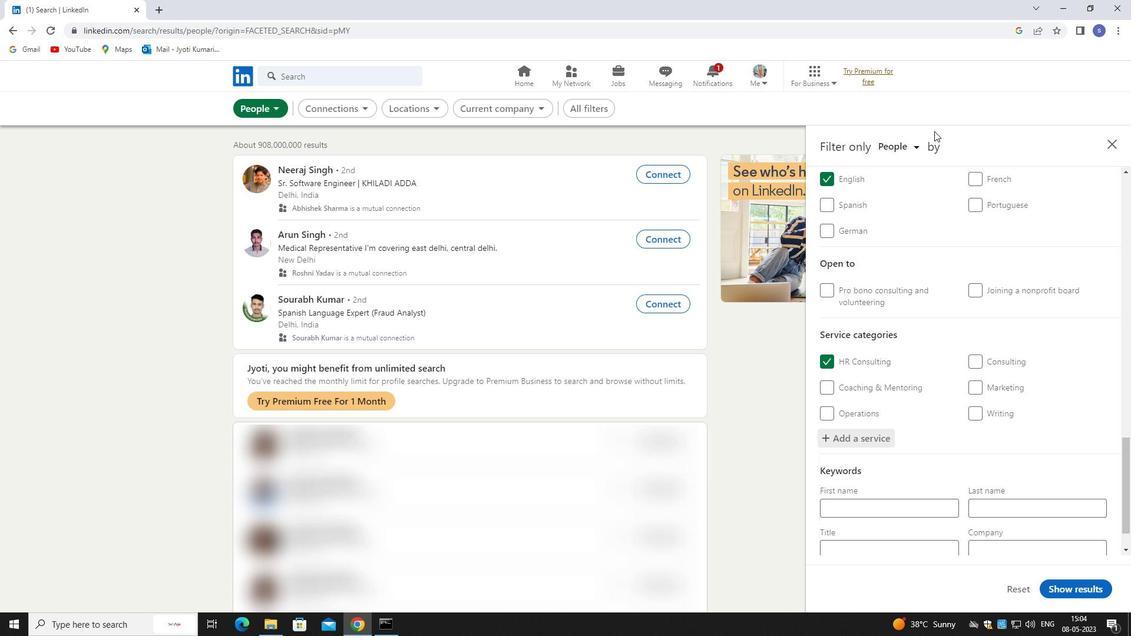 
Action: Mouse moved to (958, 241)
Screenshot: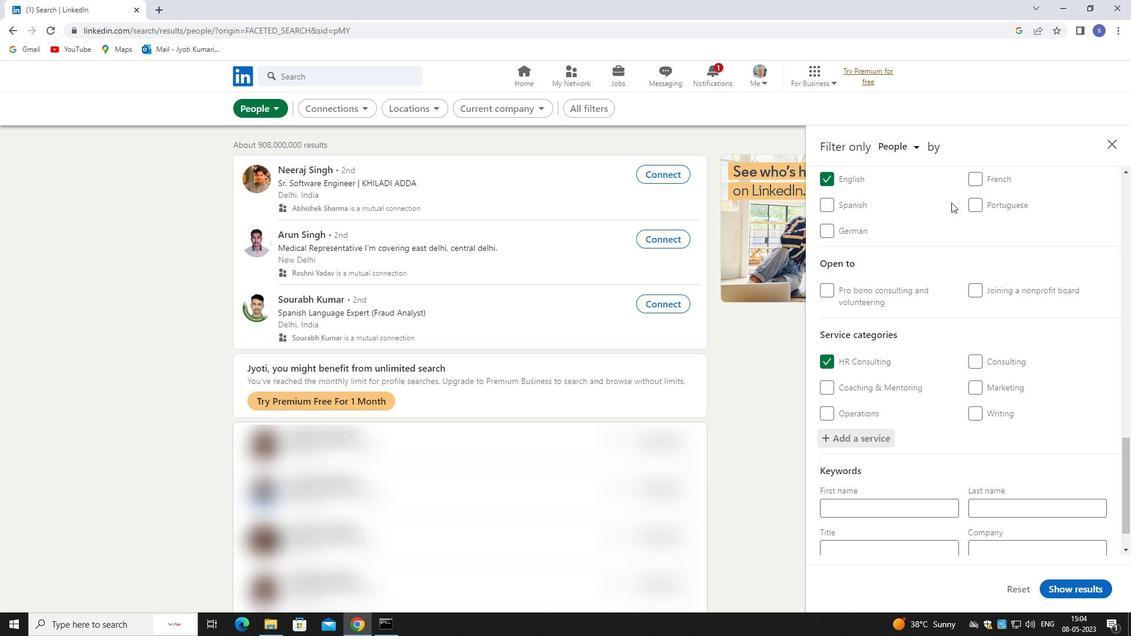 
Action: Mouse scrolled (958, 240) with delta (0, 0)
Screenshot: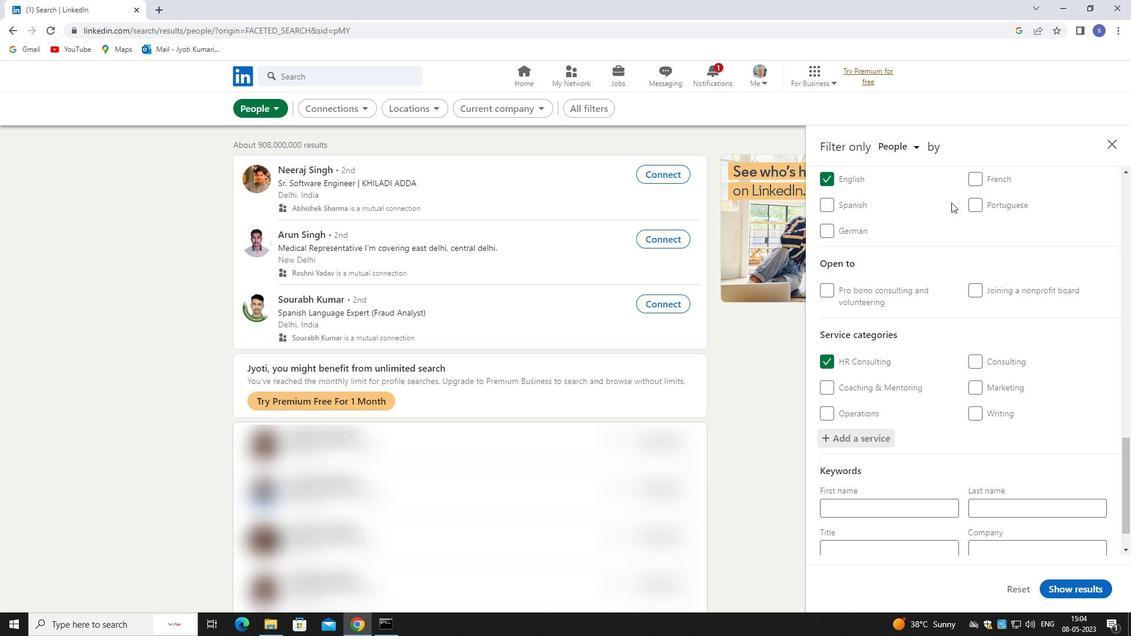 
Action: Mouse moved to (959, 245)
Screenshot: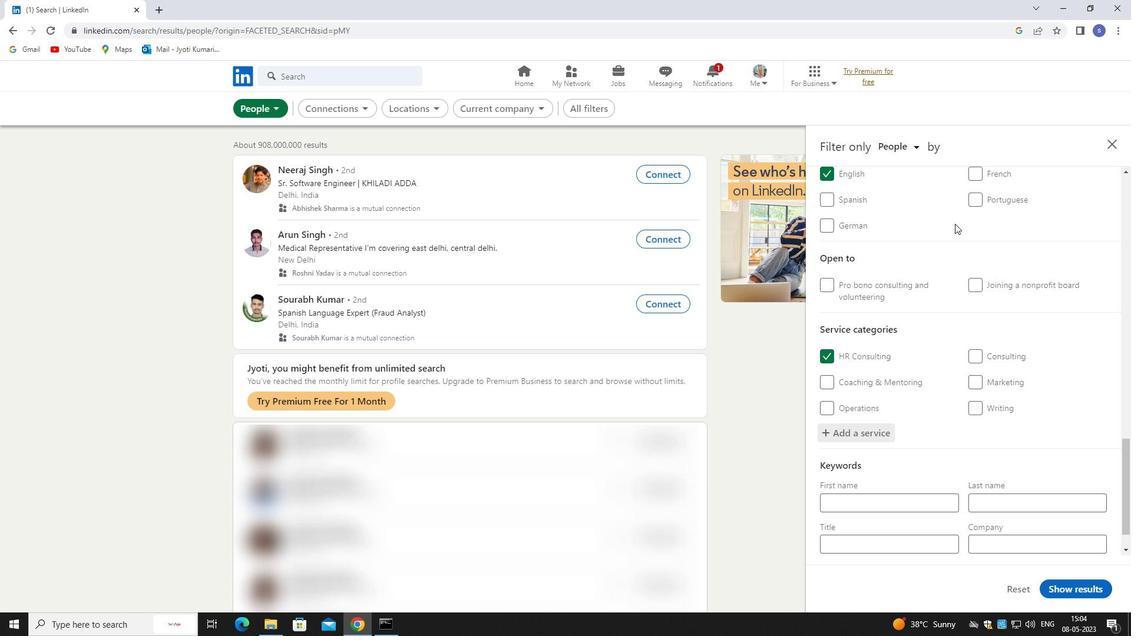 
Action: Mouse scrolled (959, 244) with delta (0, 0)
Screenshot: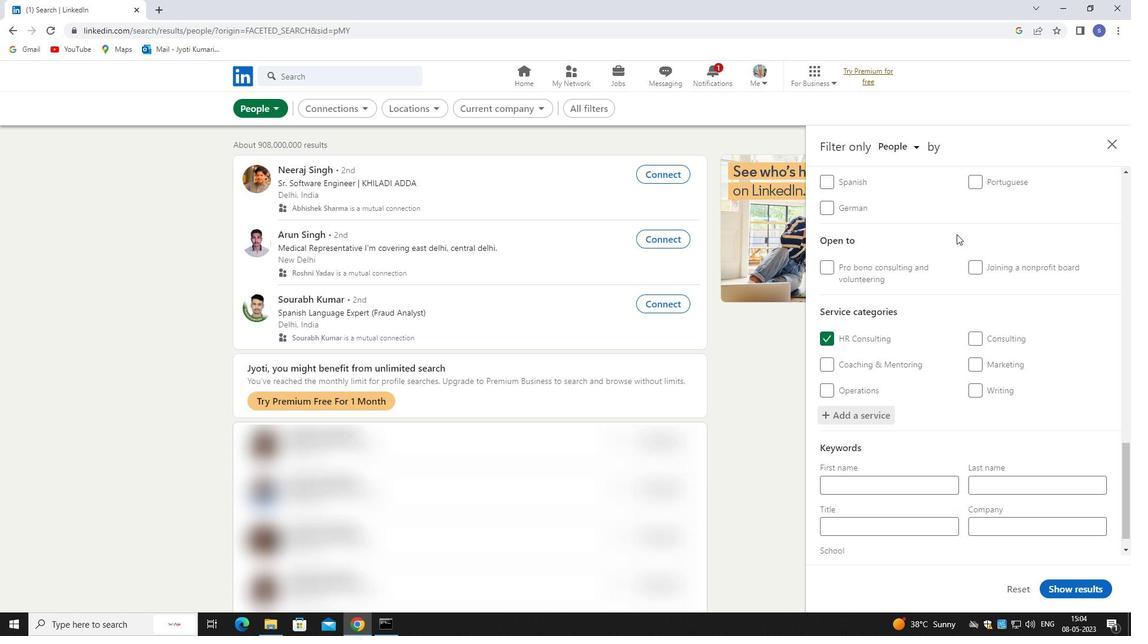 
Action: Mouse scrolled (959, 244) with delta (0, 0)
Screenshot: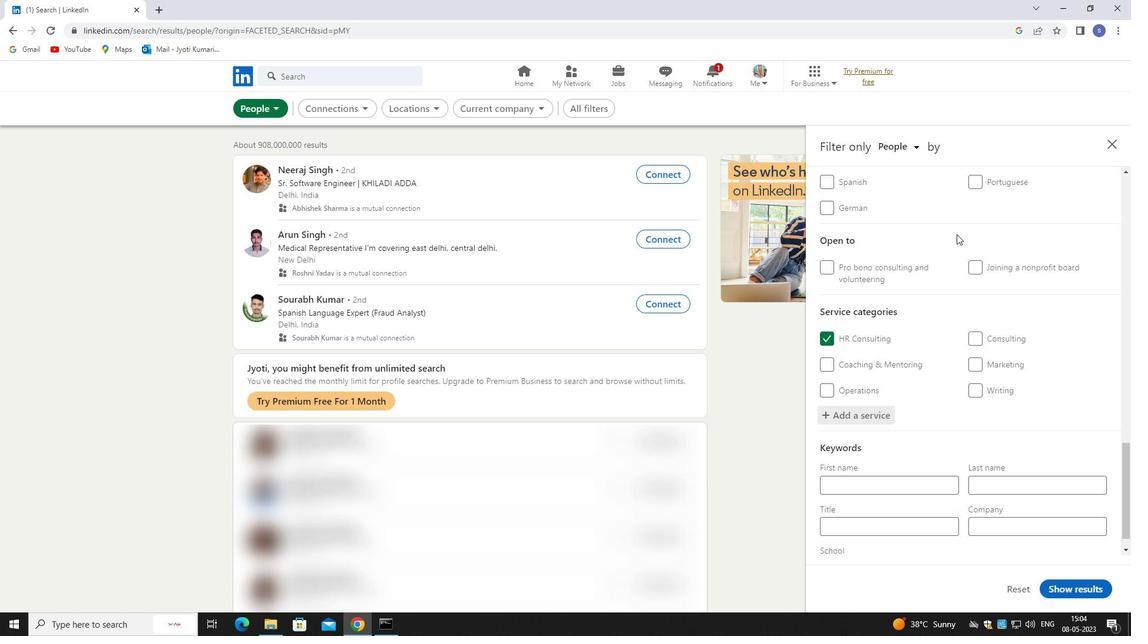
Action: Mouse moved to (864, 506)
Screenshot: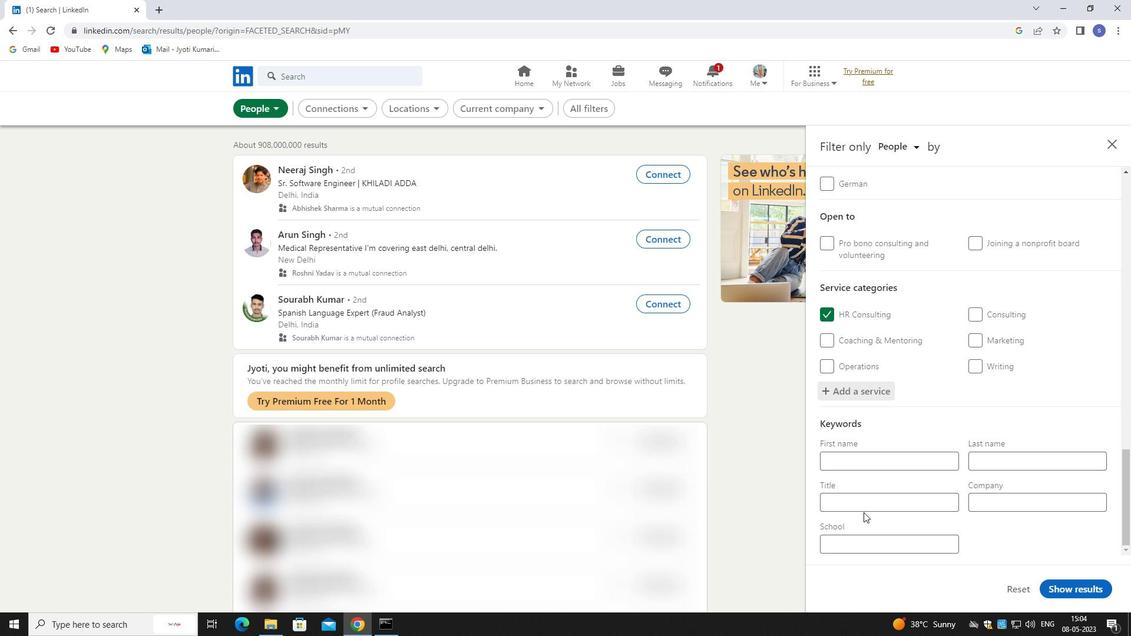 
Action: Mouse pressed left at (864, 506)
Screenshot: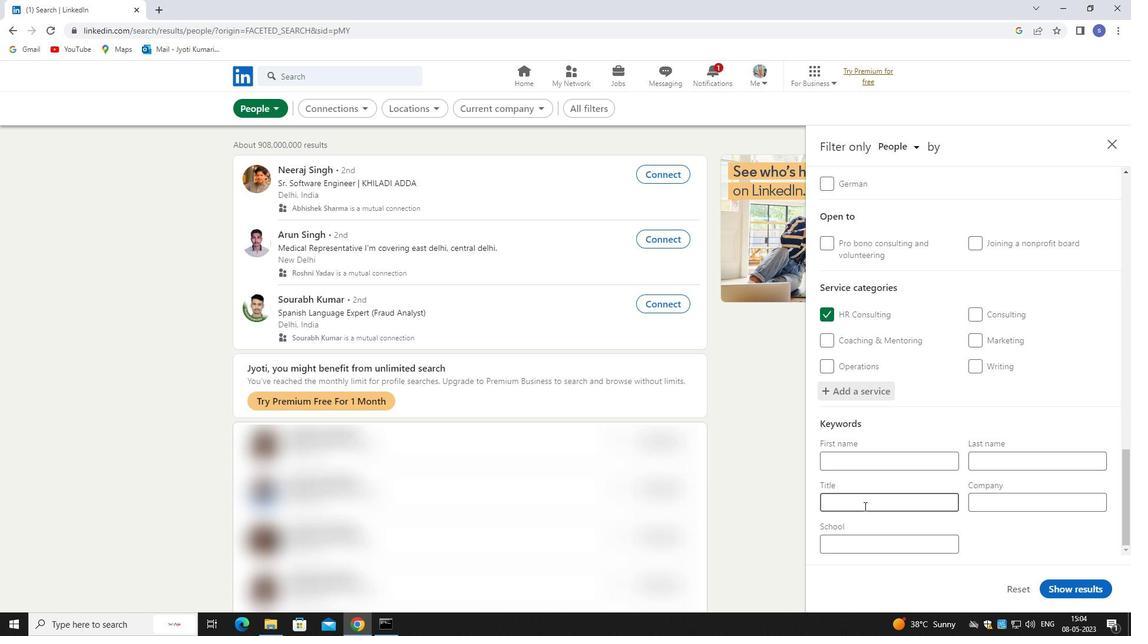 
Action: Mouse moved to (871, 467)
Screenshot: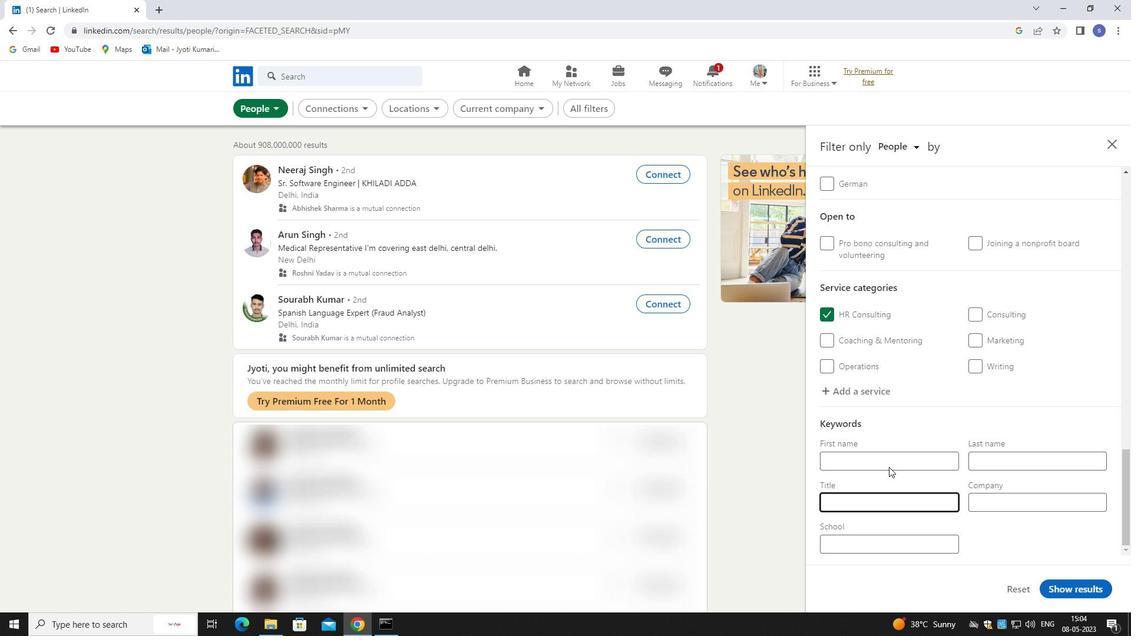 
Action: Key pressed <Key.shift>ITY<Key.space><Key.backspace><Key.backspace><Key.backspace><Key.shift>T<Key.space>MANAGER<Key.enter>
Screenshot: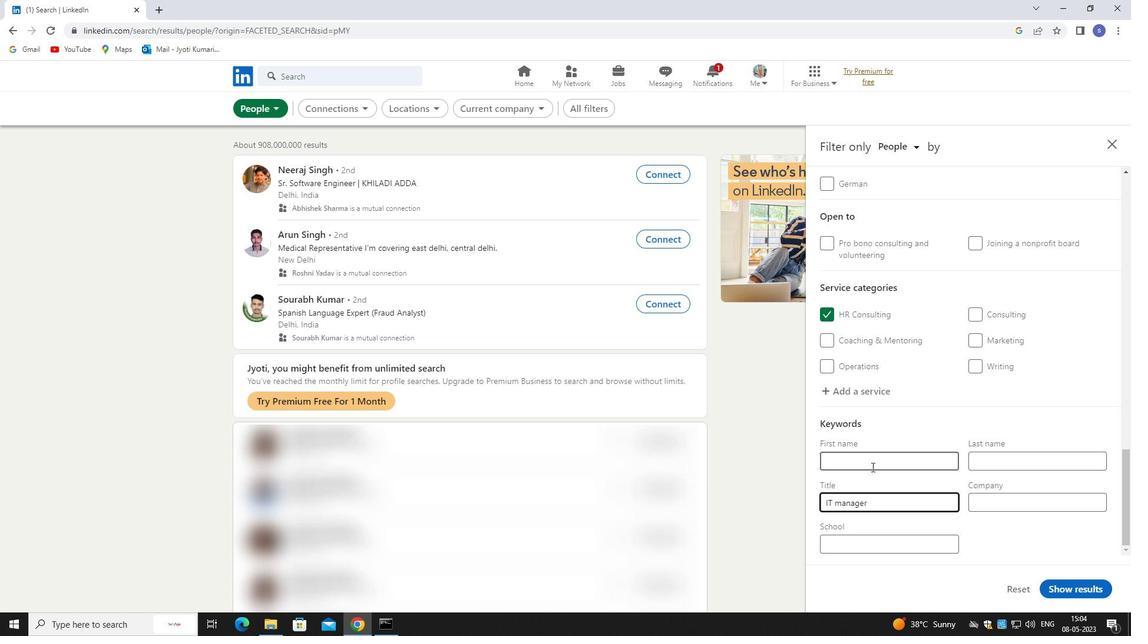 
Action: Mouse moved to (1076, 588)
Screenshot: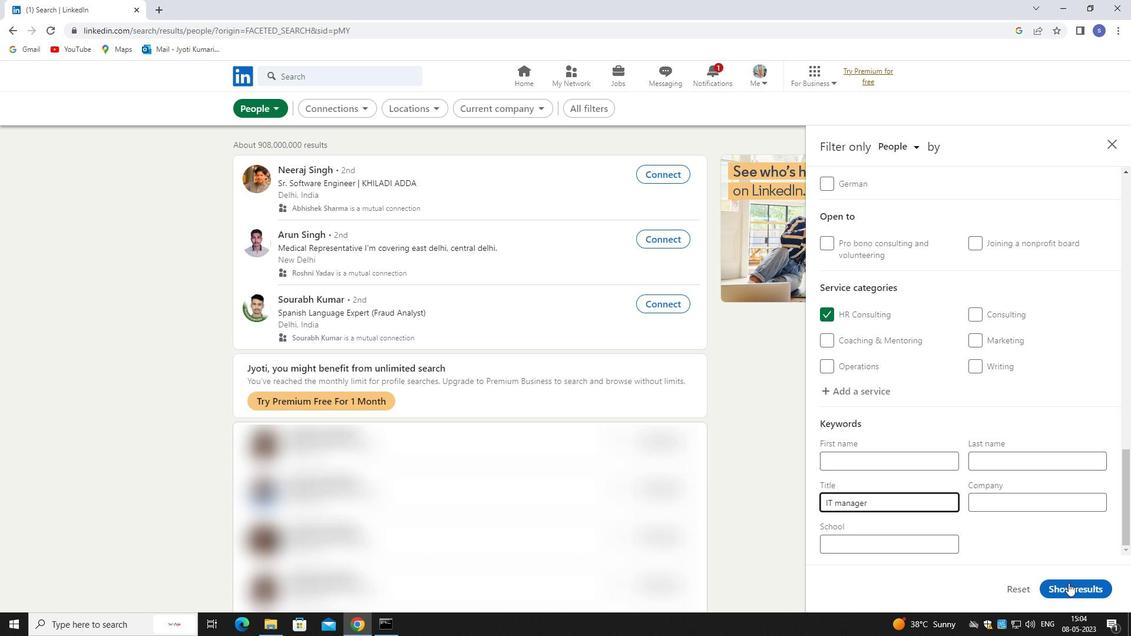 
Action: Mouse pressed left at (1076, 588)
Screenshot: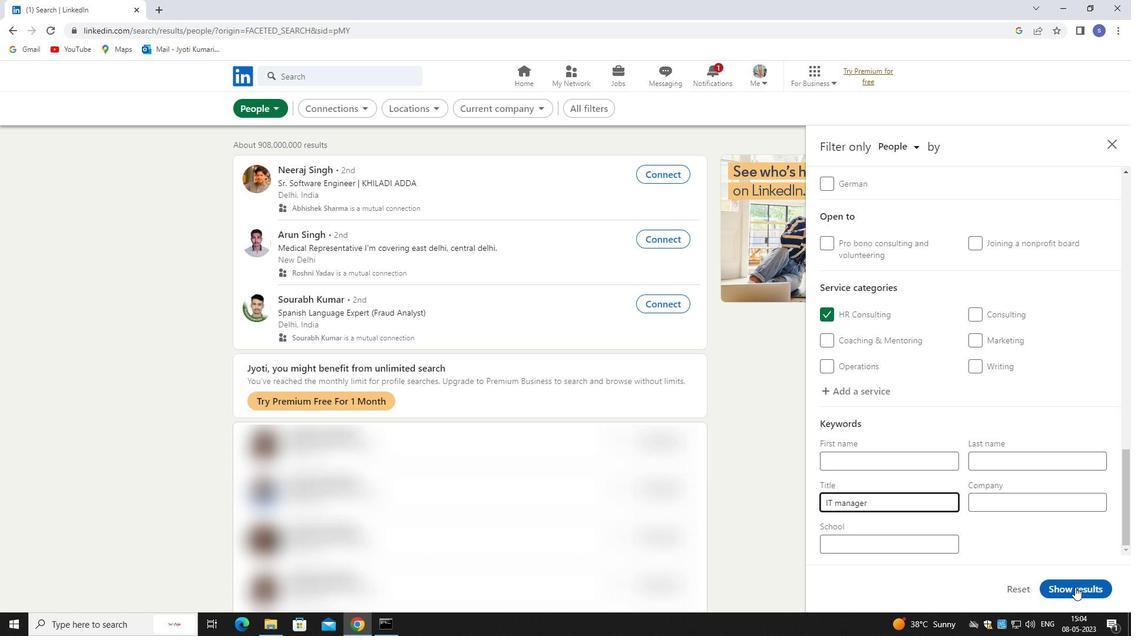 
Action: Mouse moved to (1078, 584)
Screenshot: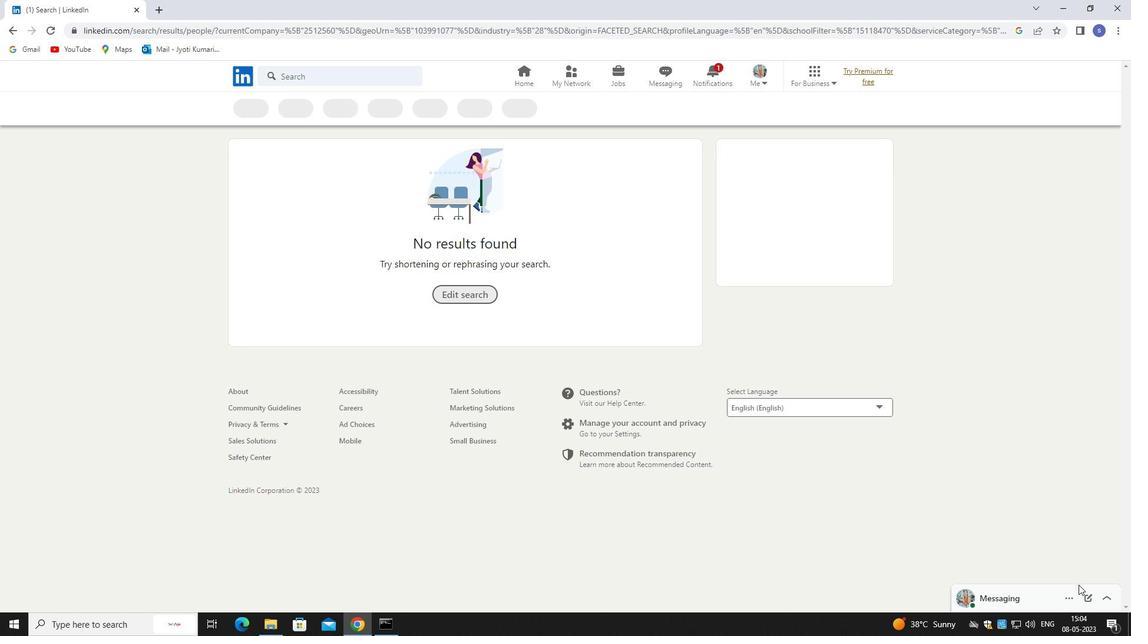 
